 Task: In the  document archive.html Download file as 'HTML ' Share this file with 'softage.7@softage.net' Insert the command  Viewing
Action: Mouse moved to (356, 439)
Screenshot: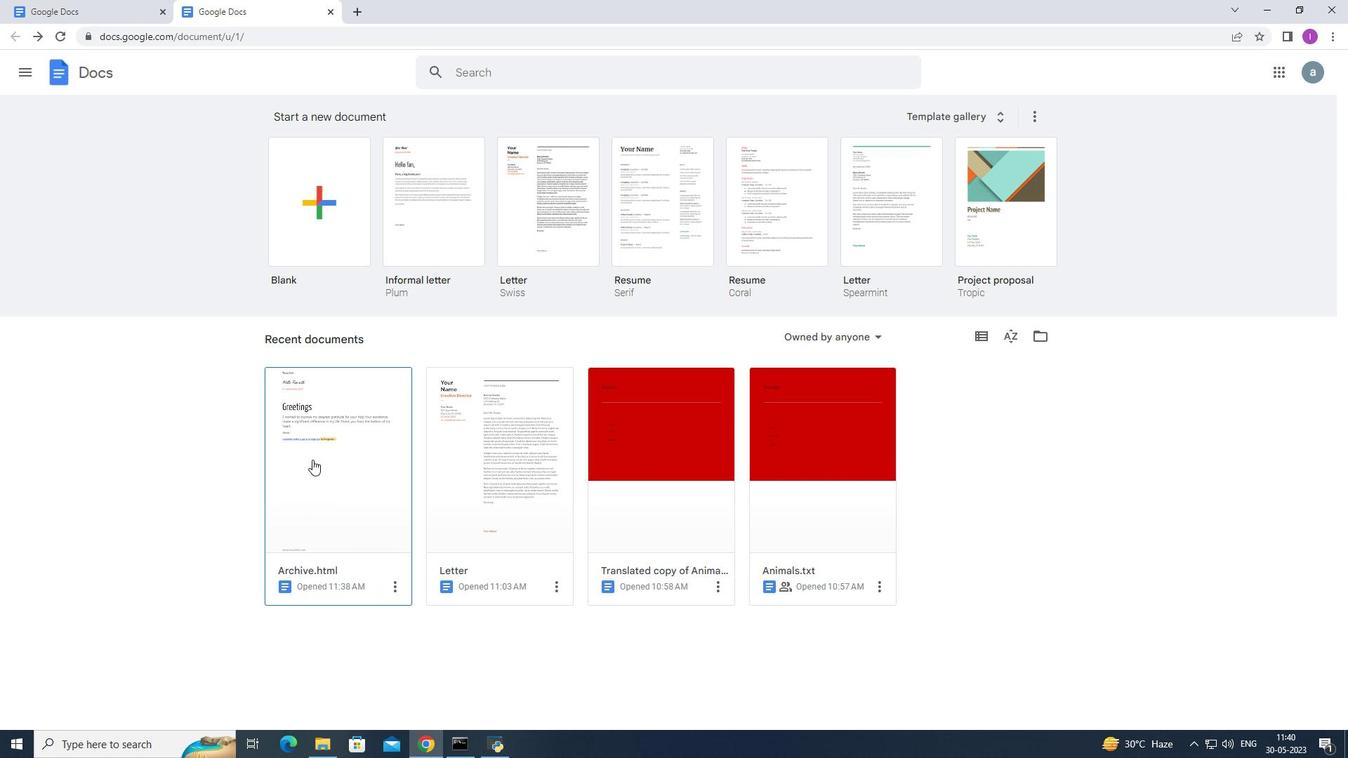 
Action: Mouse pressed left at (356, 439)
Screenshot: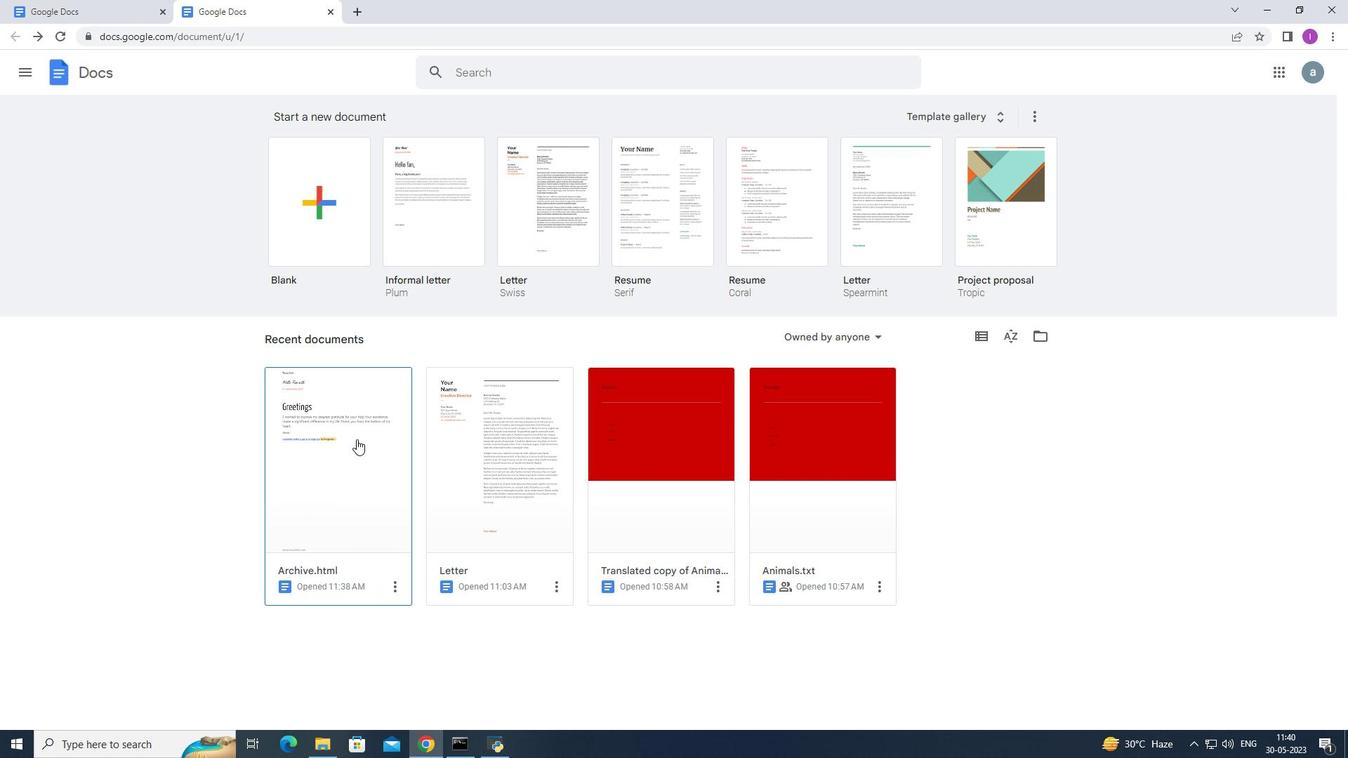 
Action: Mouse moved to (61, 84)
Screenshot: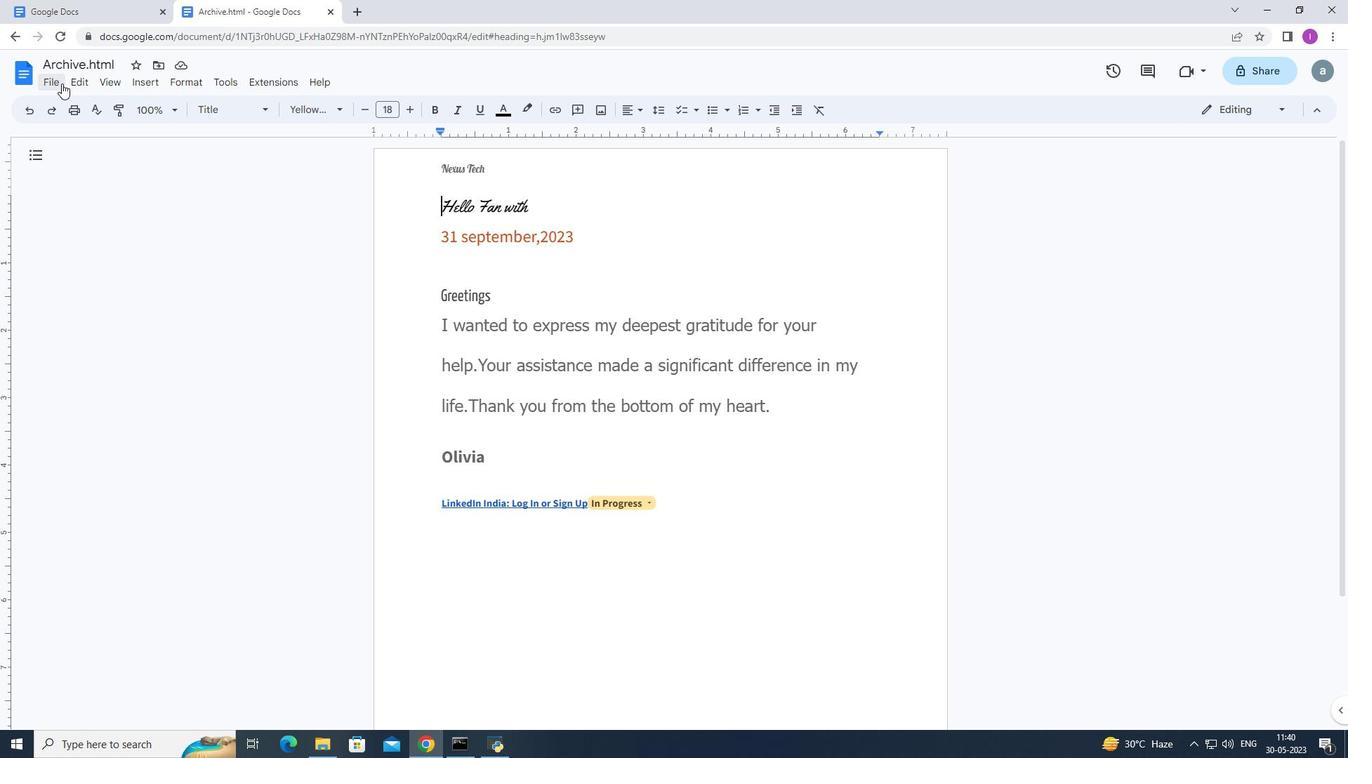 
Action: Mouse pressed left at (61, 84)
Screenshot: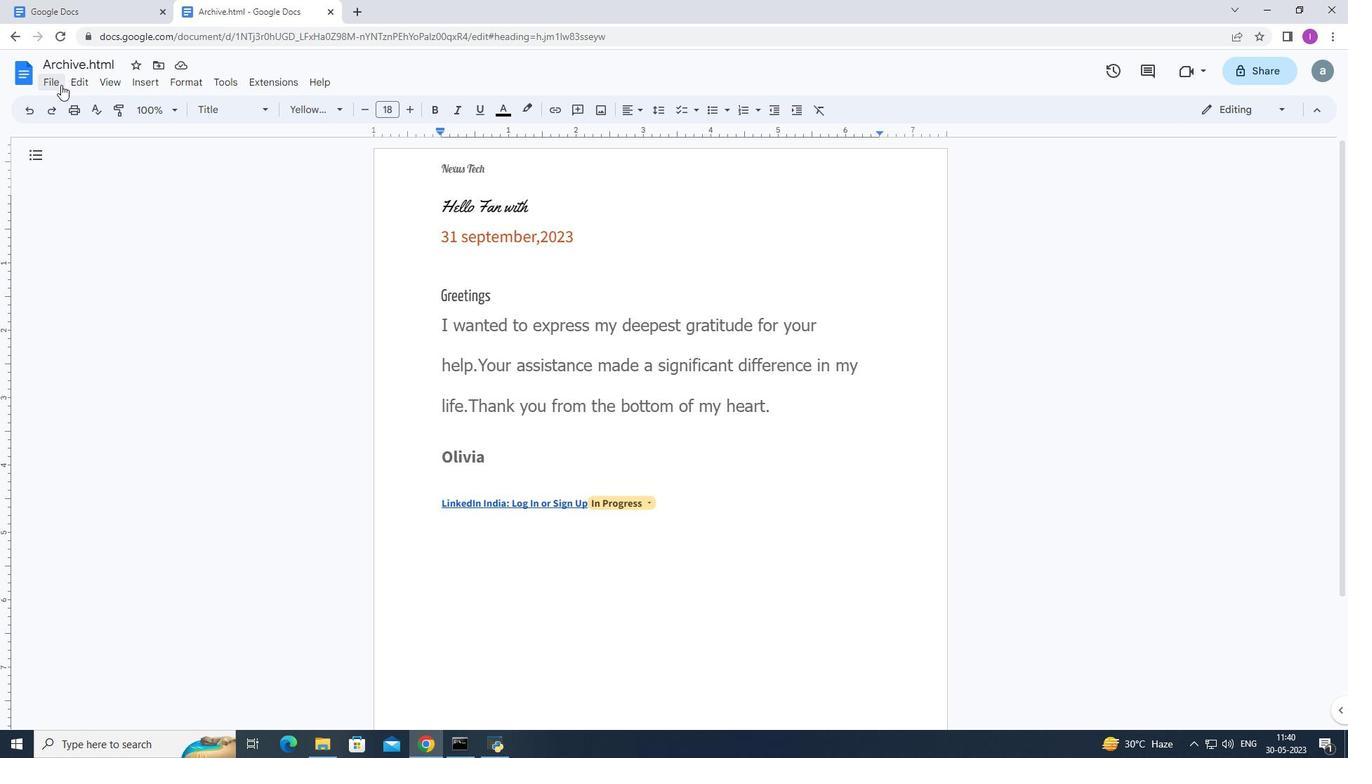
Action: Mouse moved to (353, 349)
Screenshot: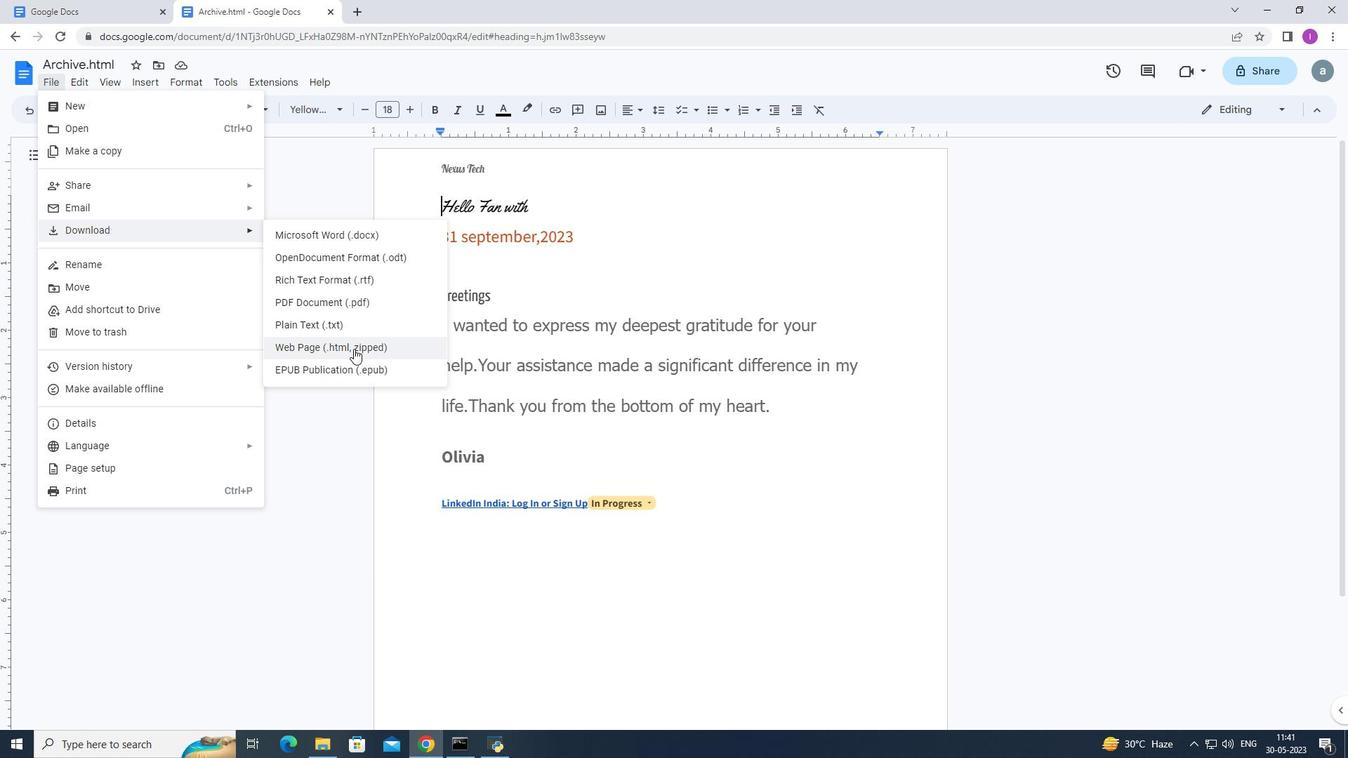 
Action: Mouse pressed left at (353, 349)
Screenshot: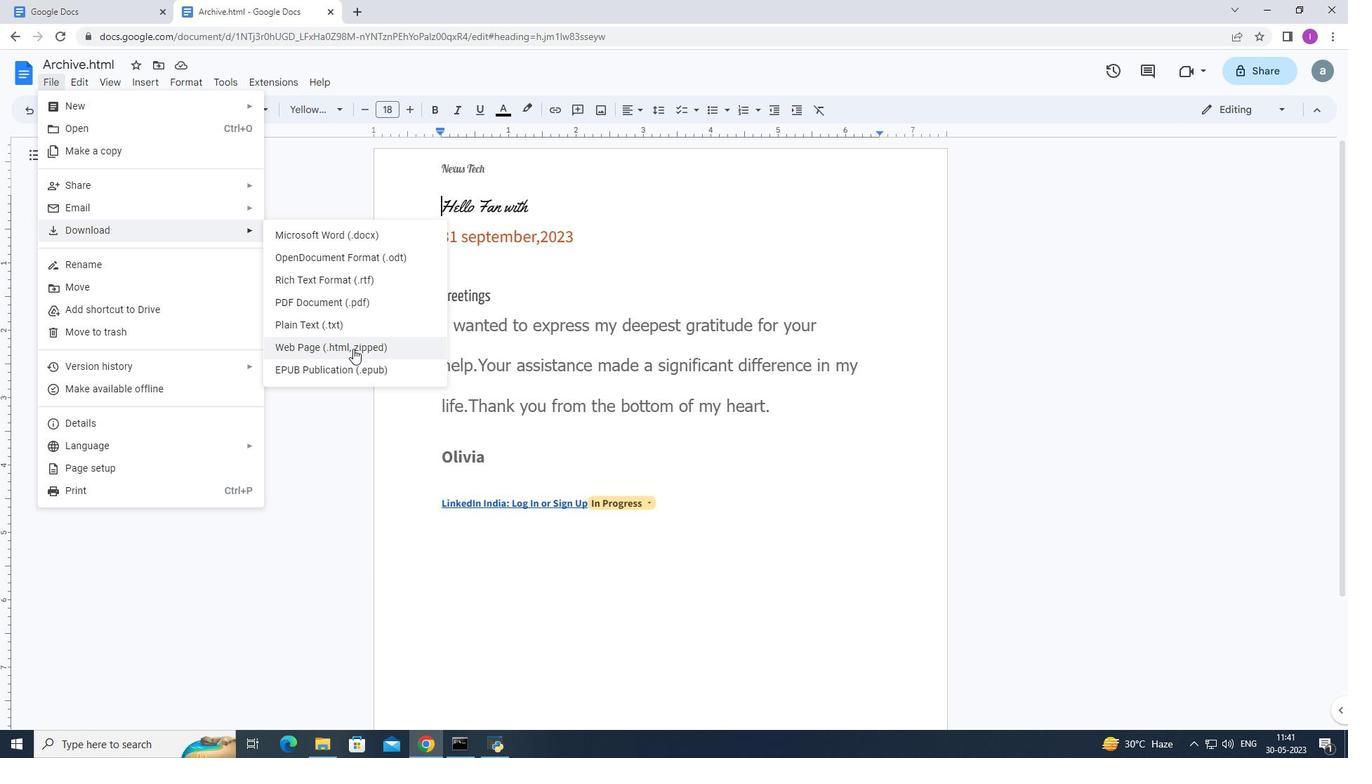 
Action: Mouse moved to (49, 713)
Screenshot: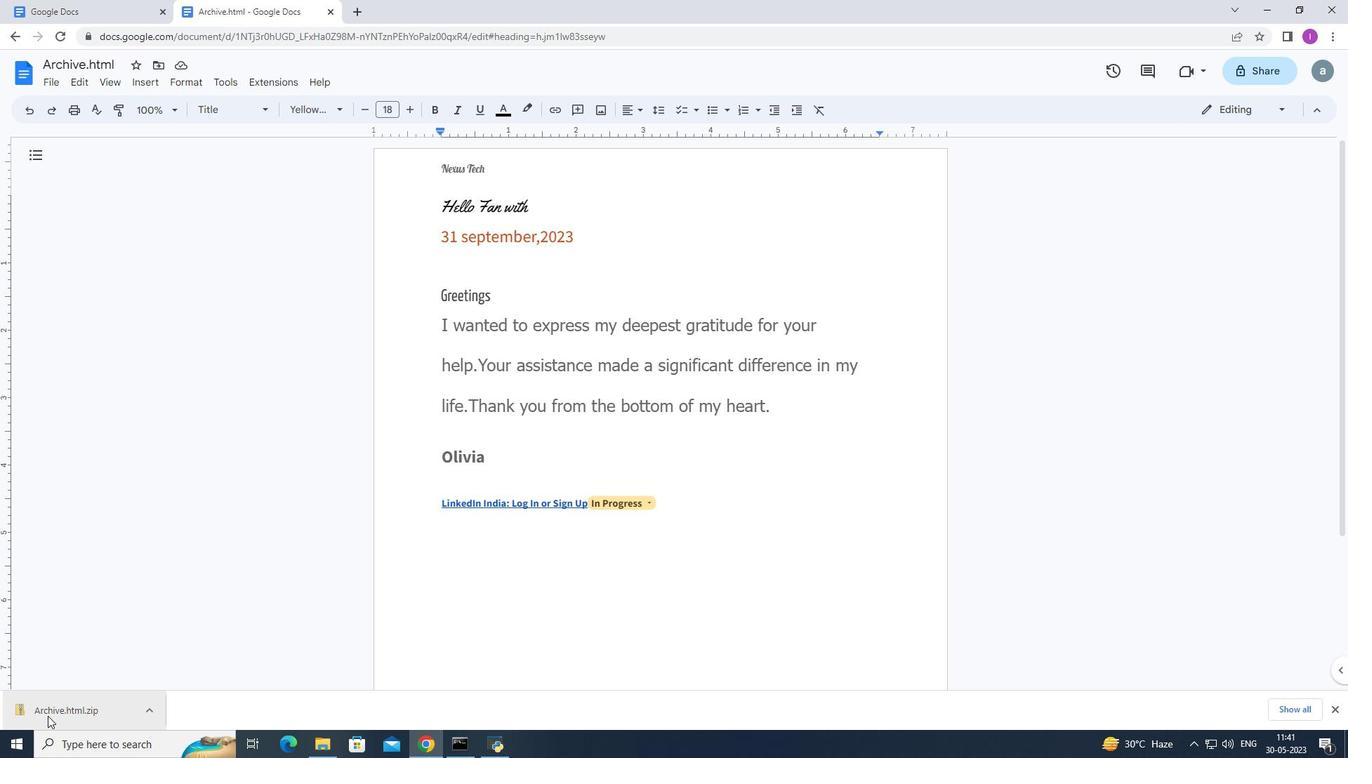 
Action: Mouse pressed left at (49, 713)
Screenshot: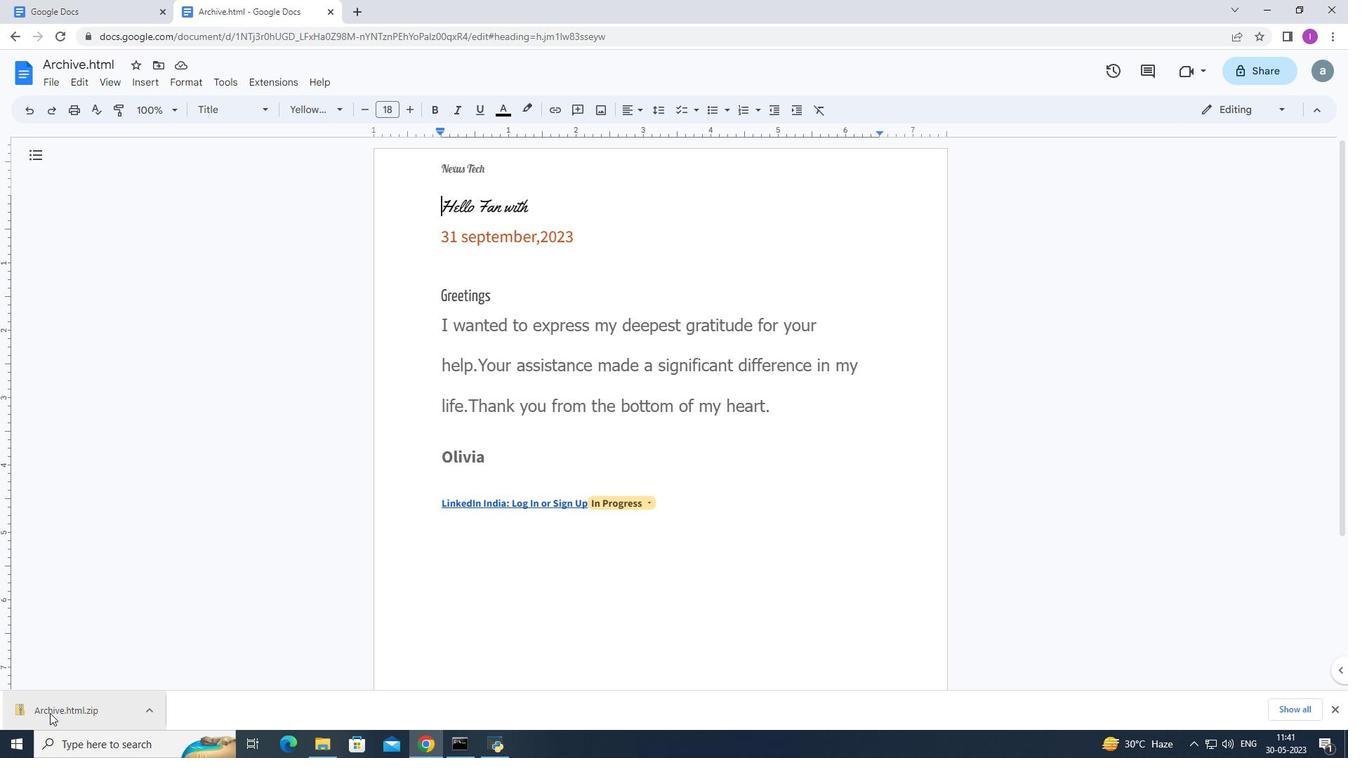 
Action: Mouse moved to (187, 90)
Screenshot: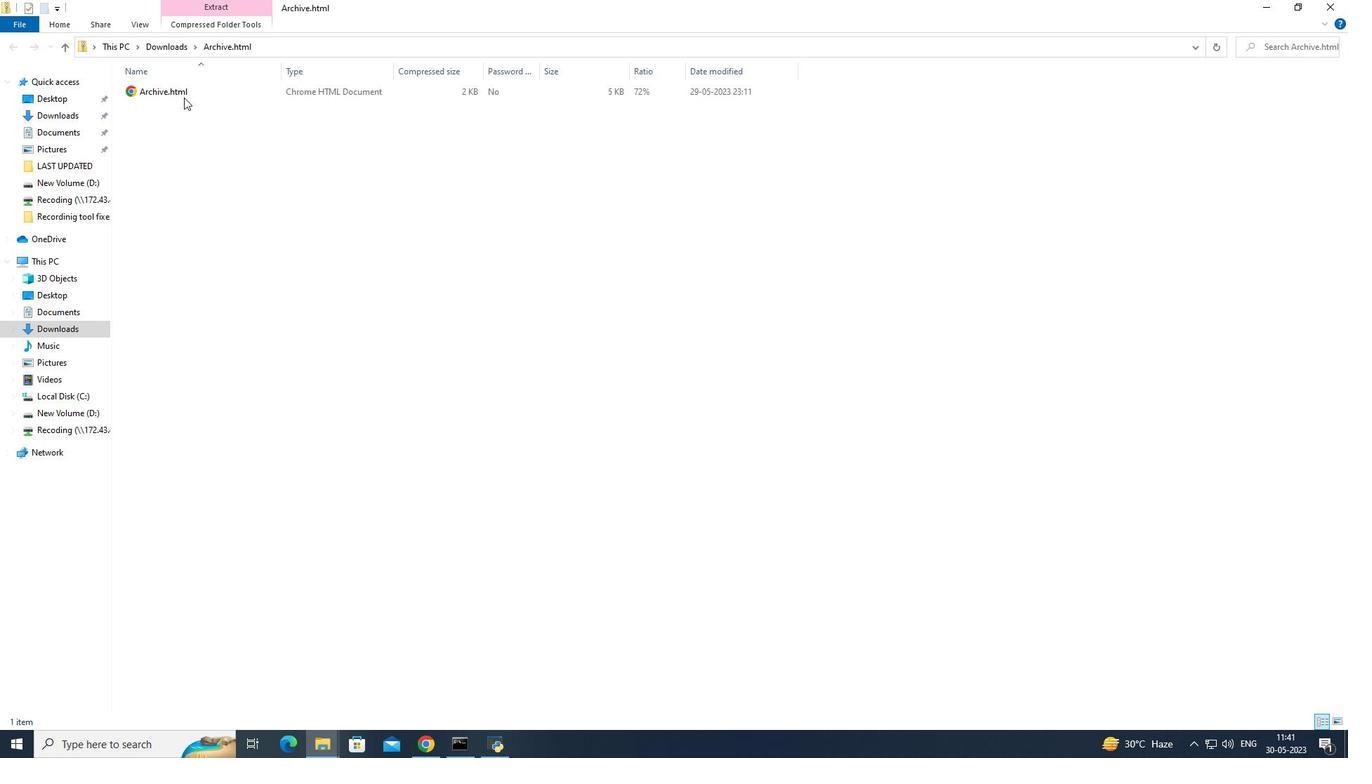 
Action: Mouse pressed right at (187, 90)
Screenshot: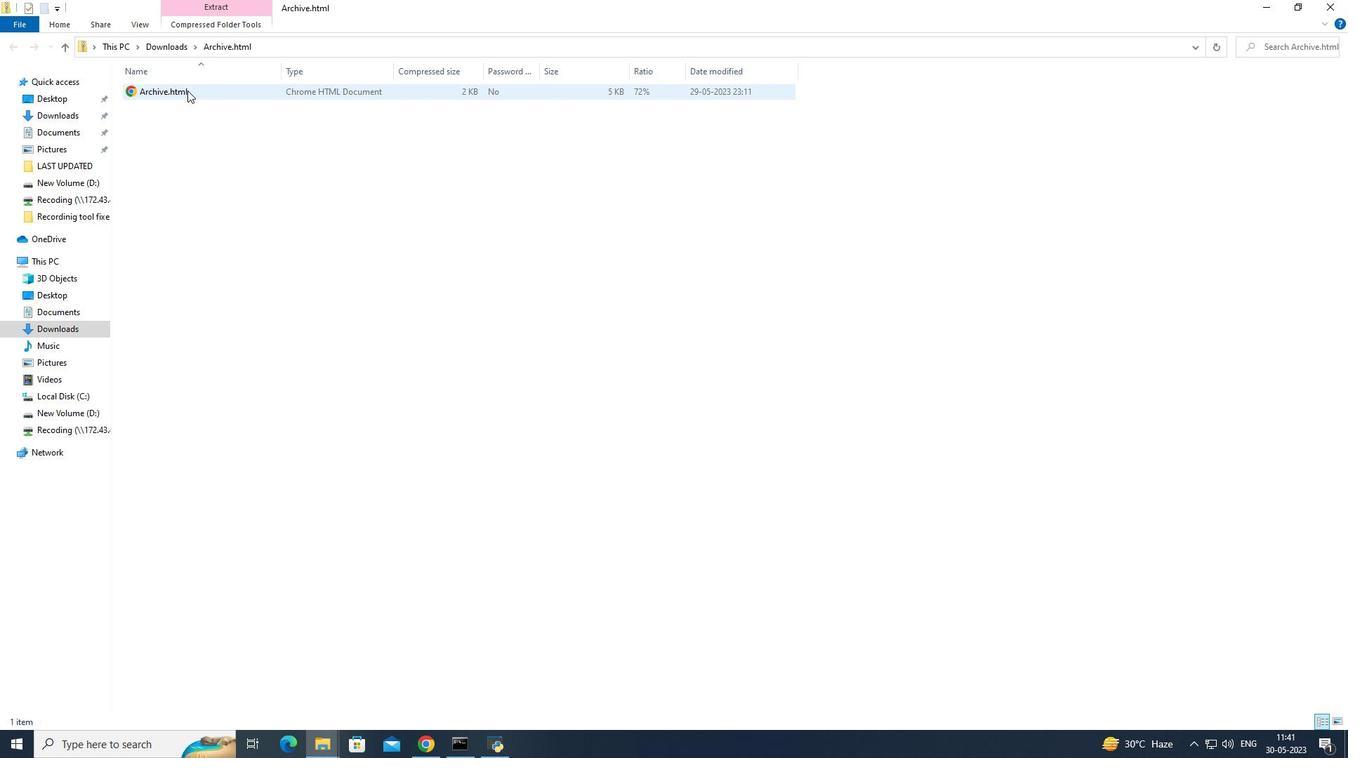 
Action: Mouse moved to (228, 242)
Screenshot: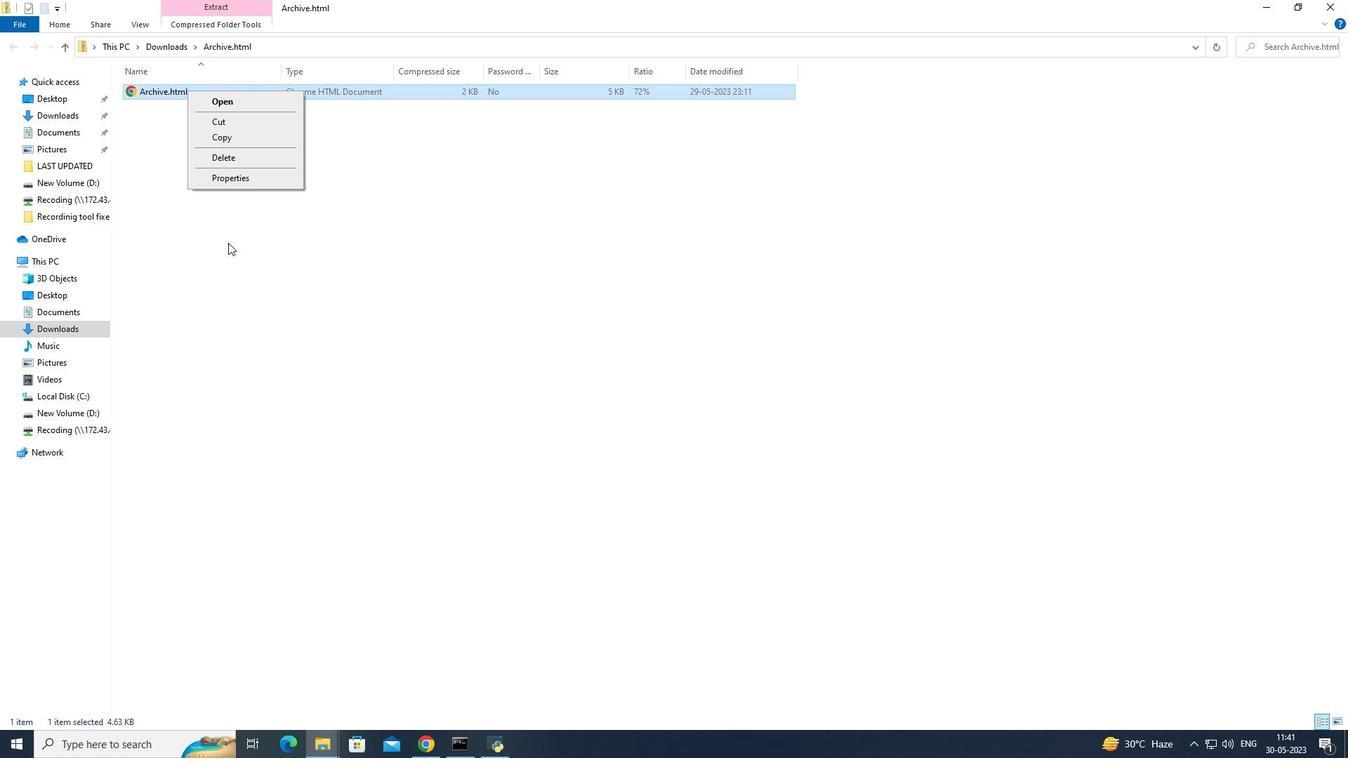 
Action: Mouse pressed right at (228, 242)
Screenshot: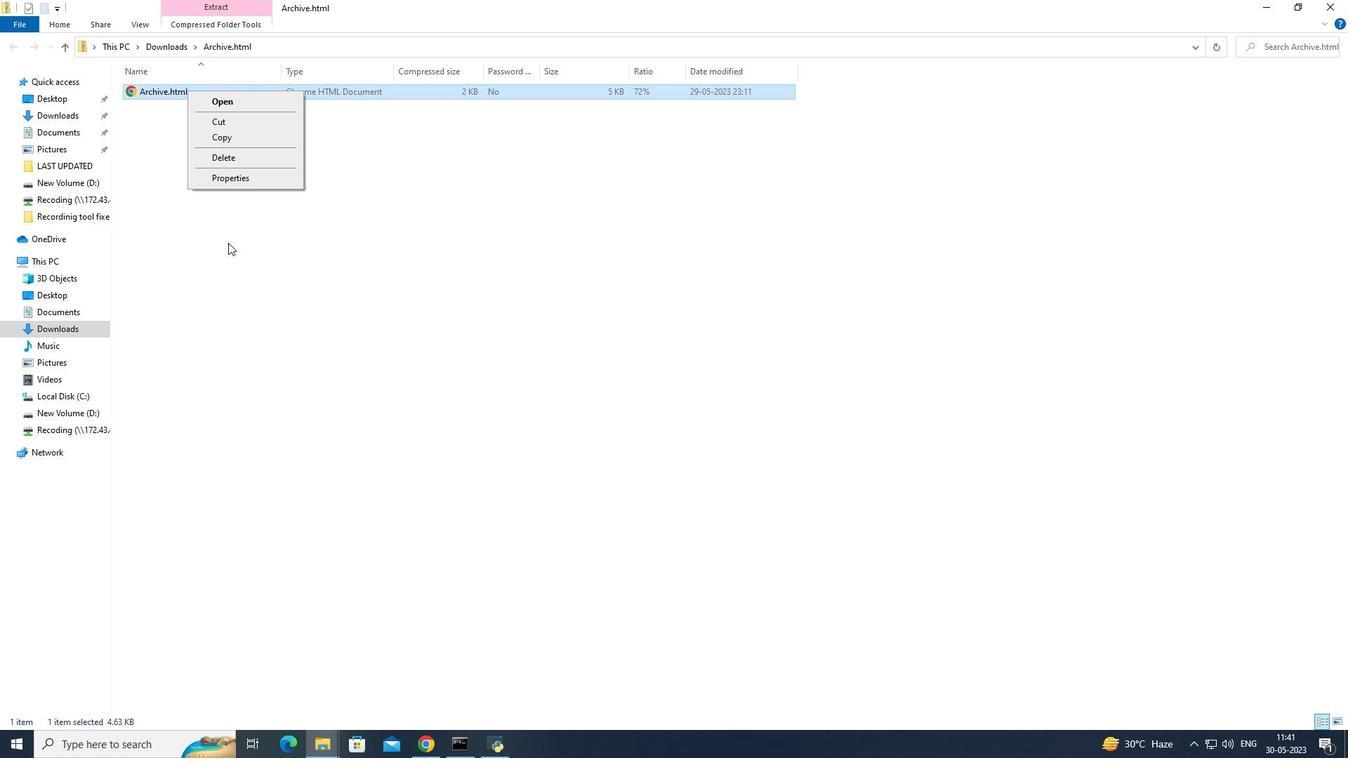 
Action: Mouse moved to (181, 165)
Screenshot: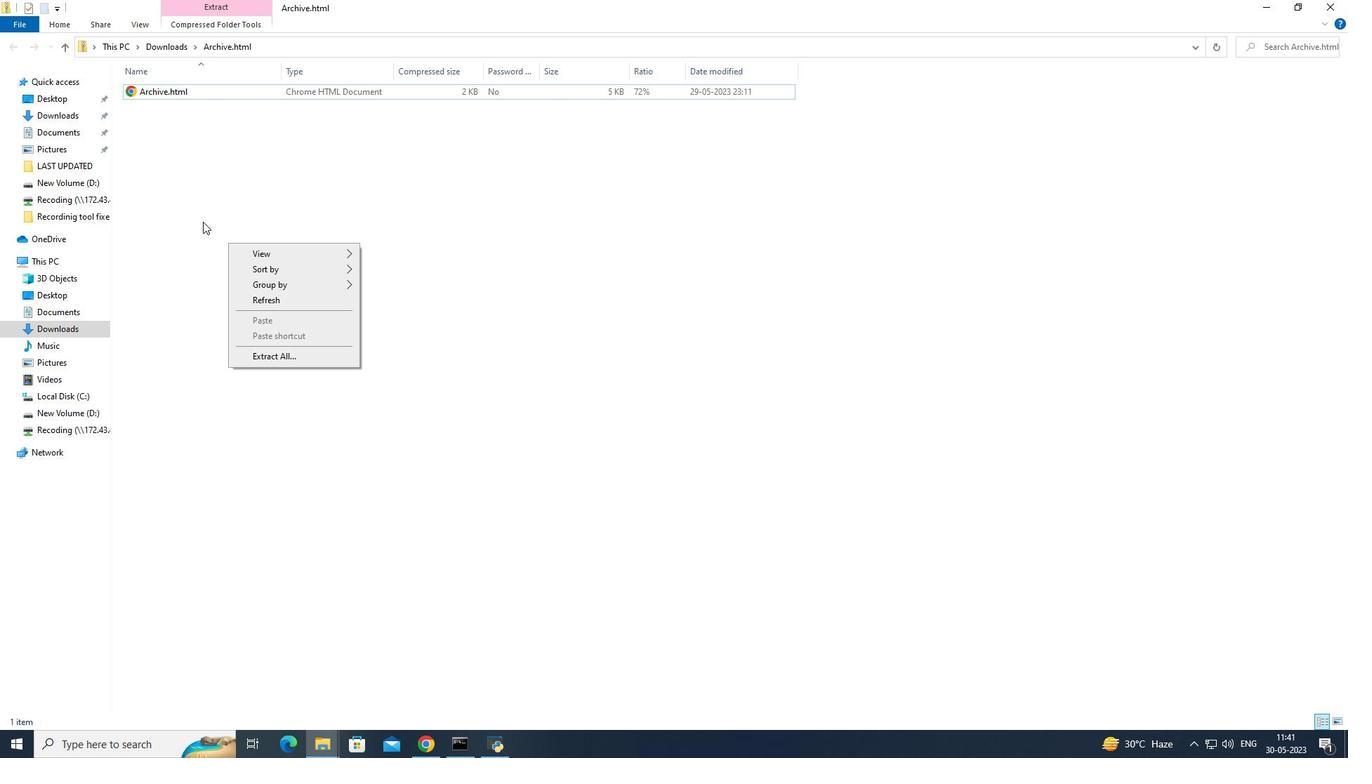 
Action: Mouse pressed left at (181, 165)
Screenshot: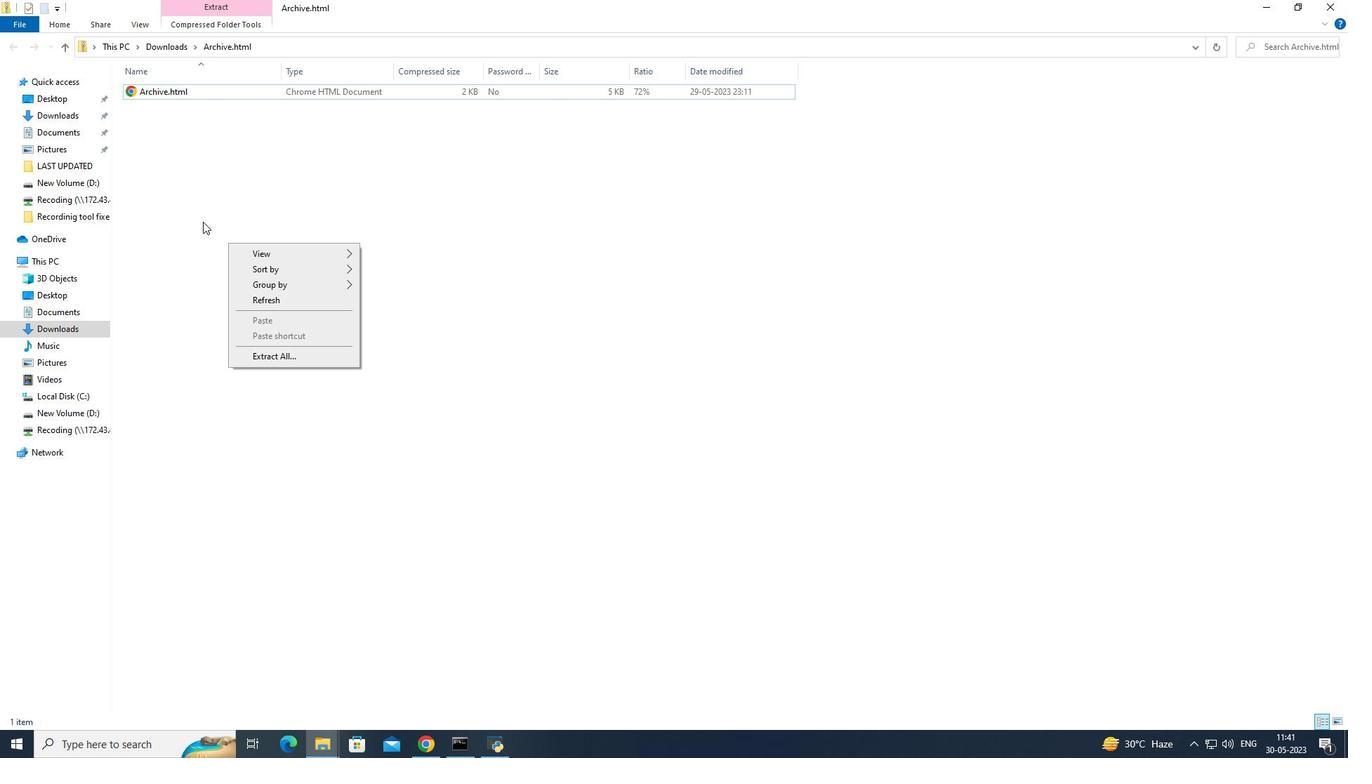 
Action: Mouse moved to (247, 94)
Screenshot: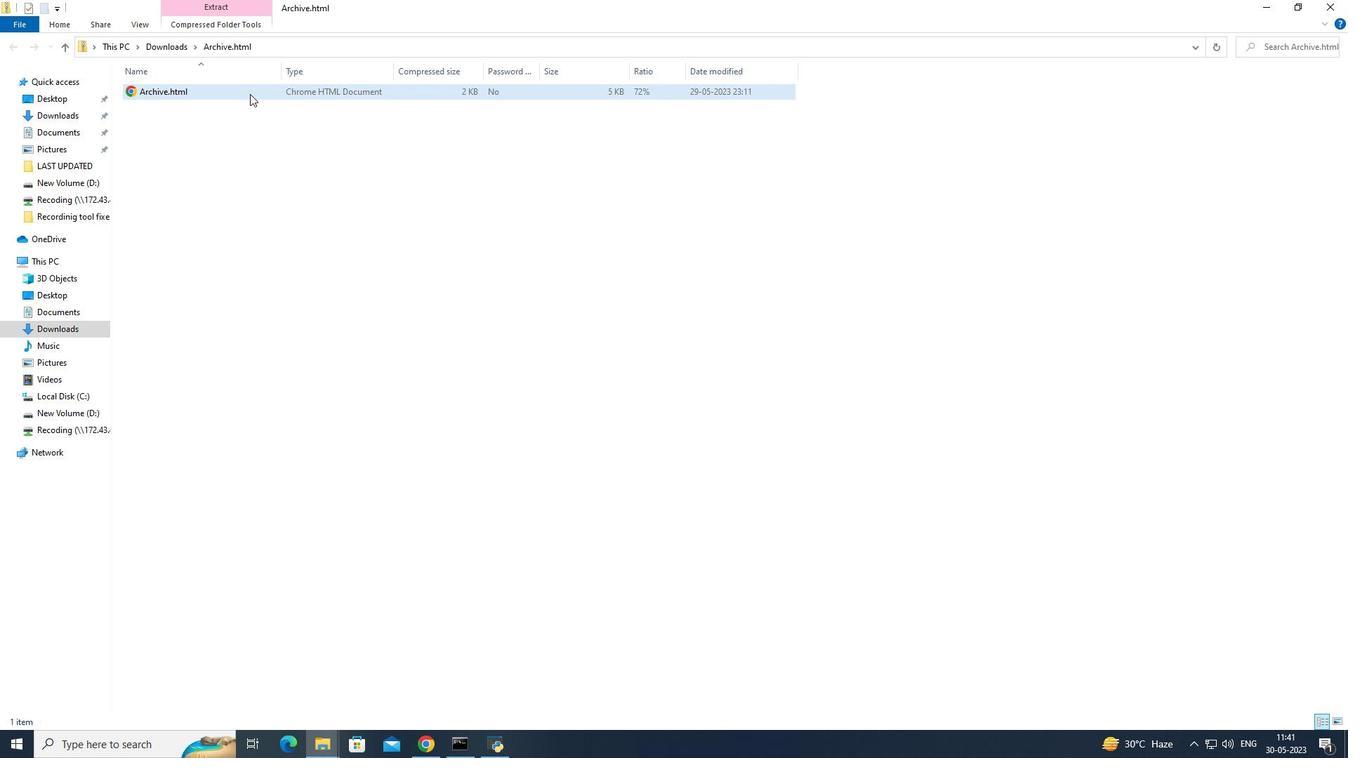 
Action: Mouse pressed left at (247, 94)
Screenshot: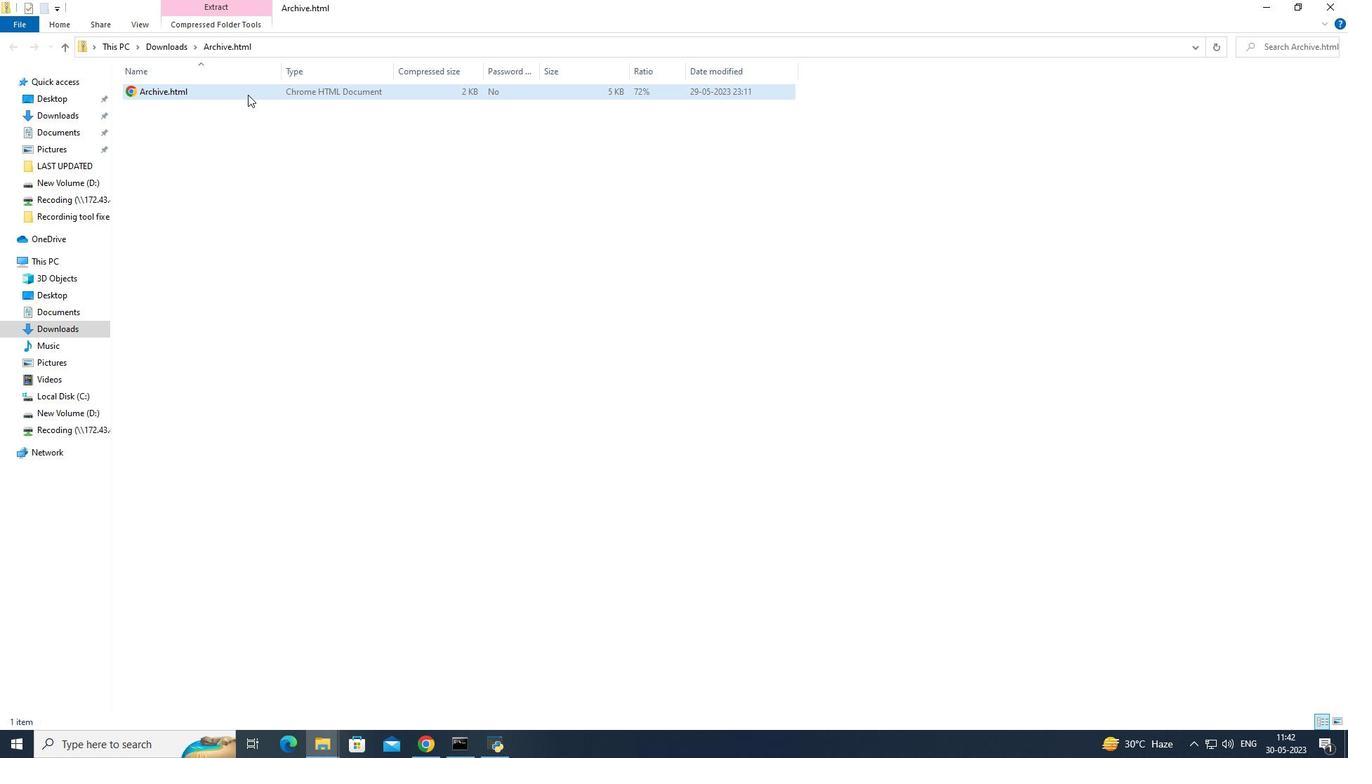 
Action: Mouse moved to (99, 720)
Screenshot: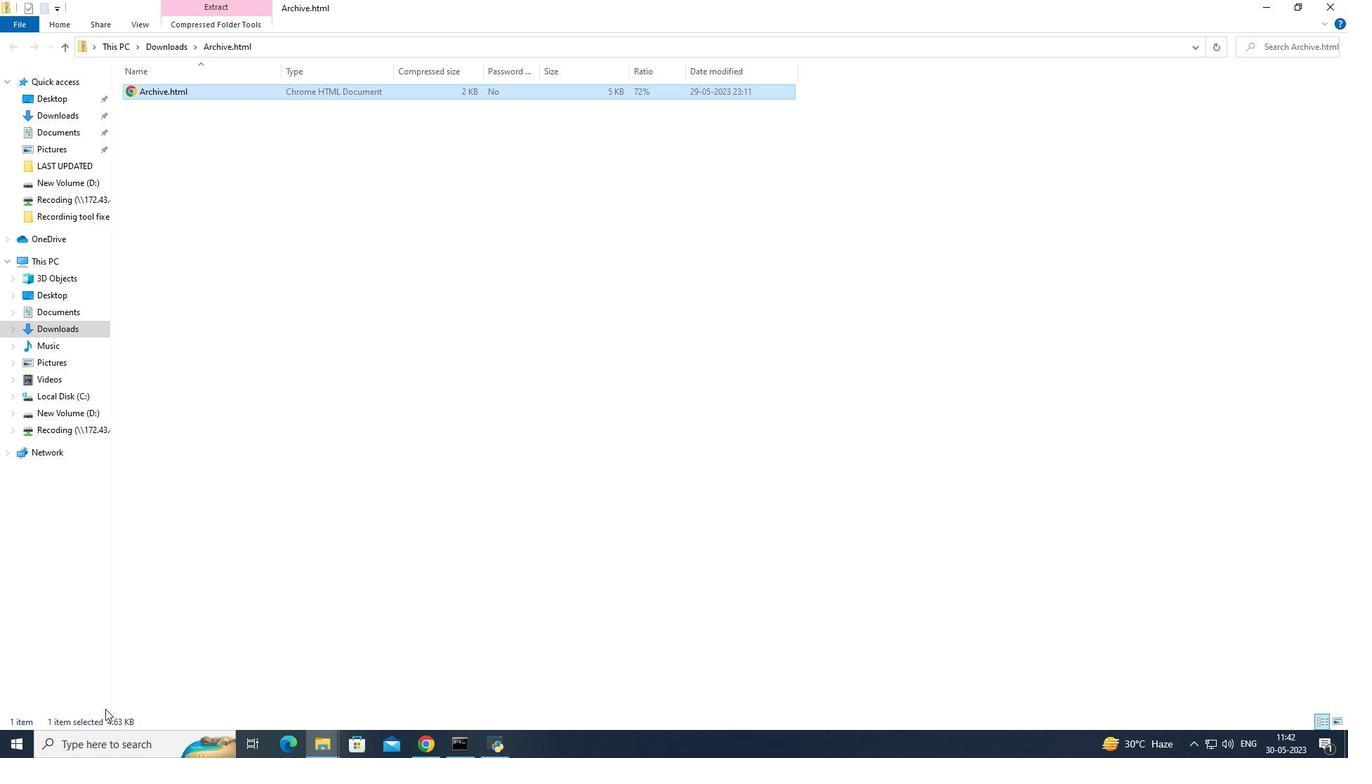 
Action: Mouse pressed right at (99, 720)
Screenshot: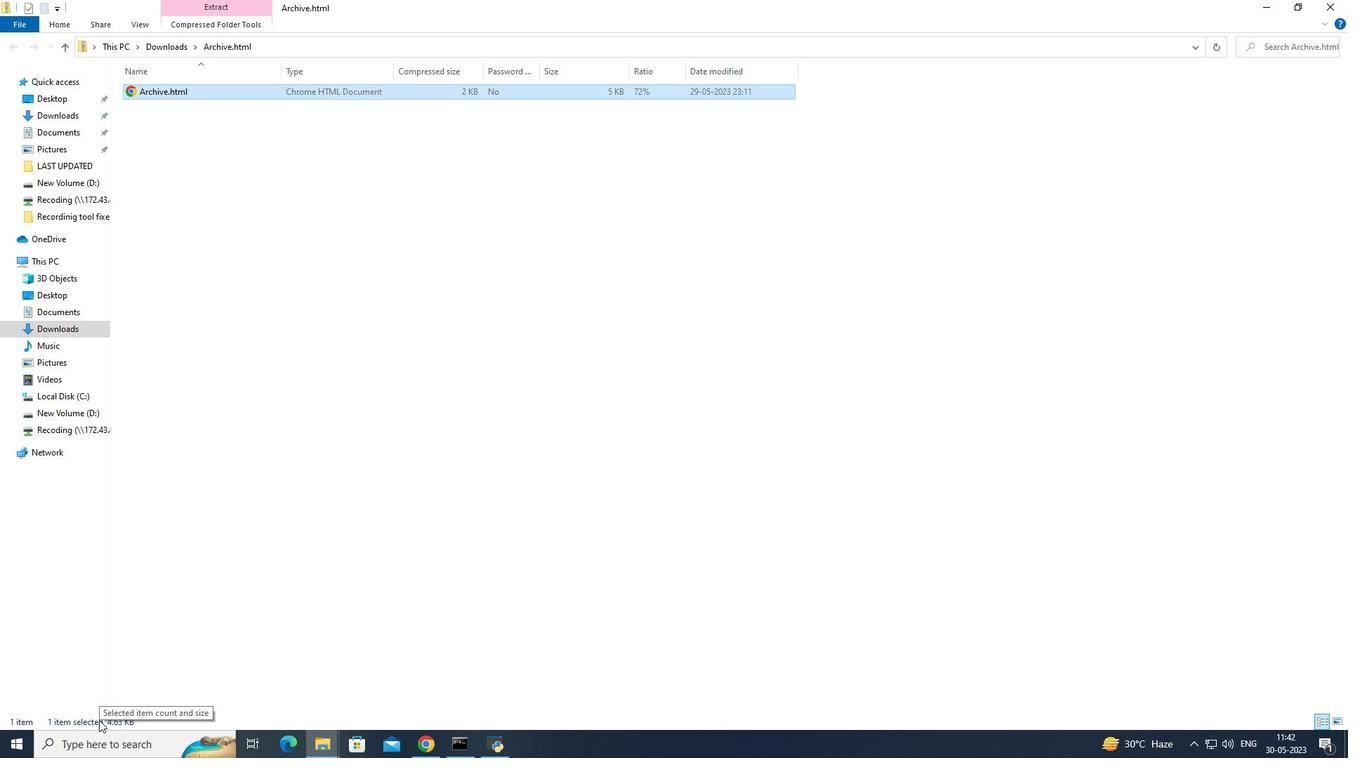 
Action: Mouse pressed left at (99, 720)
Screenshot: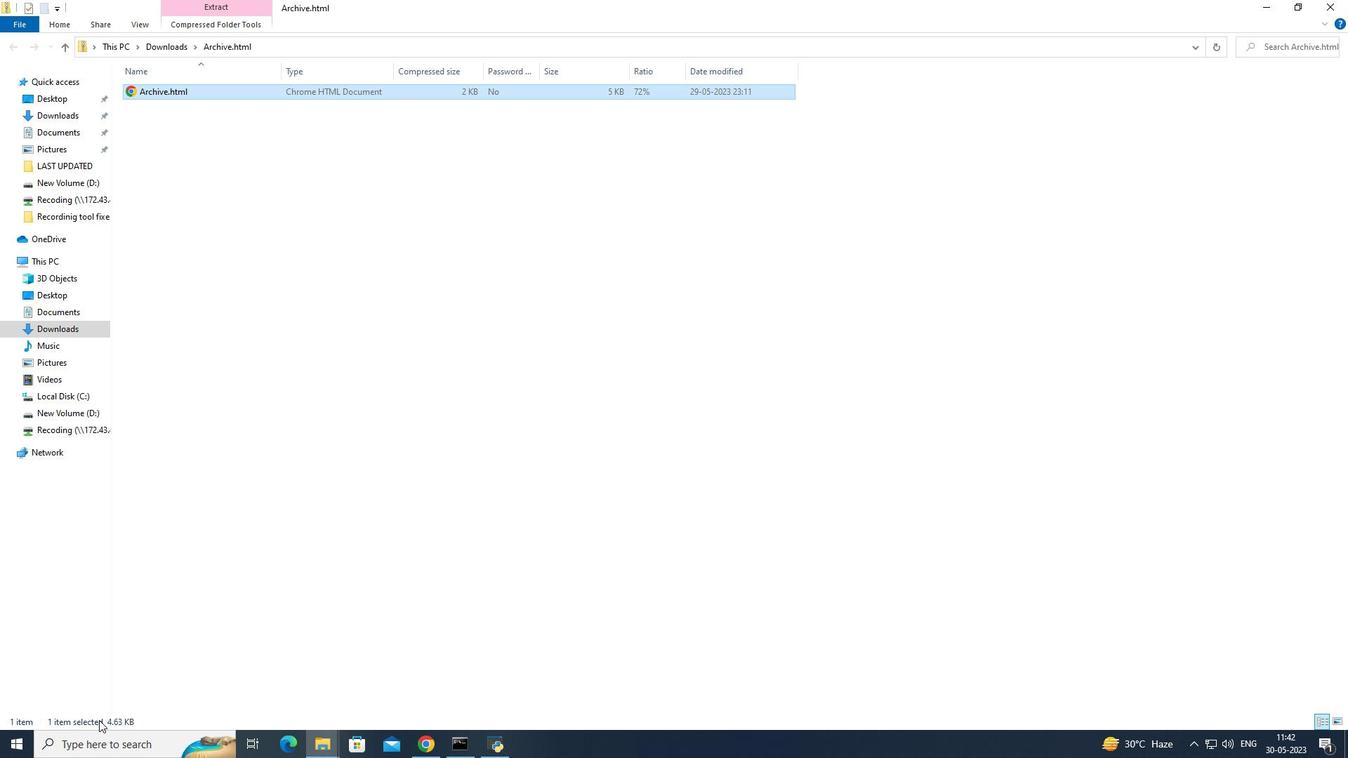 
Action: Mouse moved to (14, 720)
Screenshot: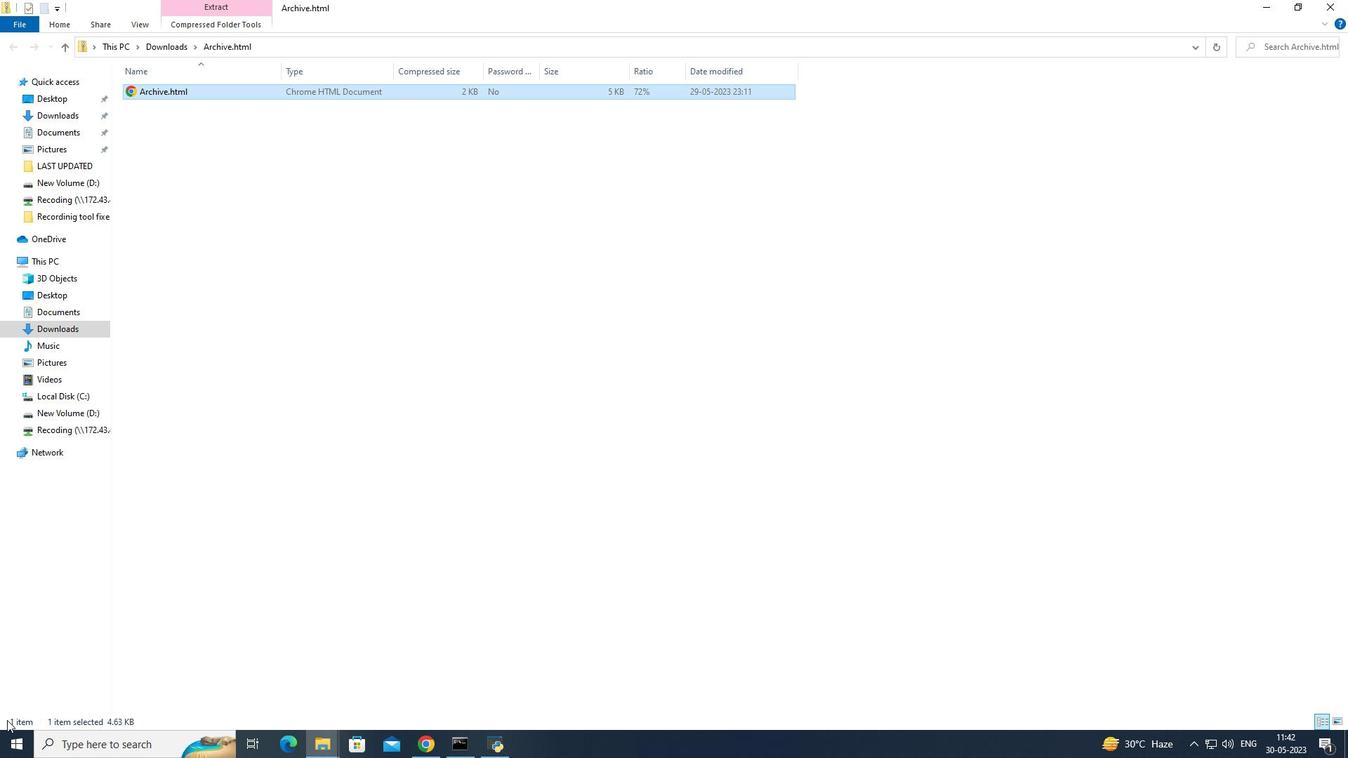 
Action: Mouse pressed left at (14, 720)
Screenshot: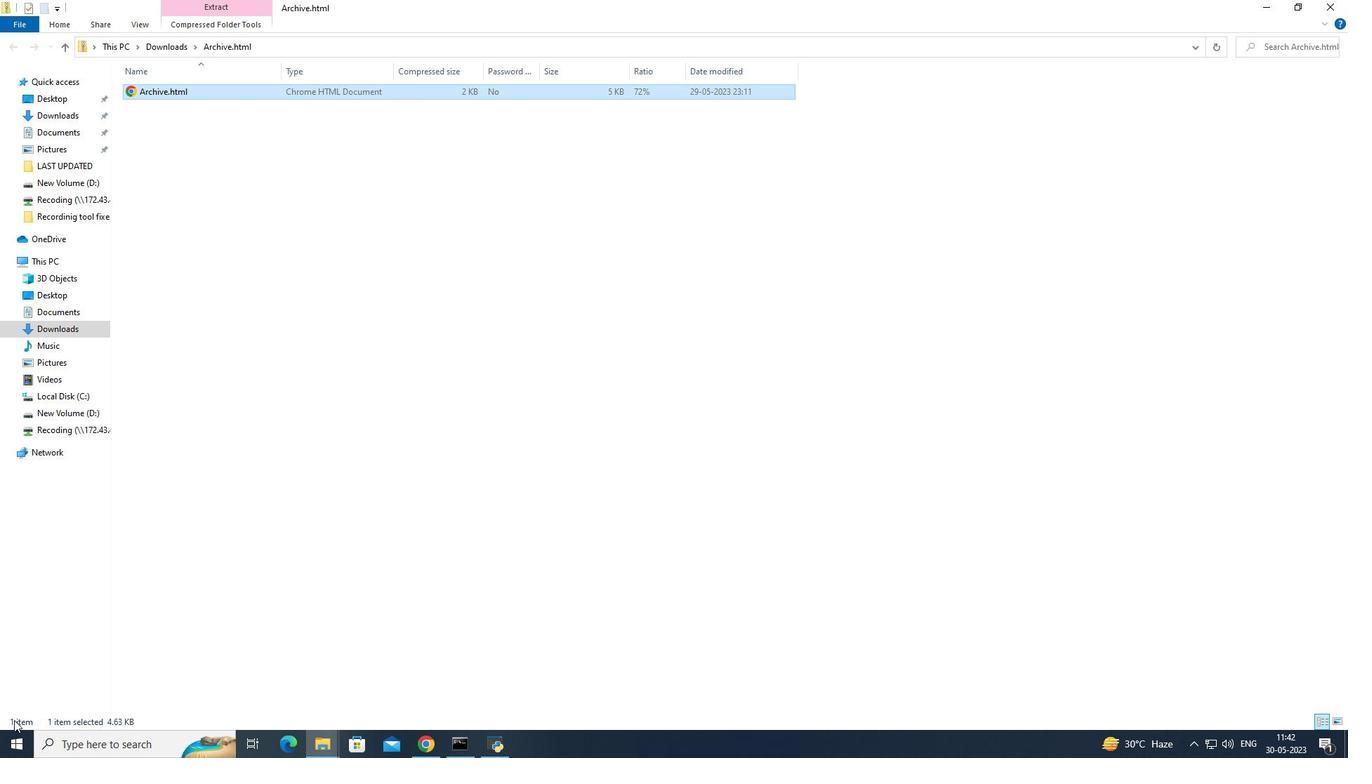 
Action: Mouse moved to (131, 726)
Screenshot: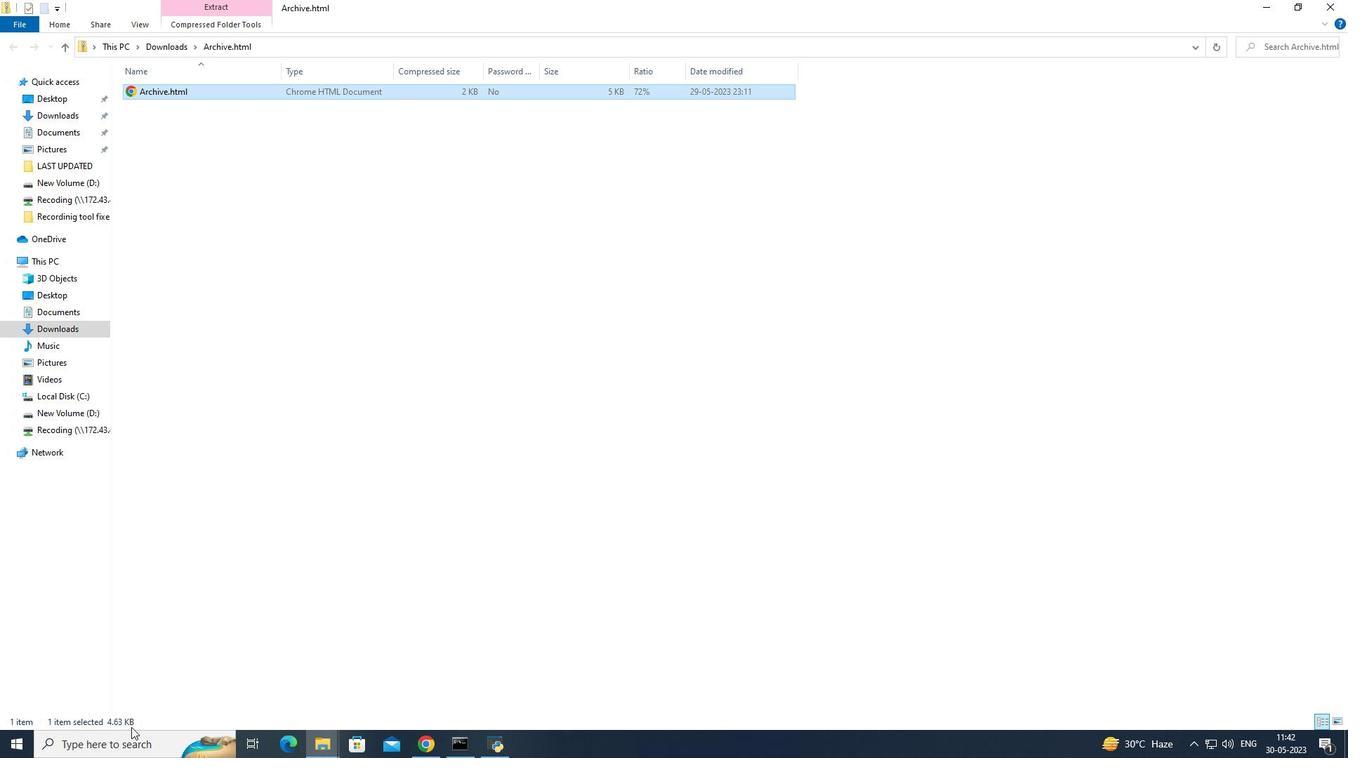 
Action: Mouse pressed left at (131, 726)
Screenshot: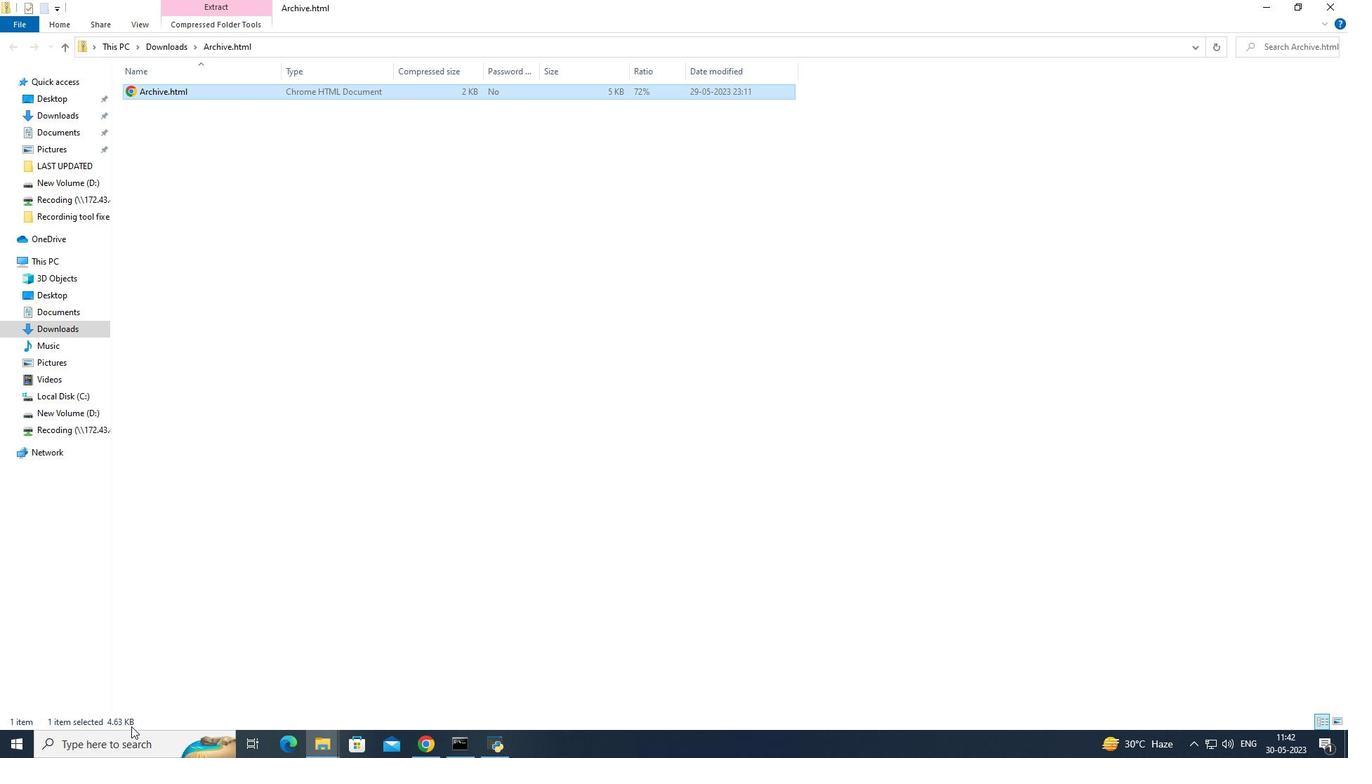 
Action: Mouse moved to (28, 720)
Screenshot: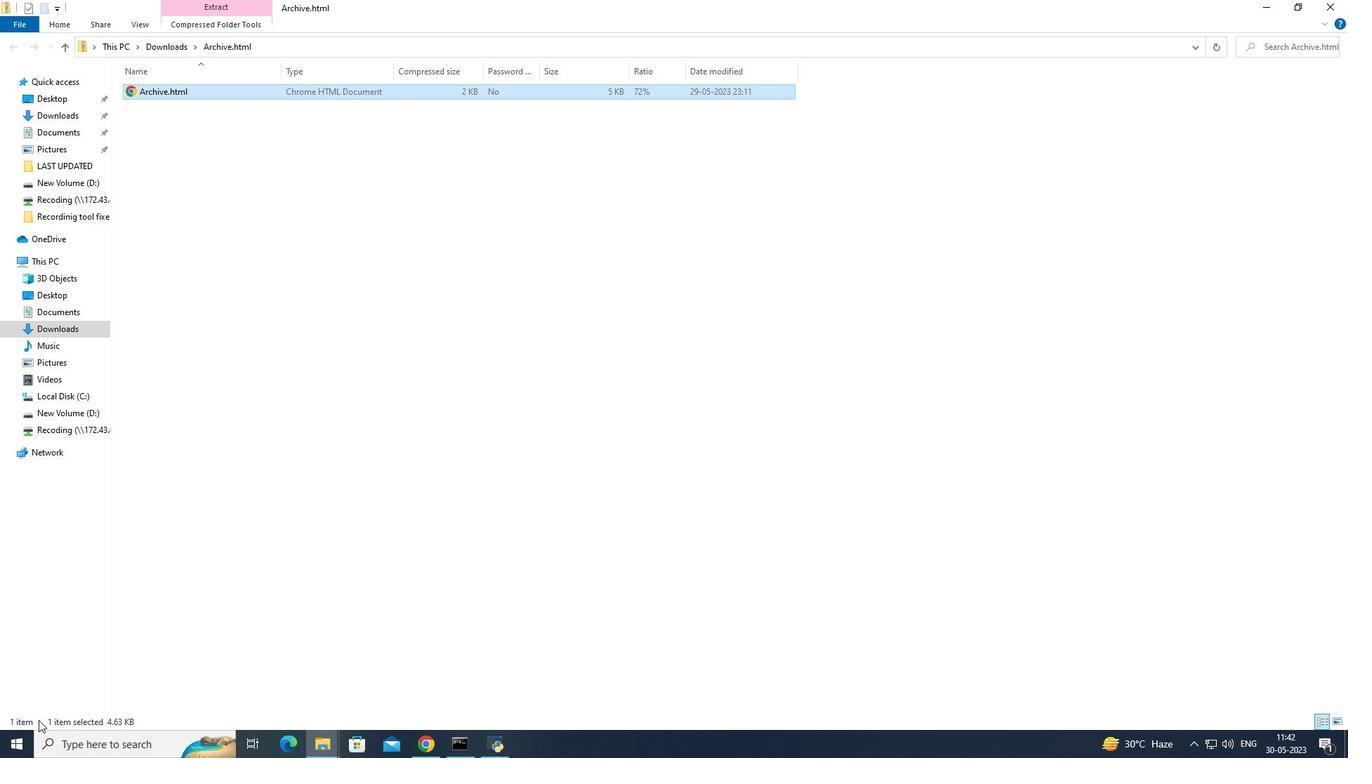 
Action: Mouse pressed left at (28, 720)
Screenshot: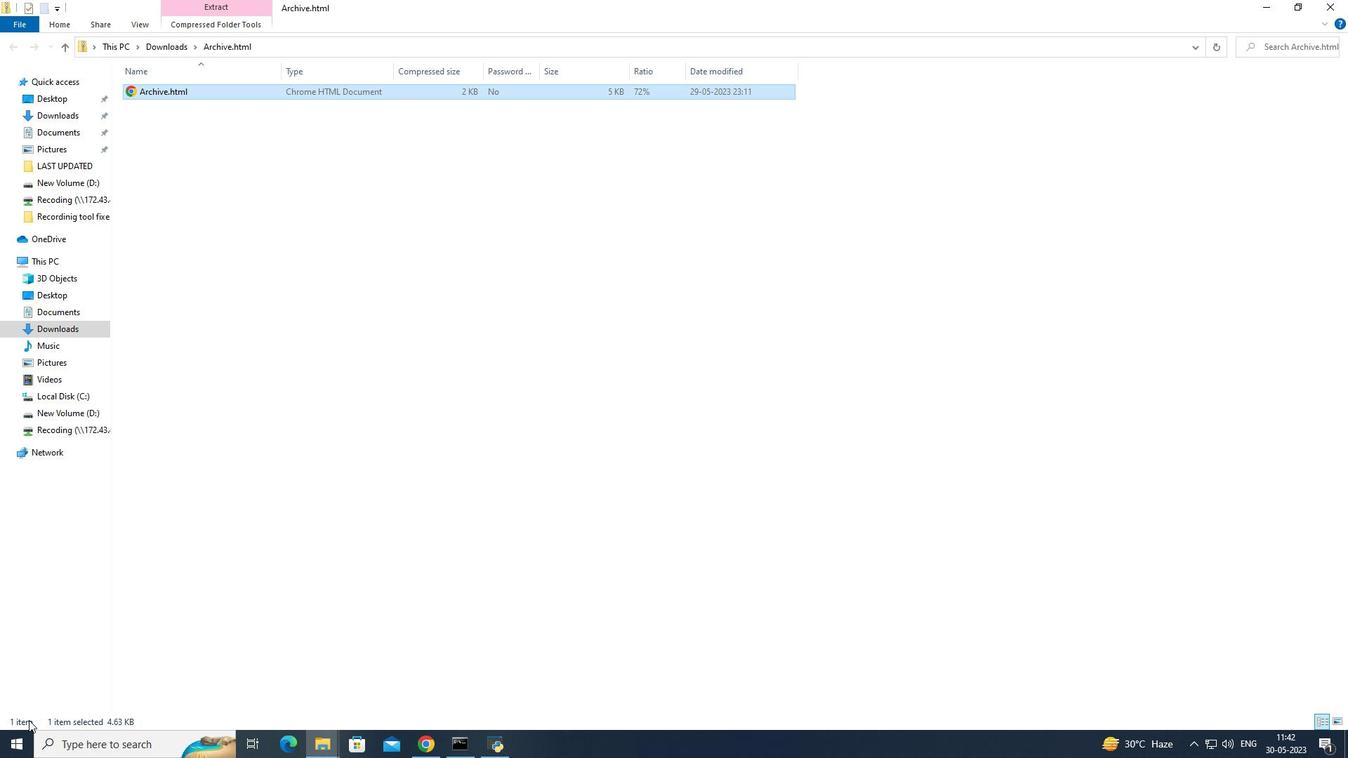 
Action: Mouse pressed left at (28, 720)
Screenshot: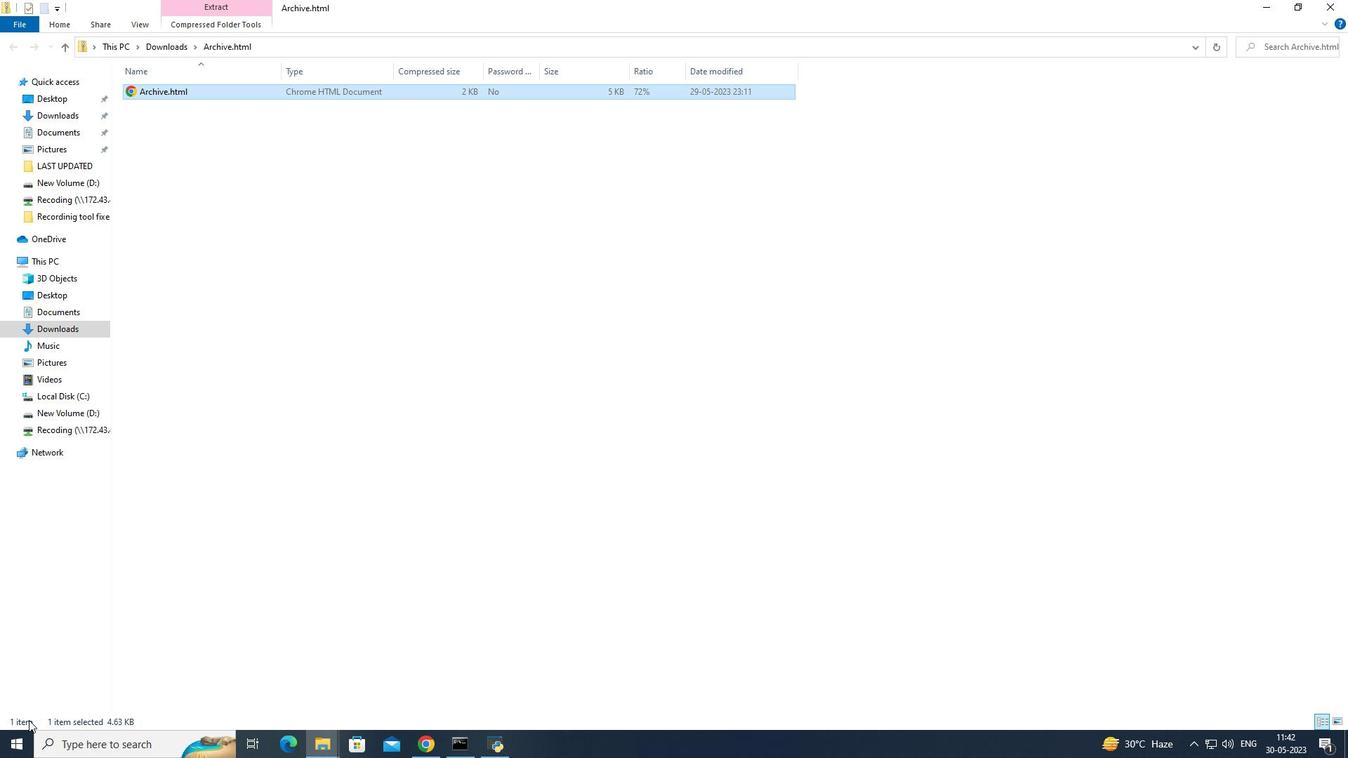 
Action: Mouse moved to (252, 88)
Screenshot: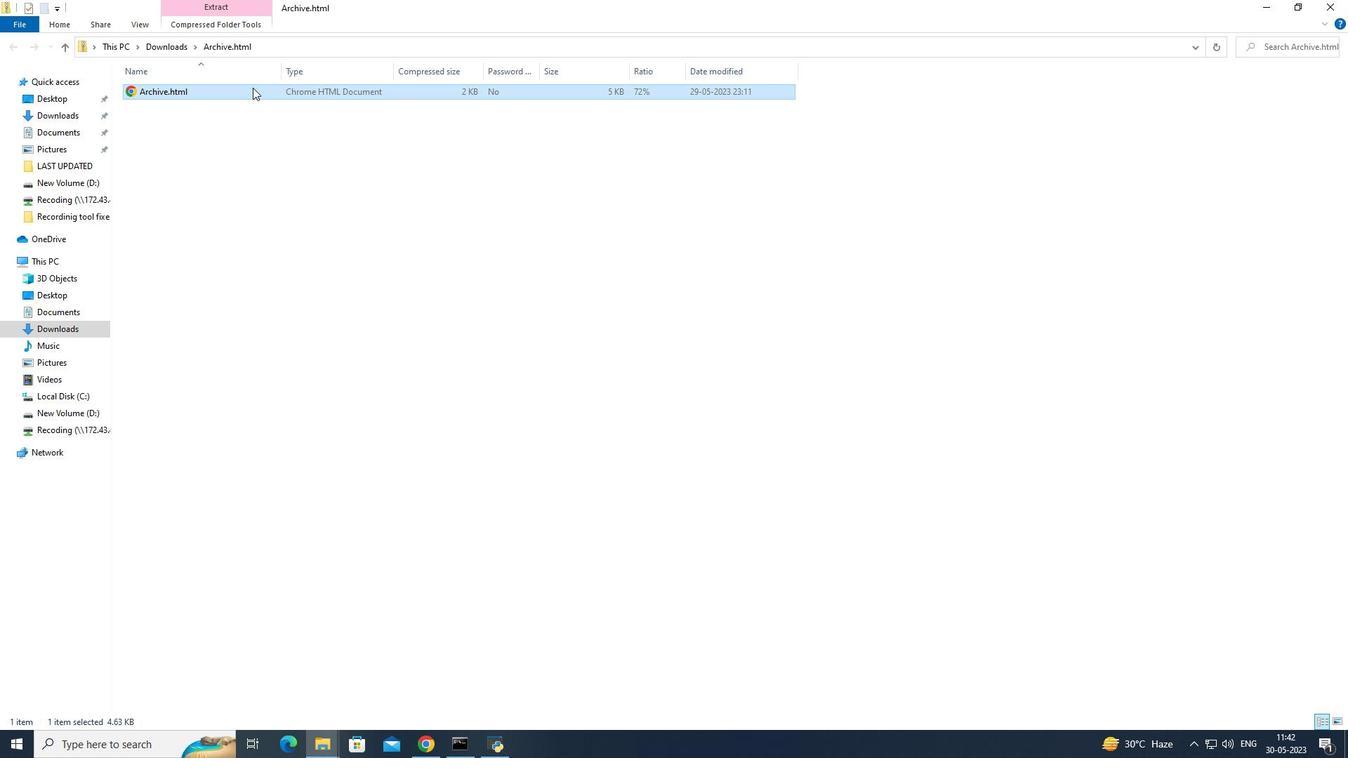 
Action: Mouse pressed right at (252, 88)
Screenshot: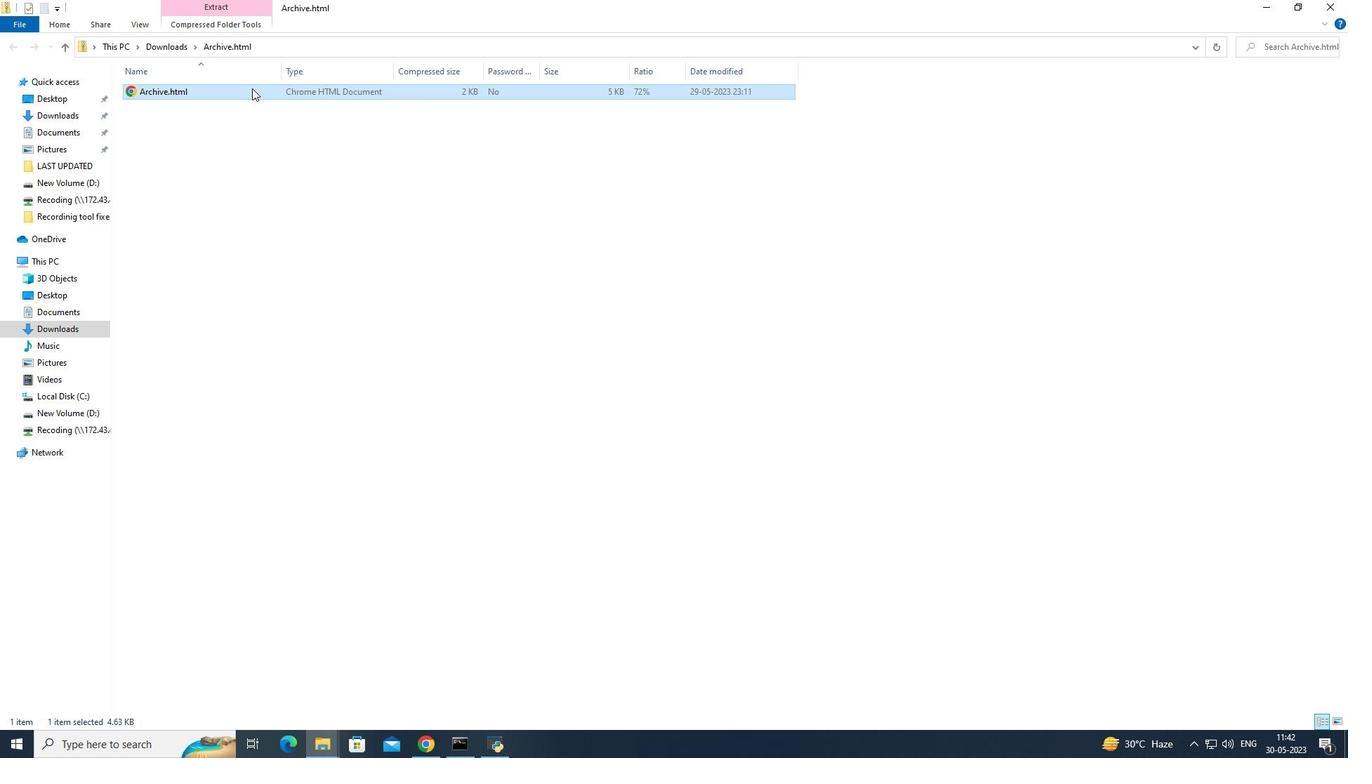 
Action: Mouse moved to (254, 241)
Screenshot: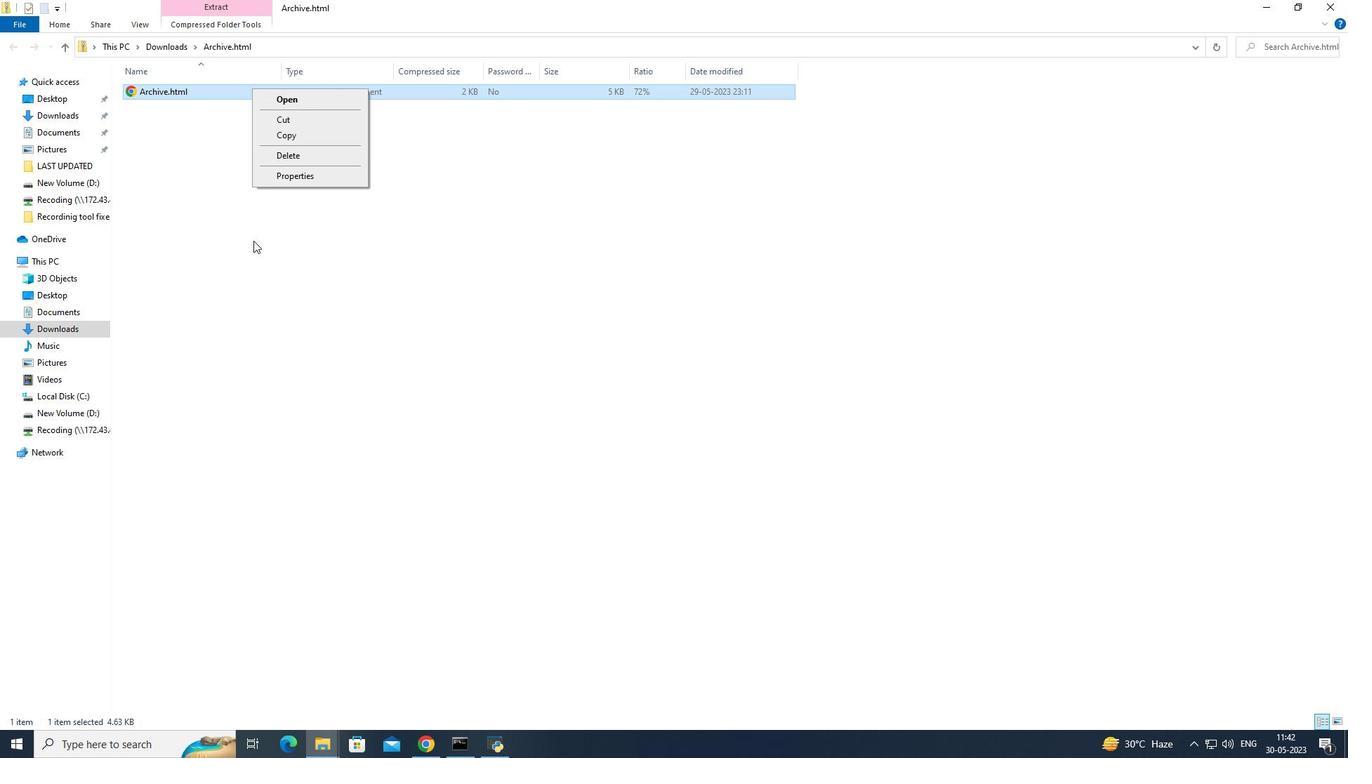 
Action: Mouse pressed left at (254, 241)
Screenshot: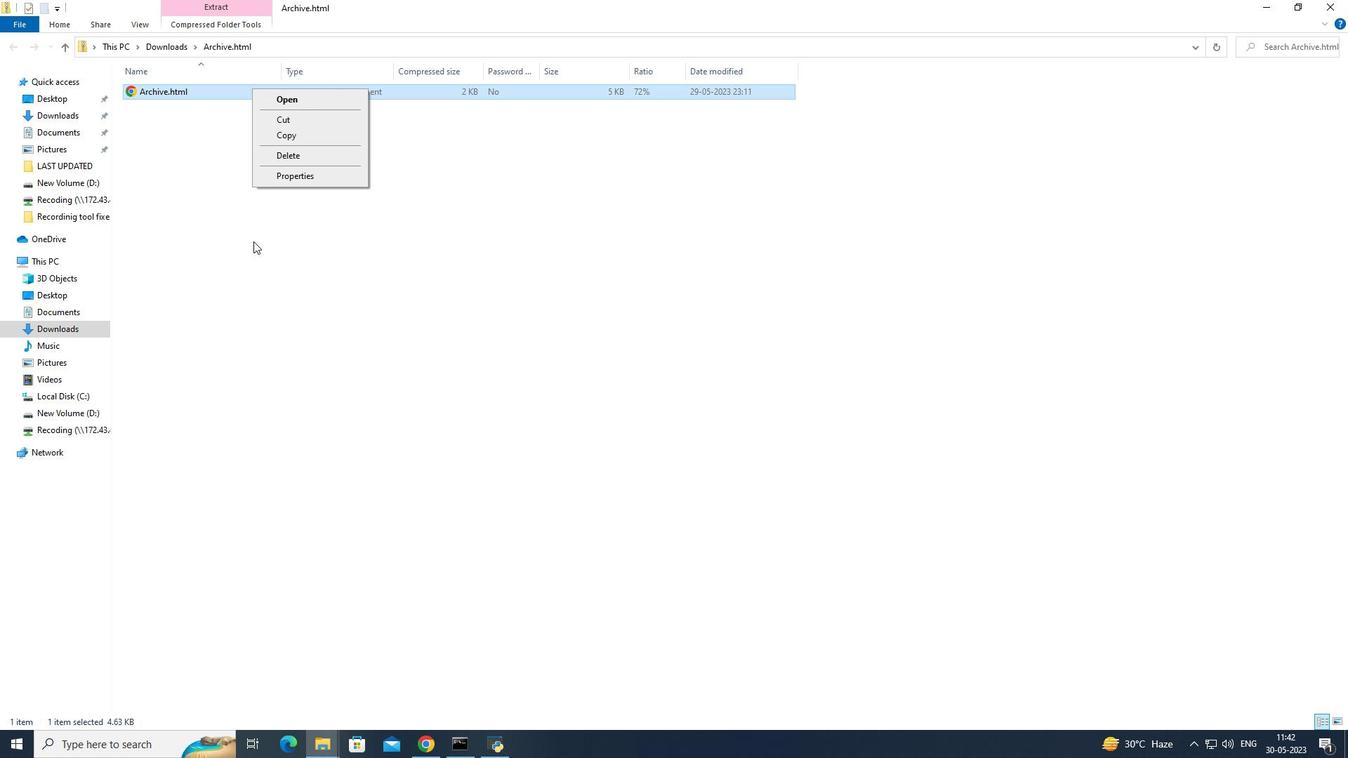
Action: Mouse moved to (294, 11)
Screenshot: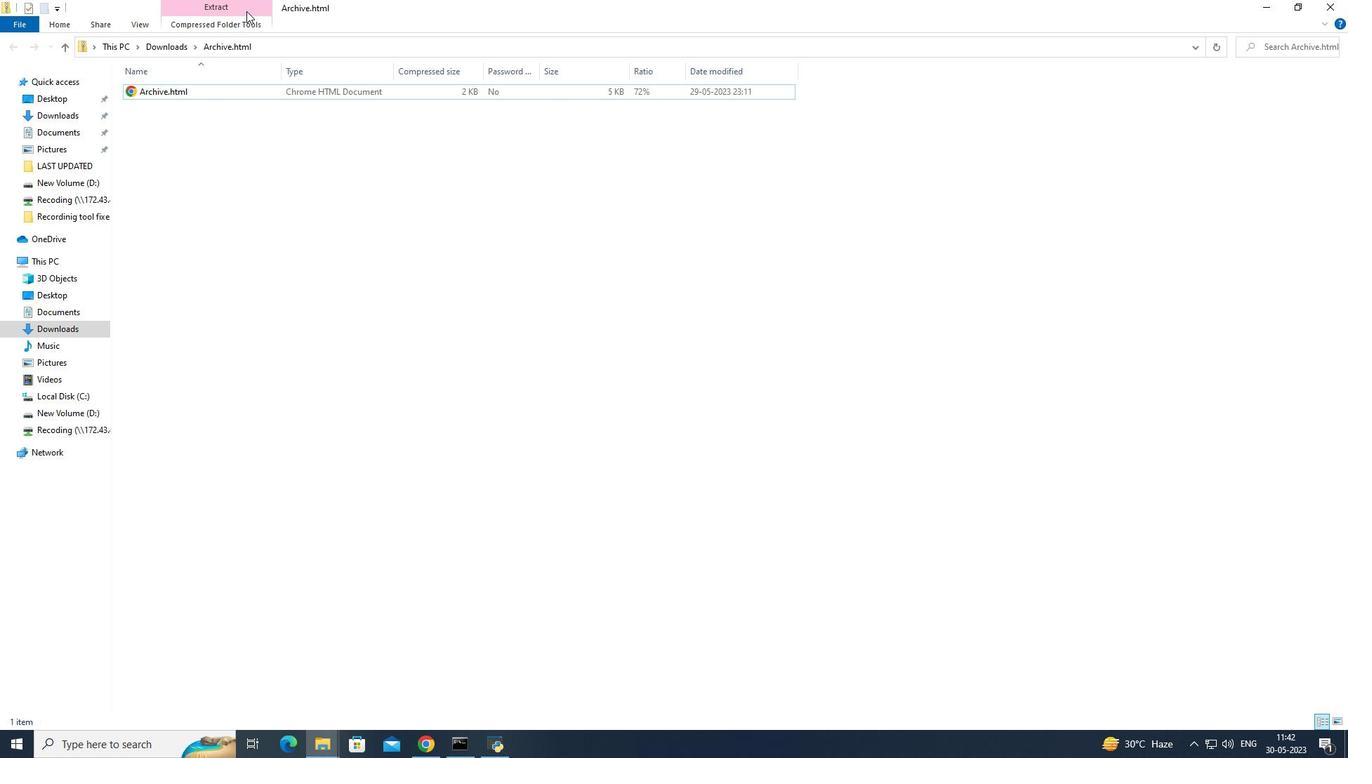 
Action: Mouse pressed left at (294, 11)
Screenshot: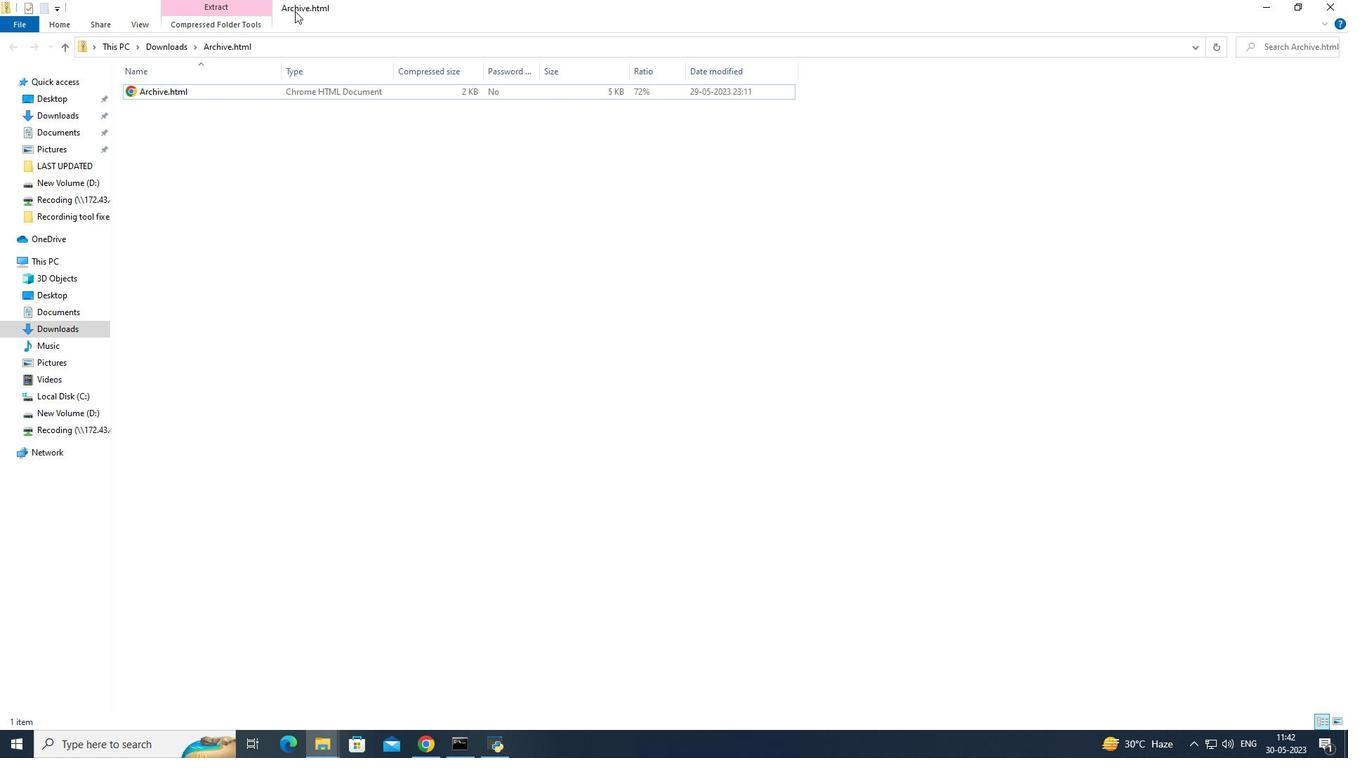 
Action: Mouse moved to (193, 14)
Screenshot: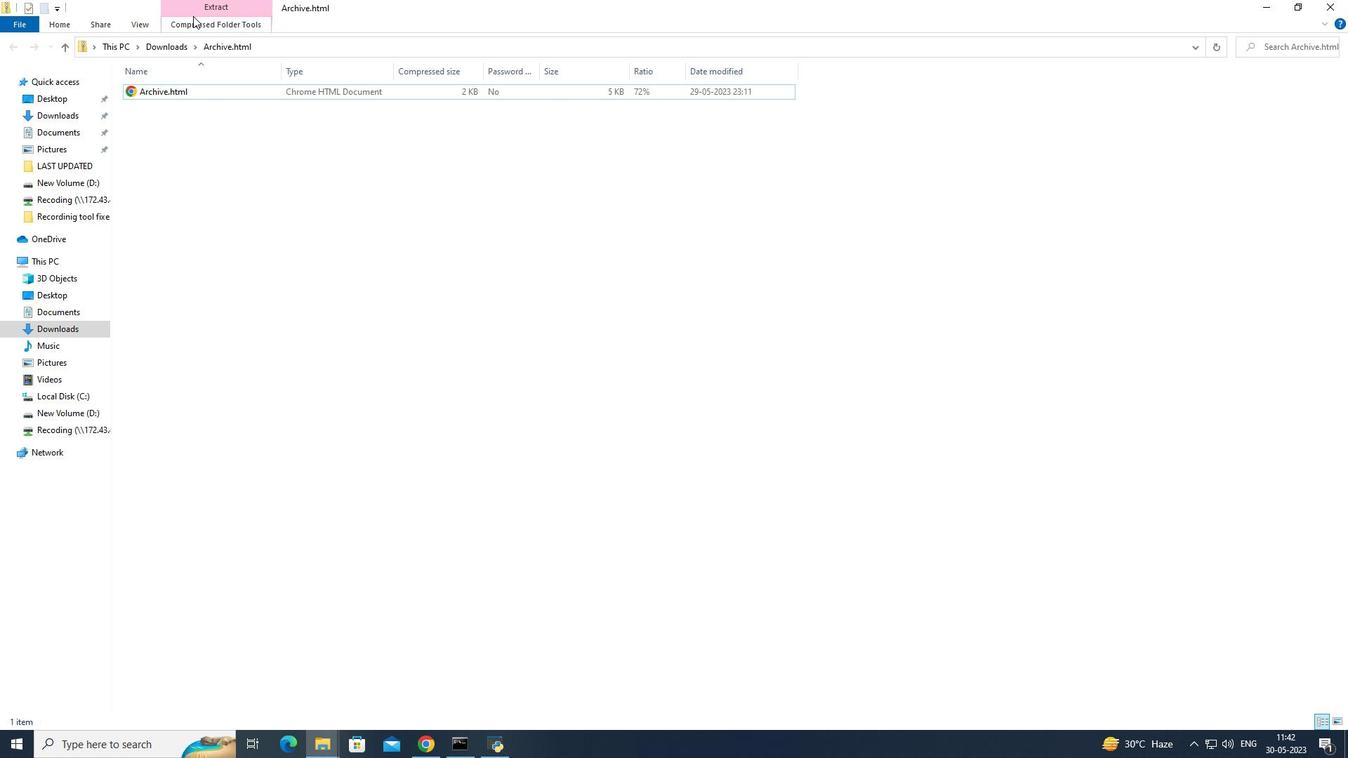 
Action: Mouse pressed left at (193, 14)
Screenshot: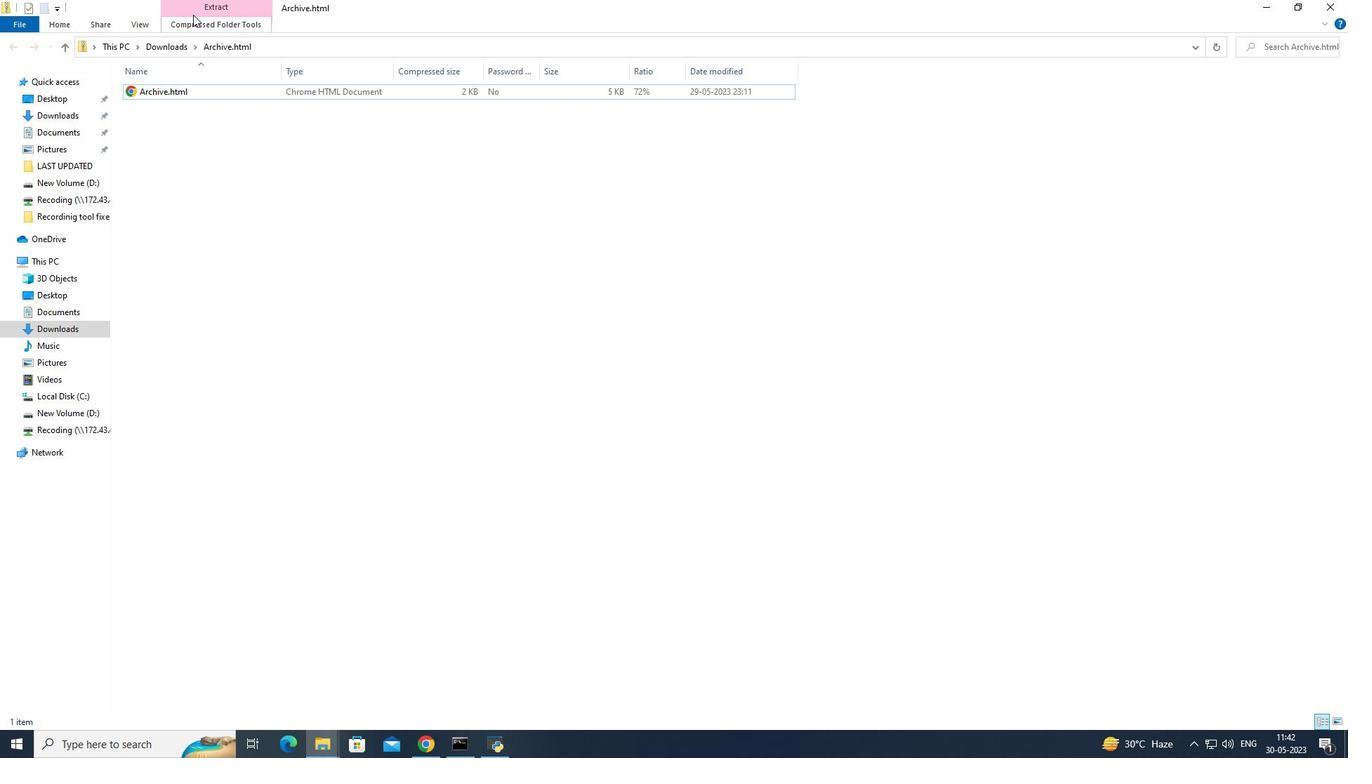 
Action: Mouse moved to (19, 719)
Screenshot: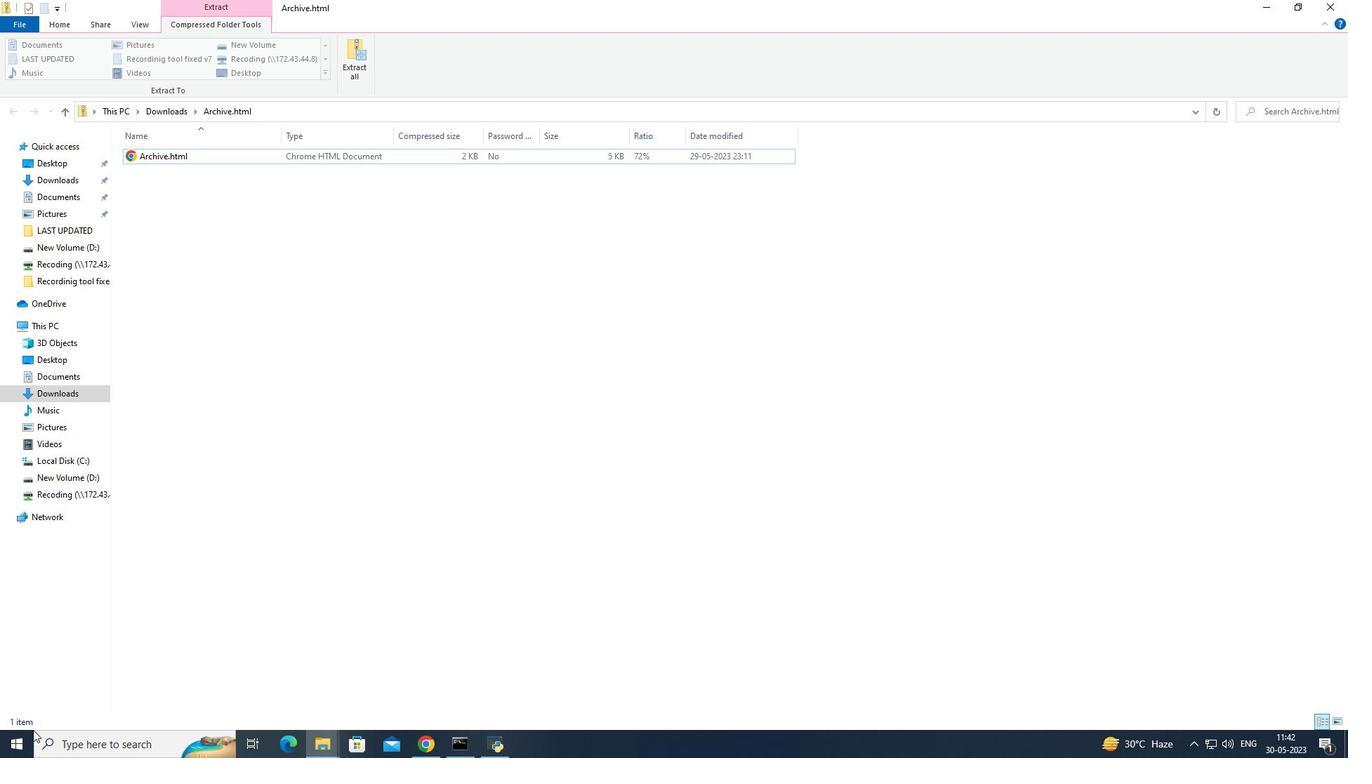 
Action: Mouse pressed left at (19, 719)
Screenshot: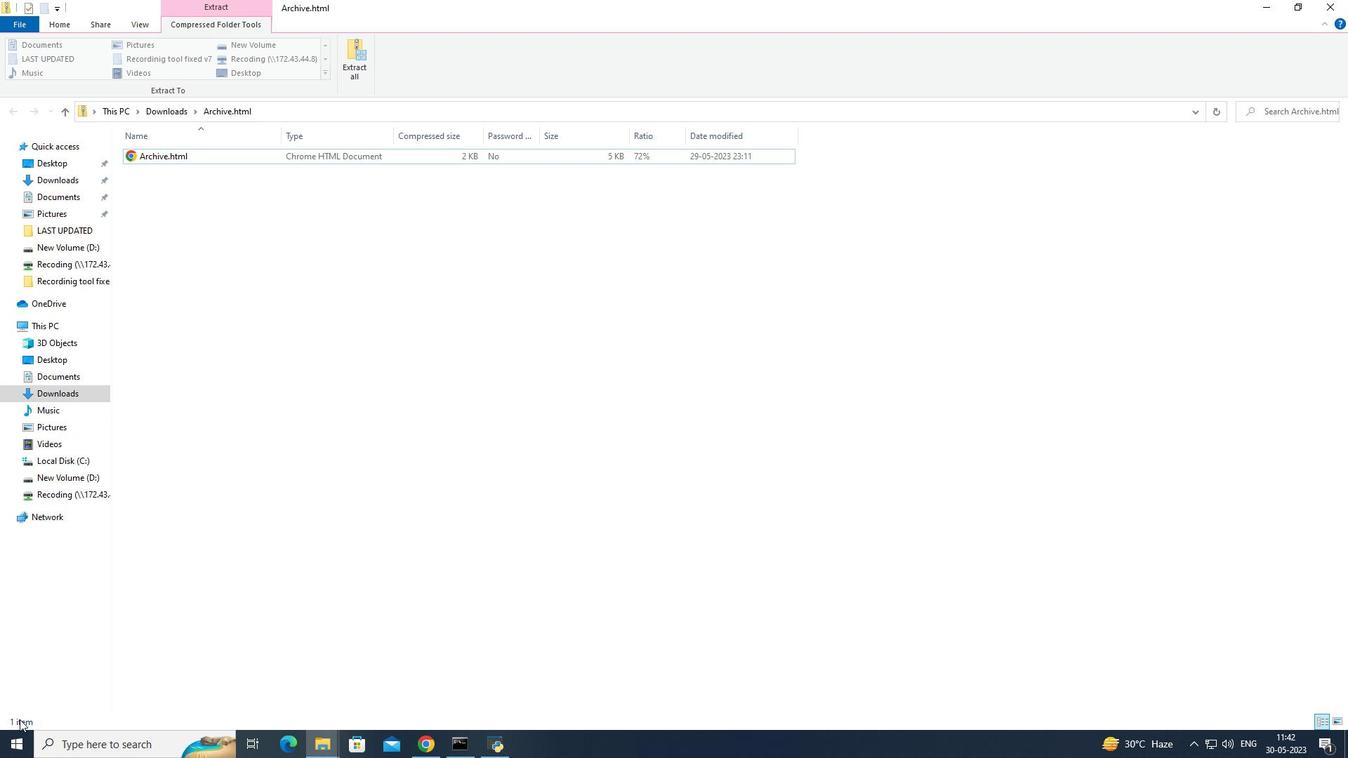 
Action: Mouse moved to (415, 745)
Screenshot: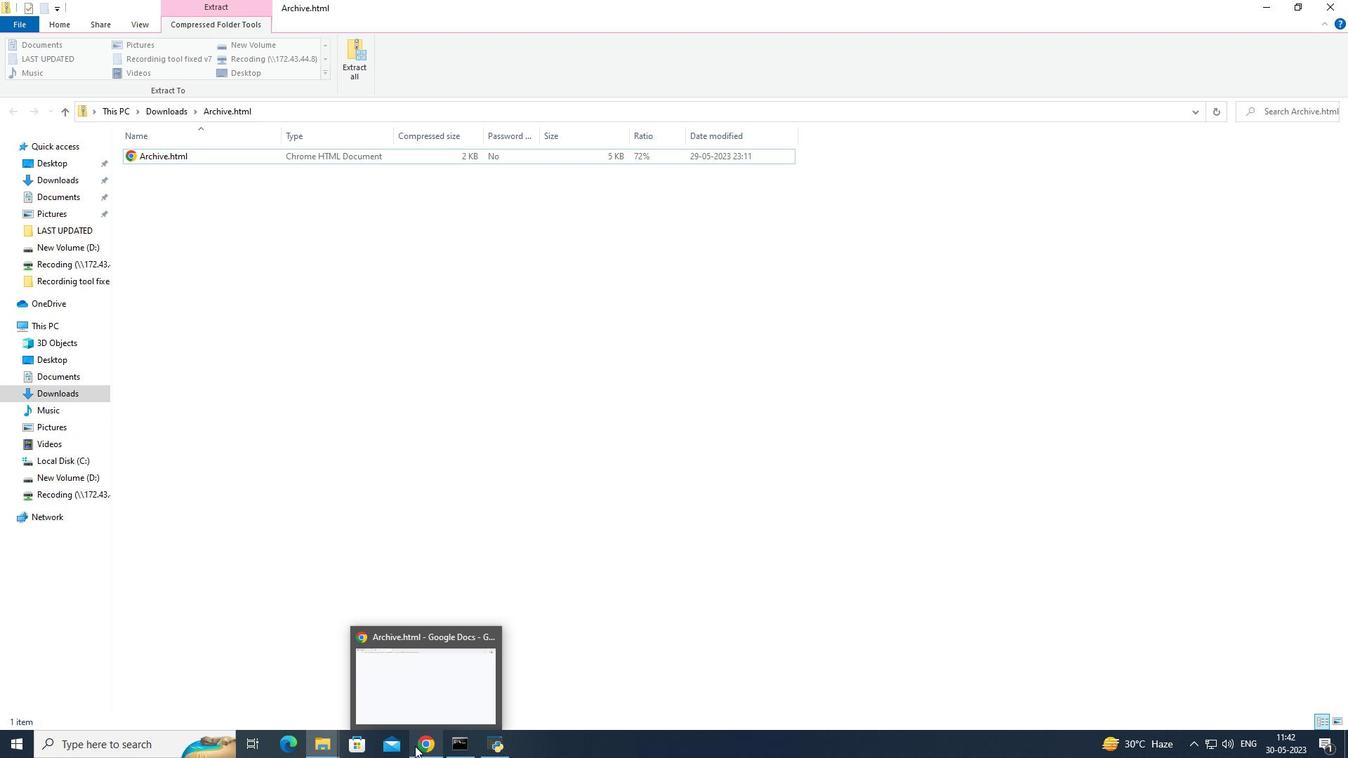 
Action: Mouse pressed left at (415, 745)
Screenshot: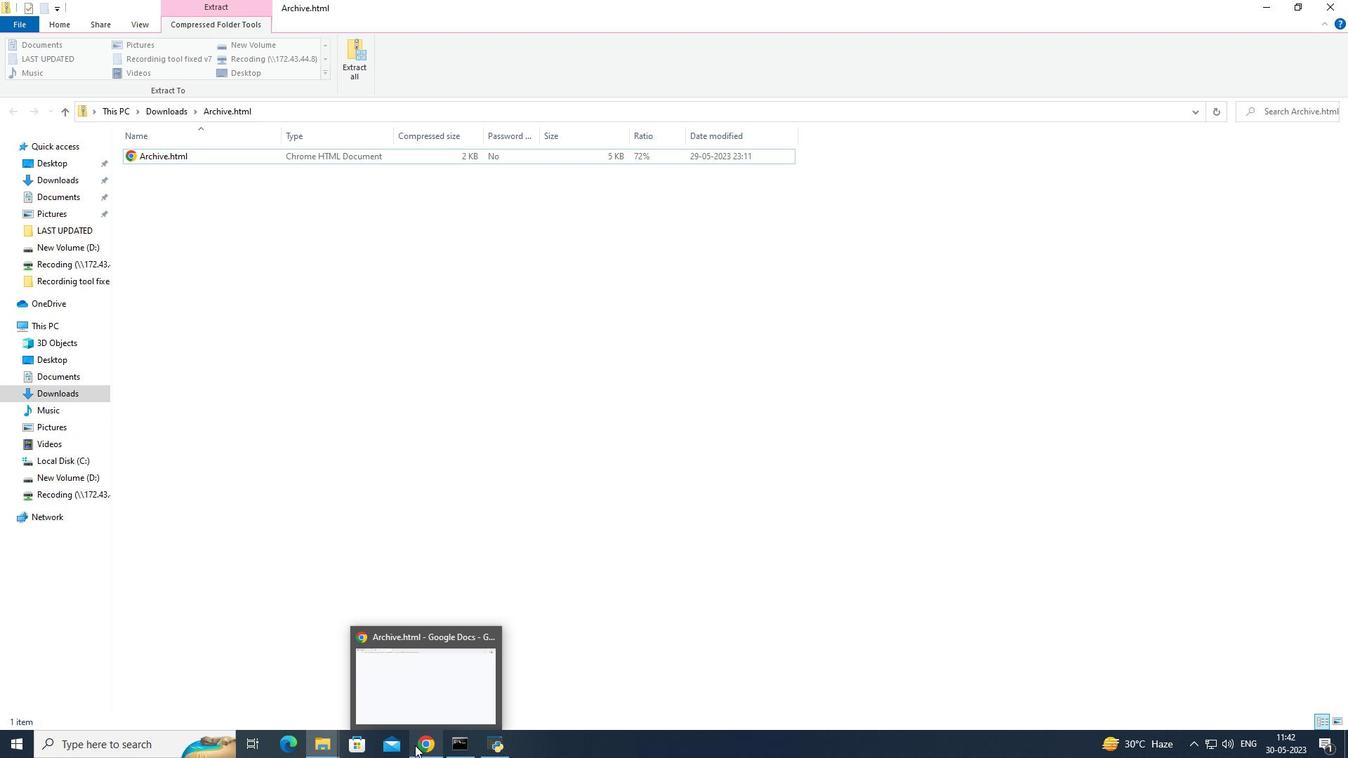 
Action: Mouse moved to (151, 82)
Screenshot: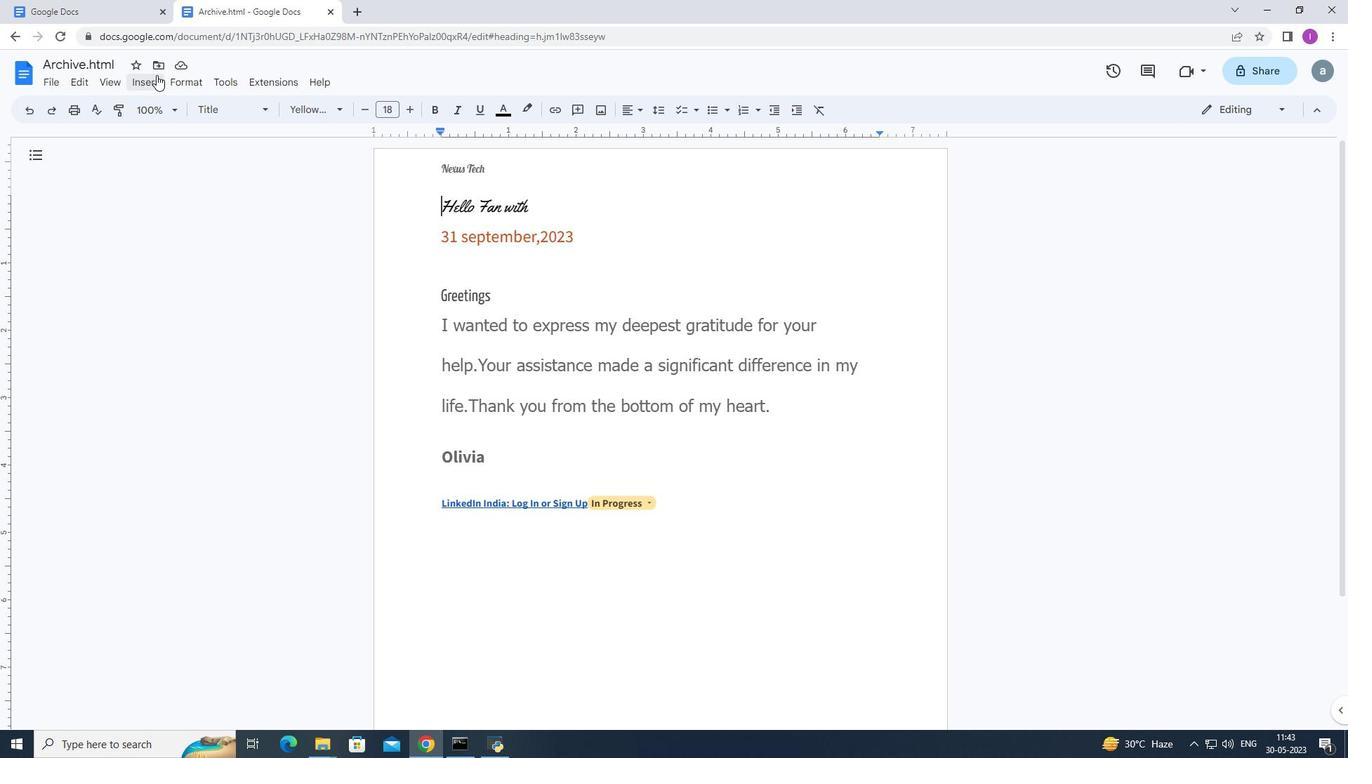
Action: Mouse pressed left at (151, 82)
Screenshot: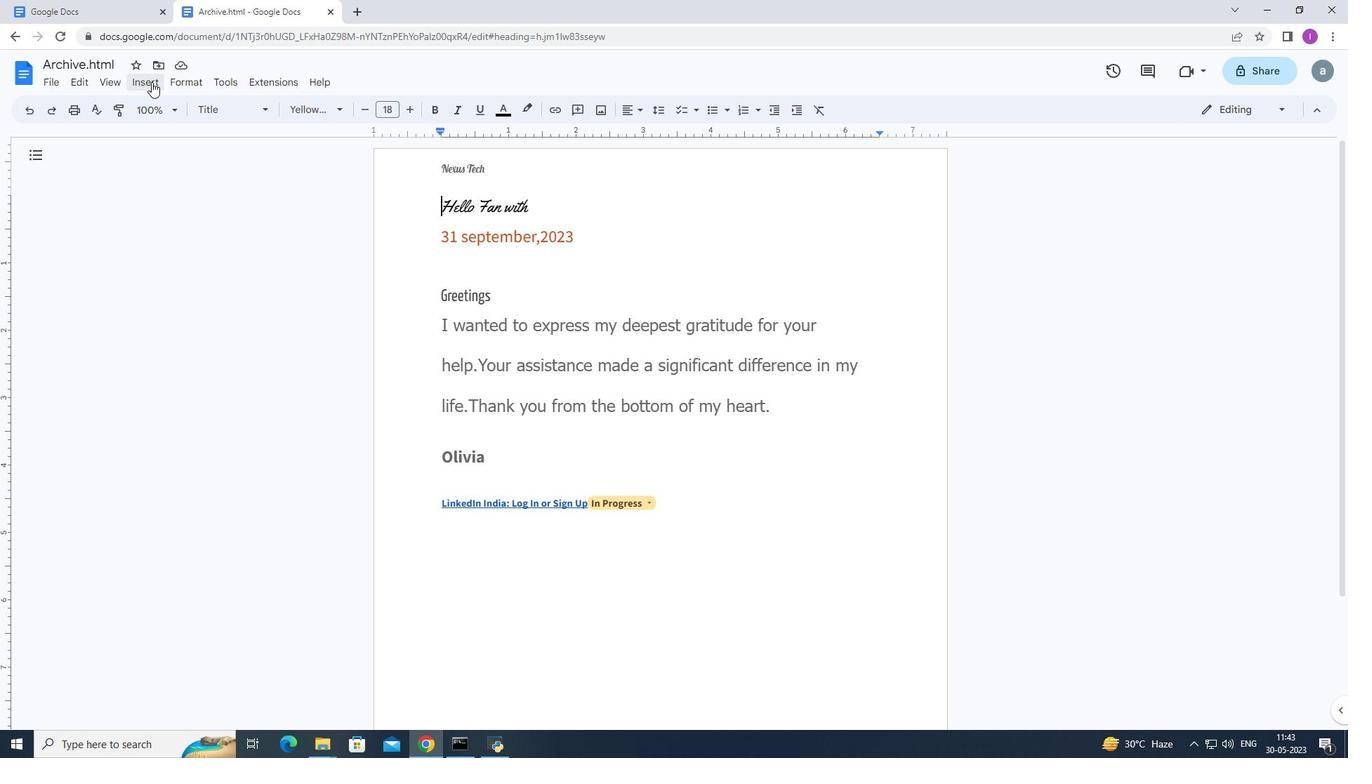 
Action: Mouse moved to (89, 242)
Screenshot: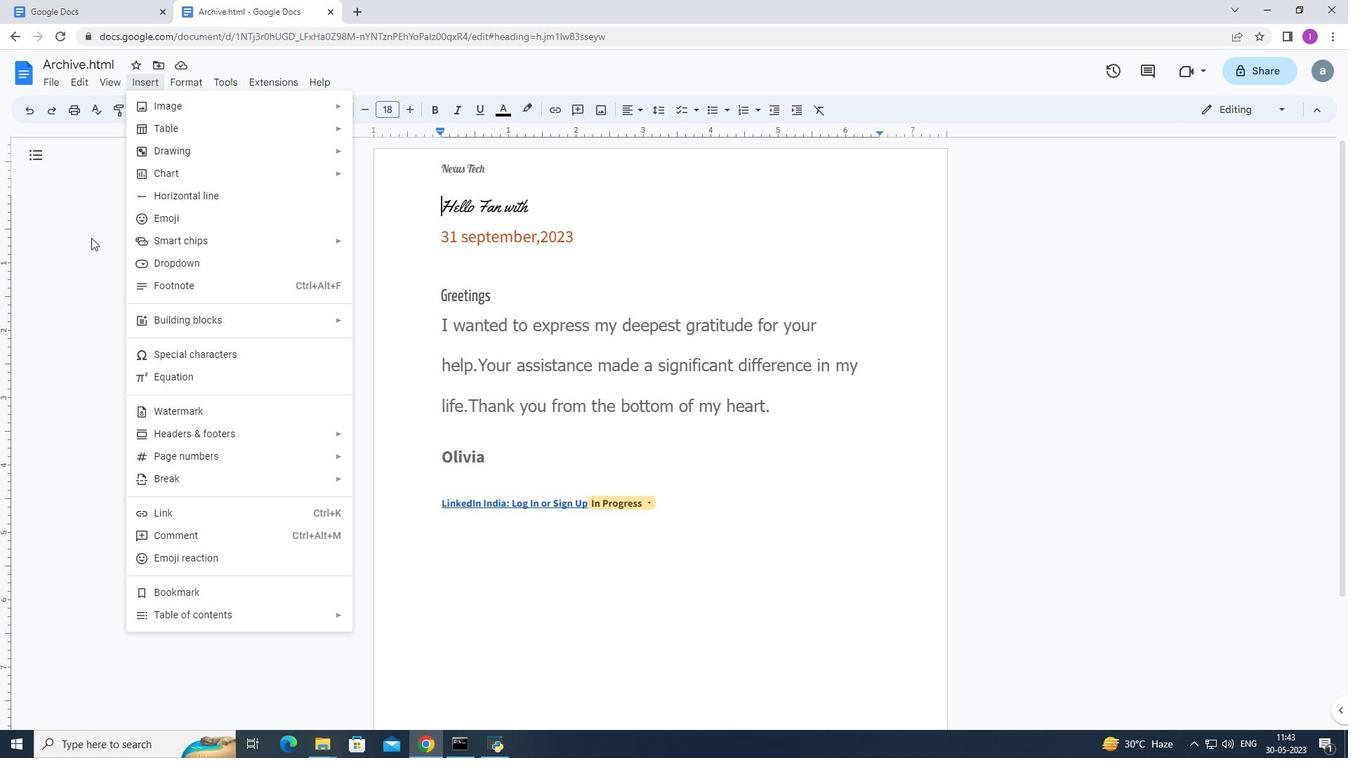 
Action: Mouse pressed right at (89, 242)
Screenshot: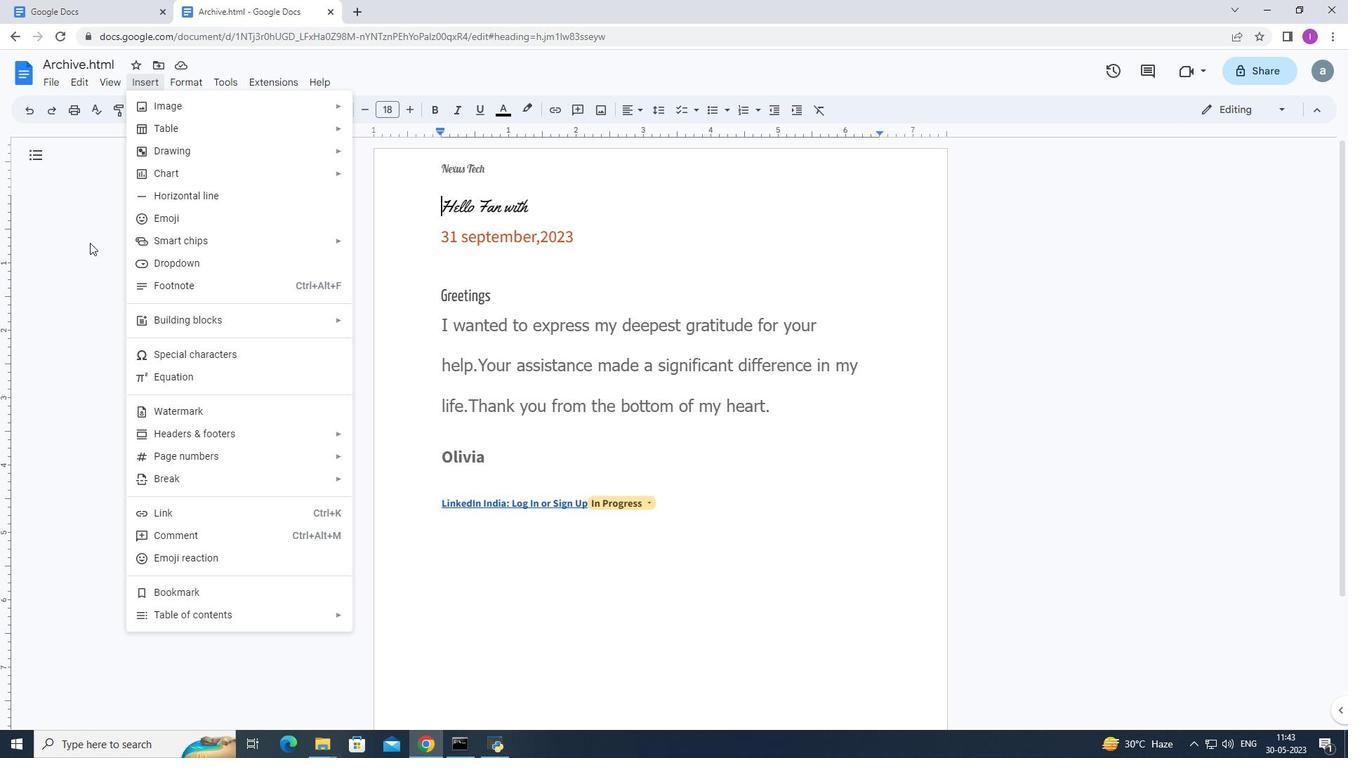
Action: Mouse moved to (332, 612)
Screenshot: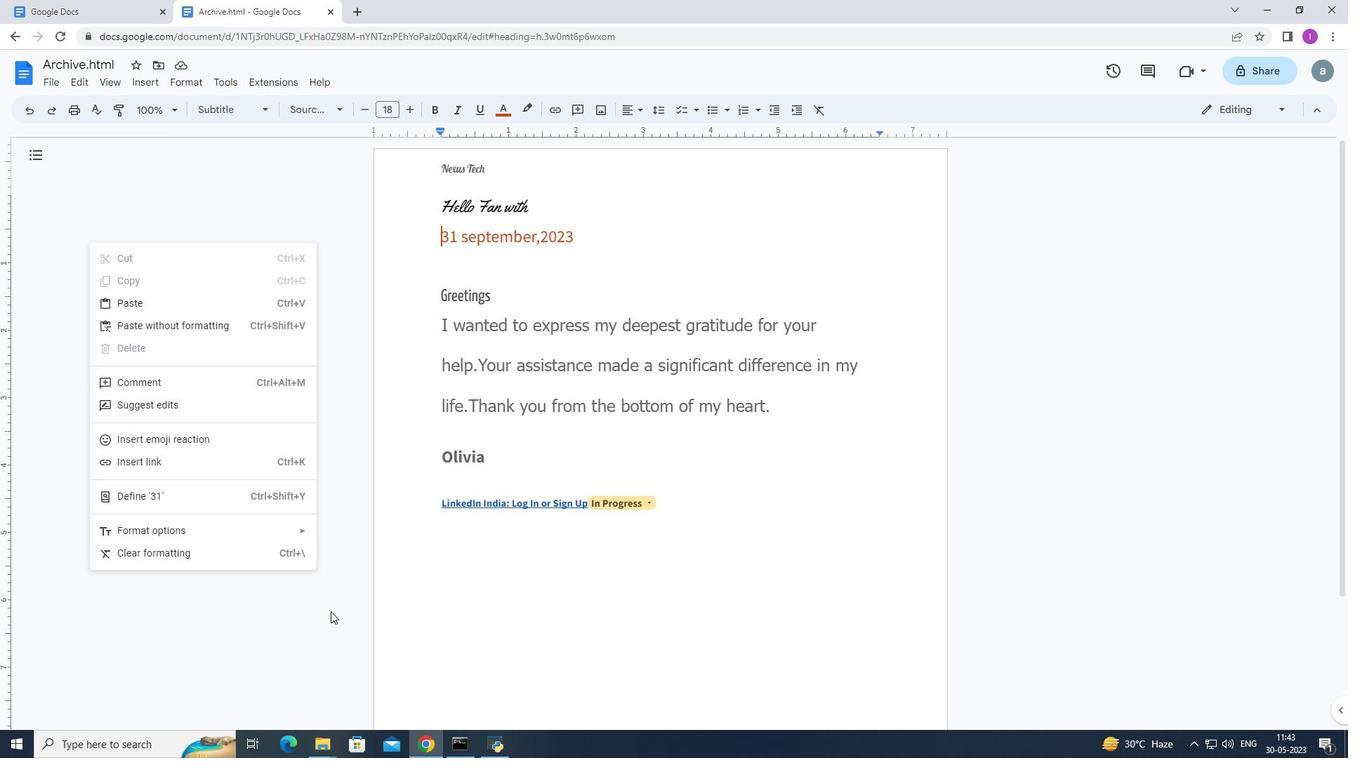 
Action: Mouse pressed left at (332, 612)
Screenshot: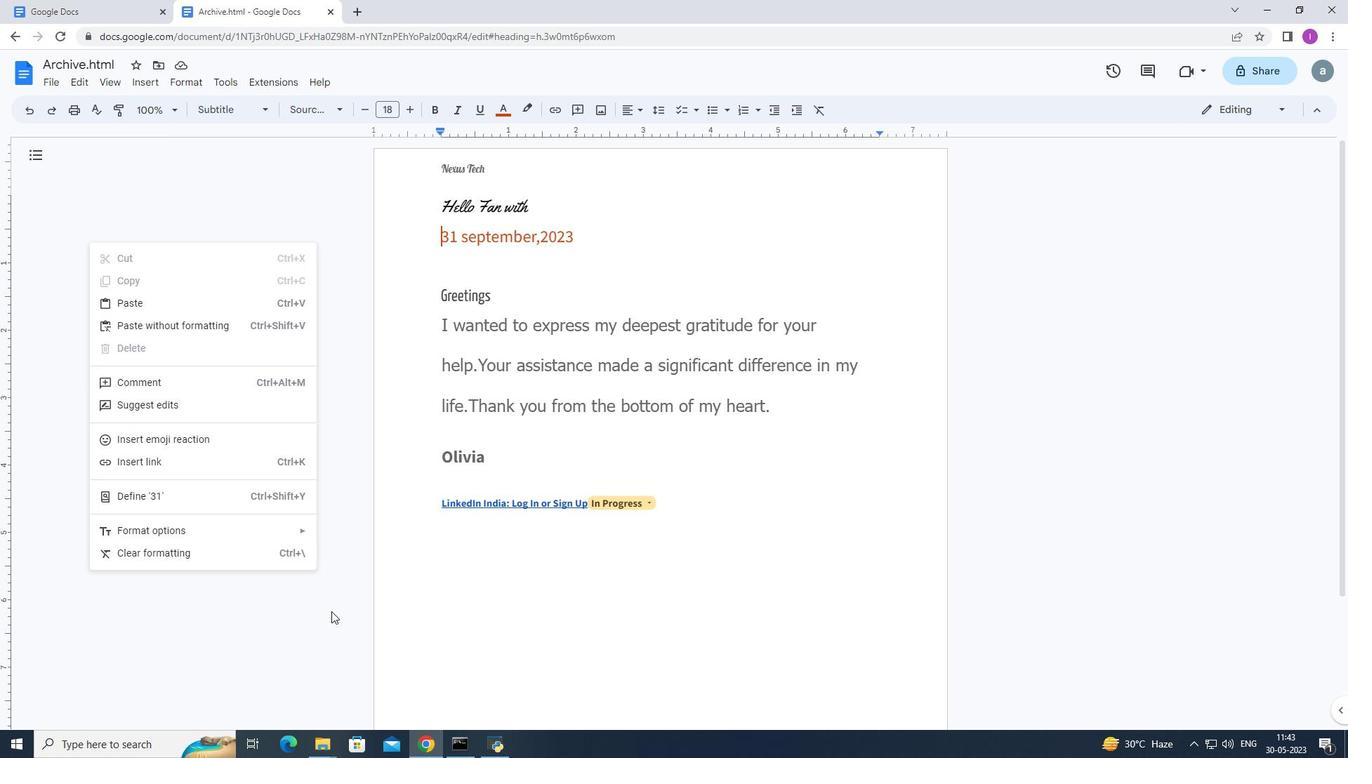 
Action: Mouse moved to (54, 80)
Screenshot: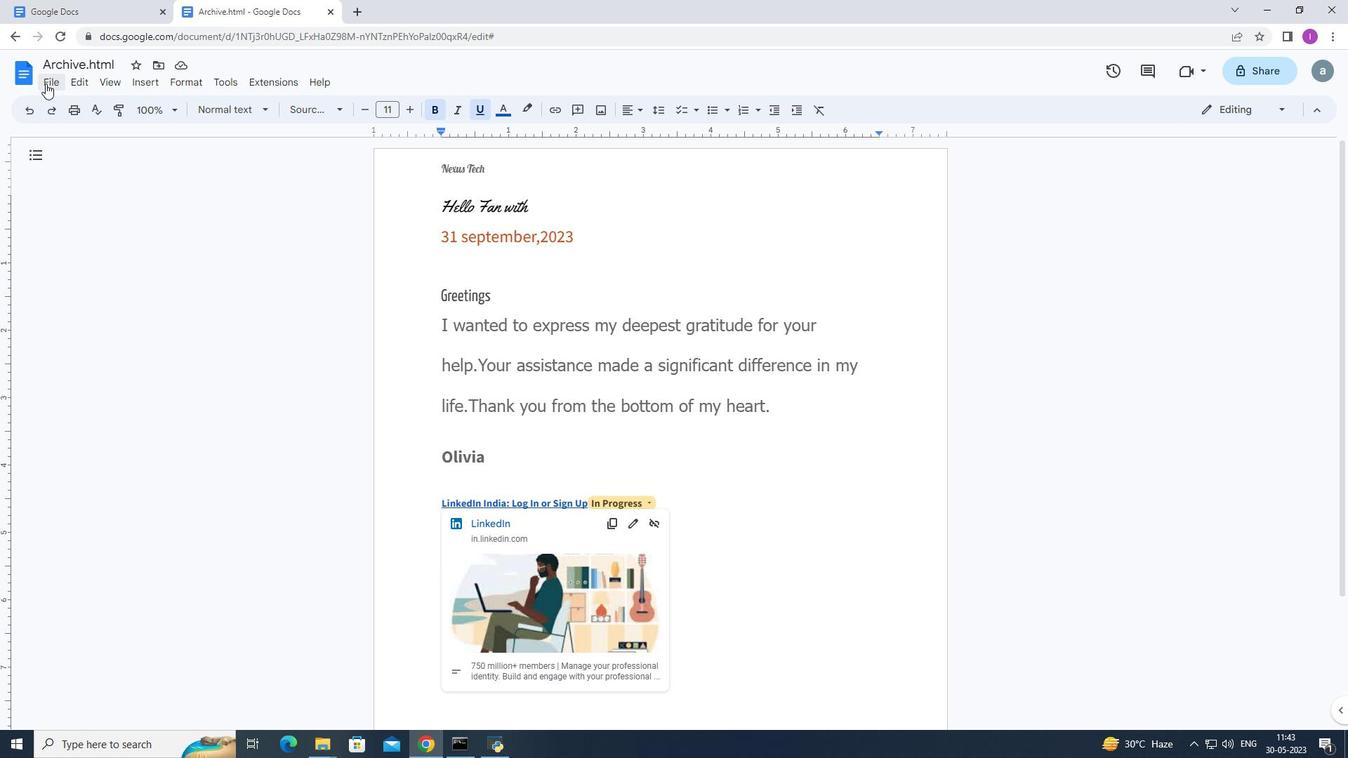 
Action: Mouse pressed left at (54, 80)
Screenshot: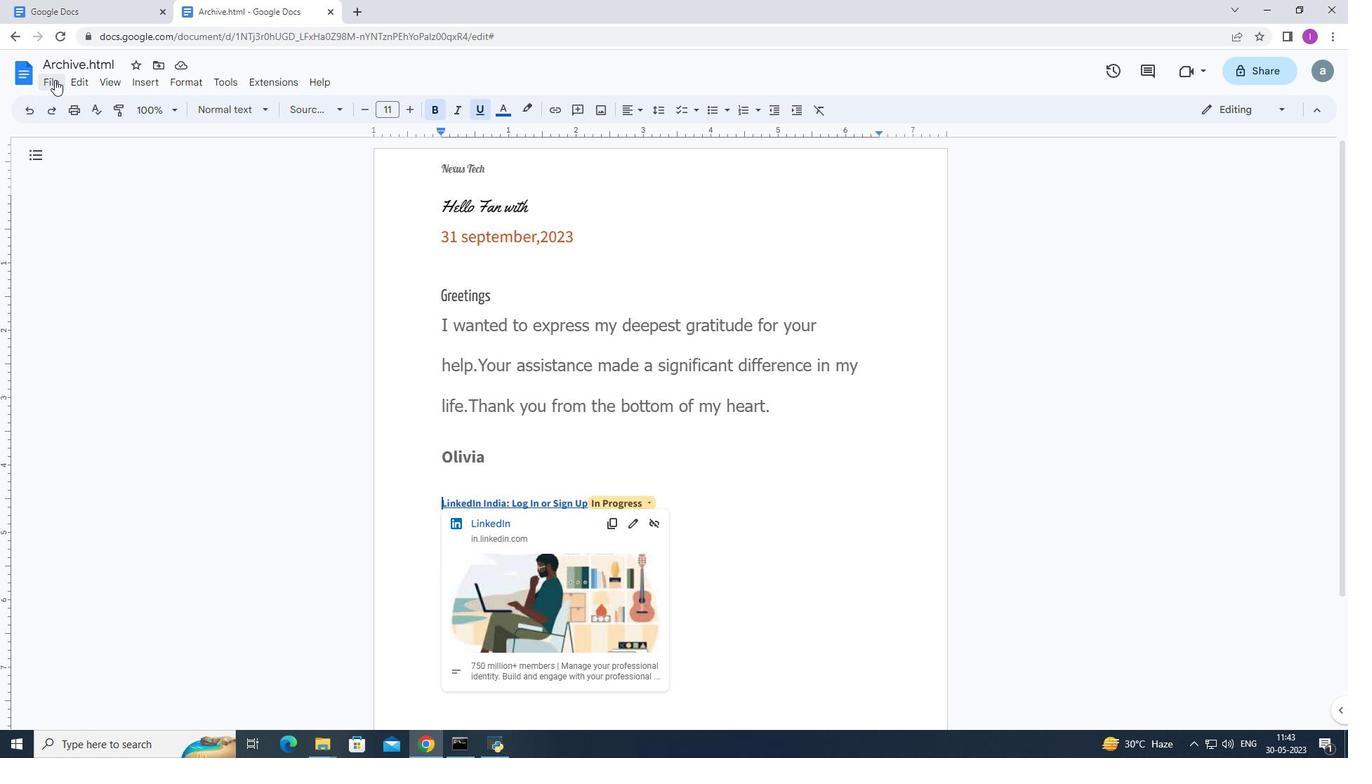 
Action: Mouse moved to (310, 345)
Screenshot: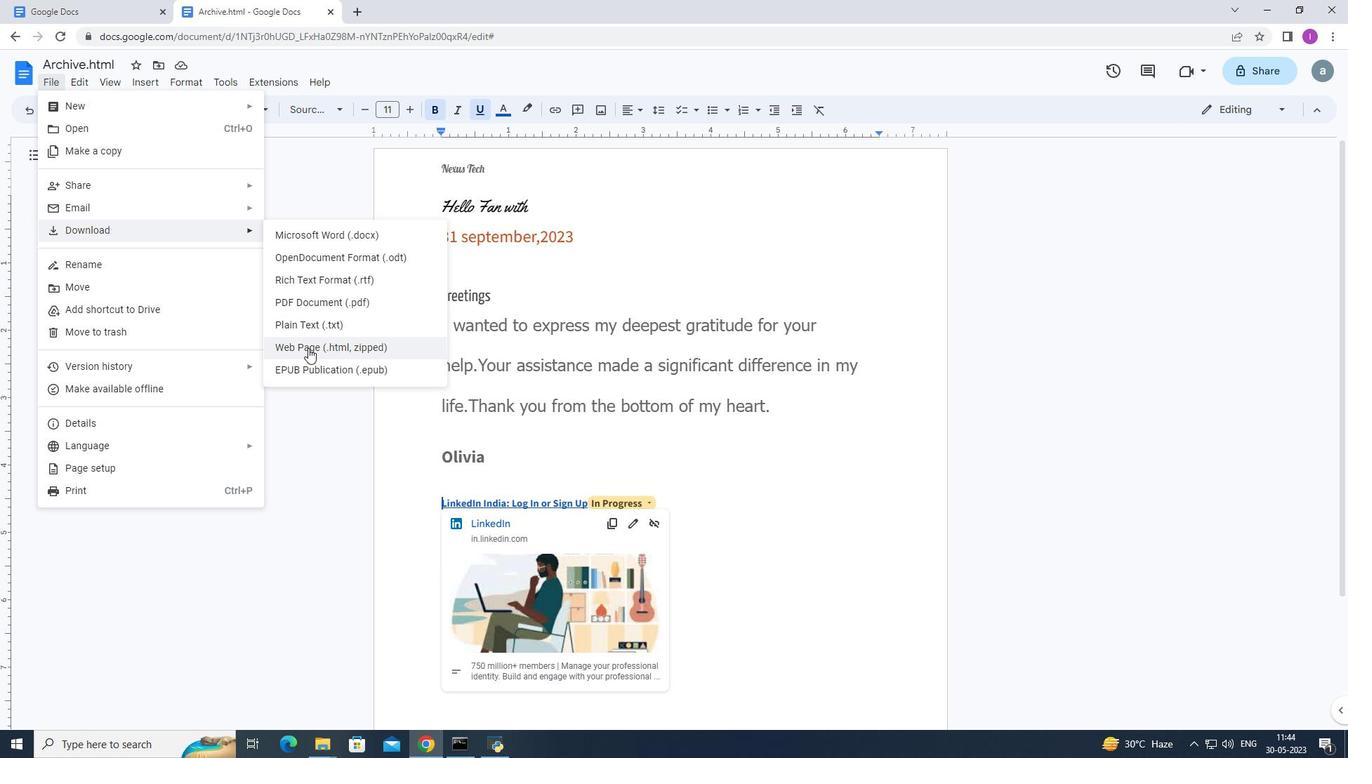 
Action: Mouse pressed left at (310, 345)
Screenshot: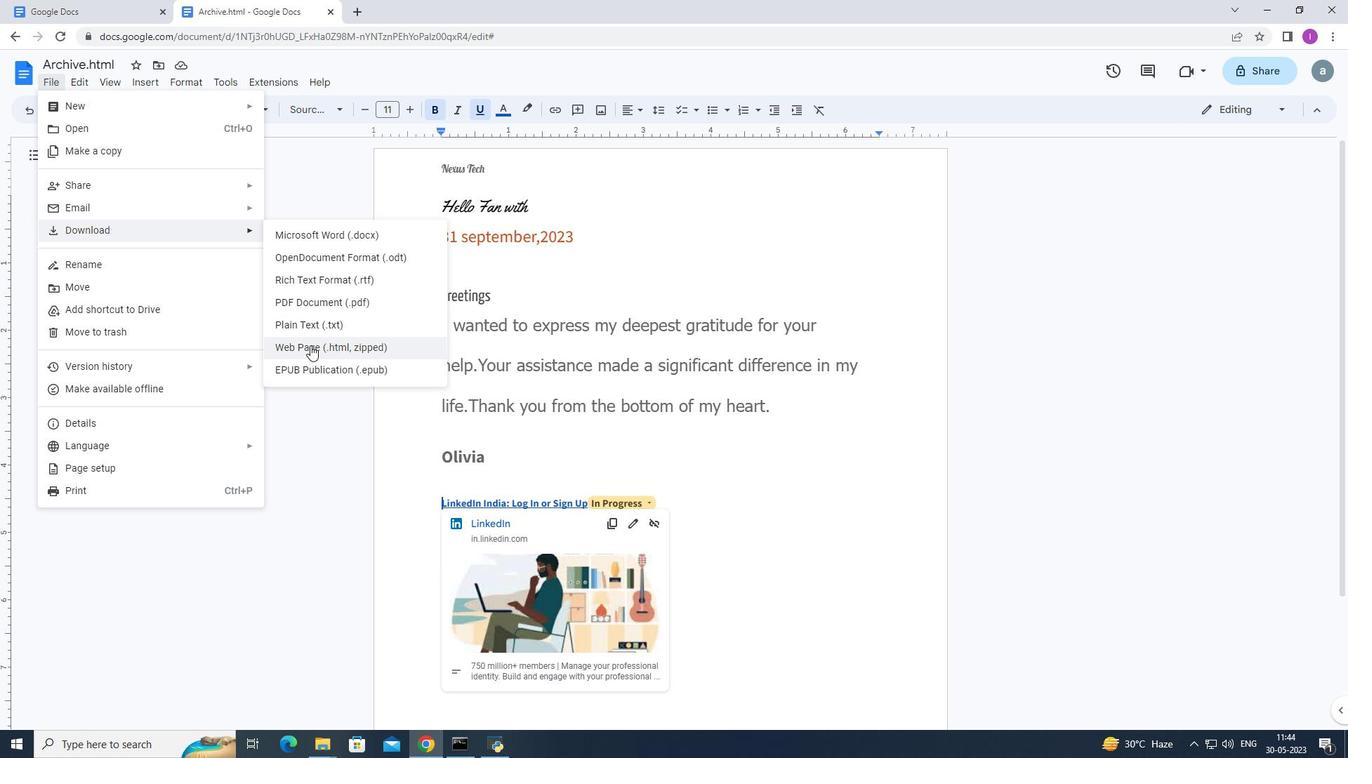 
Action: Mouse moved to (146, 710)
Screenshot: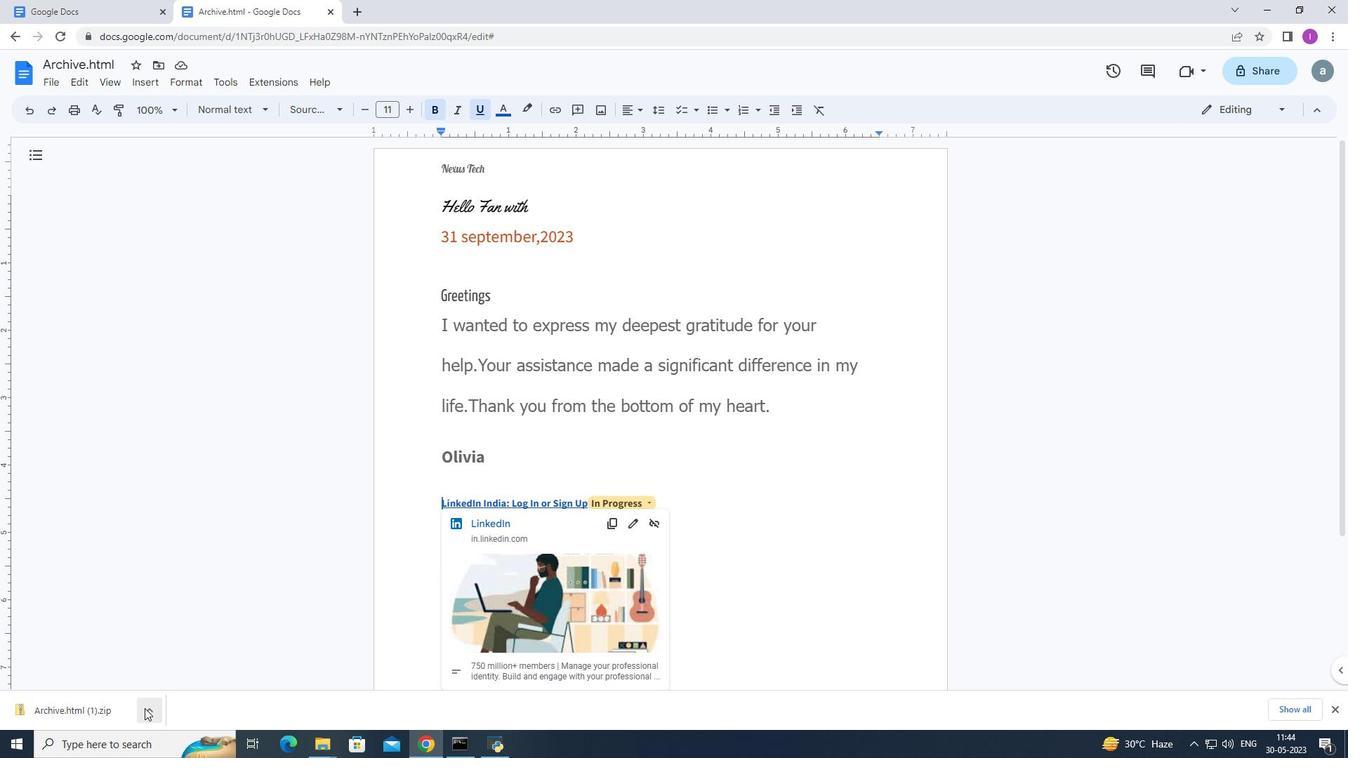 
Action: Mouse pressed left at (146, 710)
Screenshot: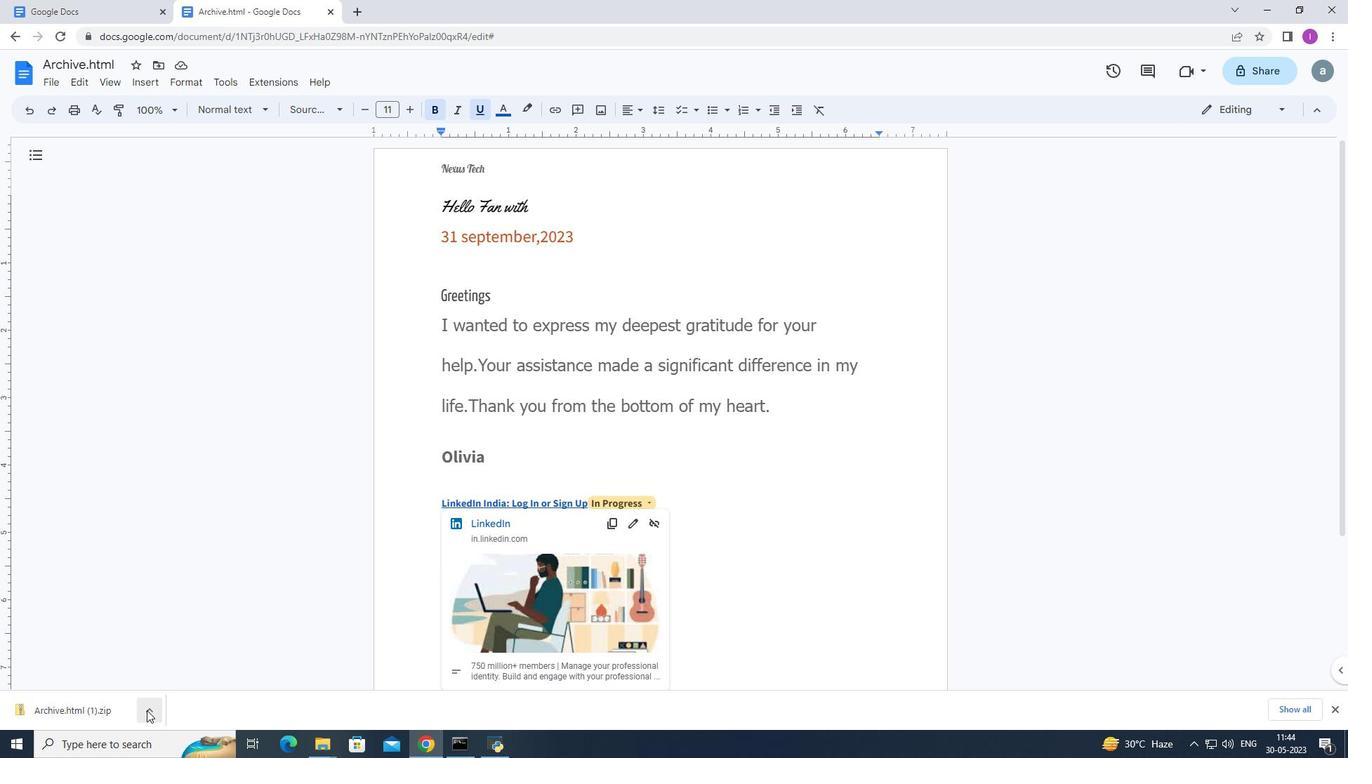 
Action: Mouse moved to (202, 665)
Screenshot: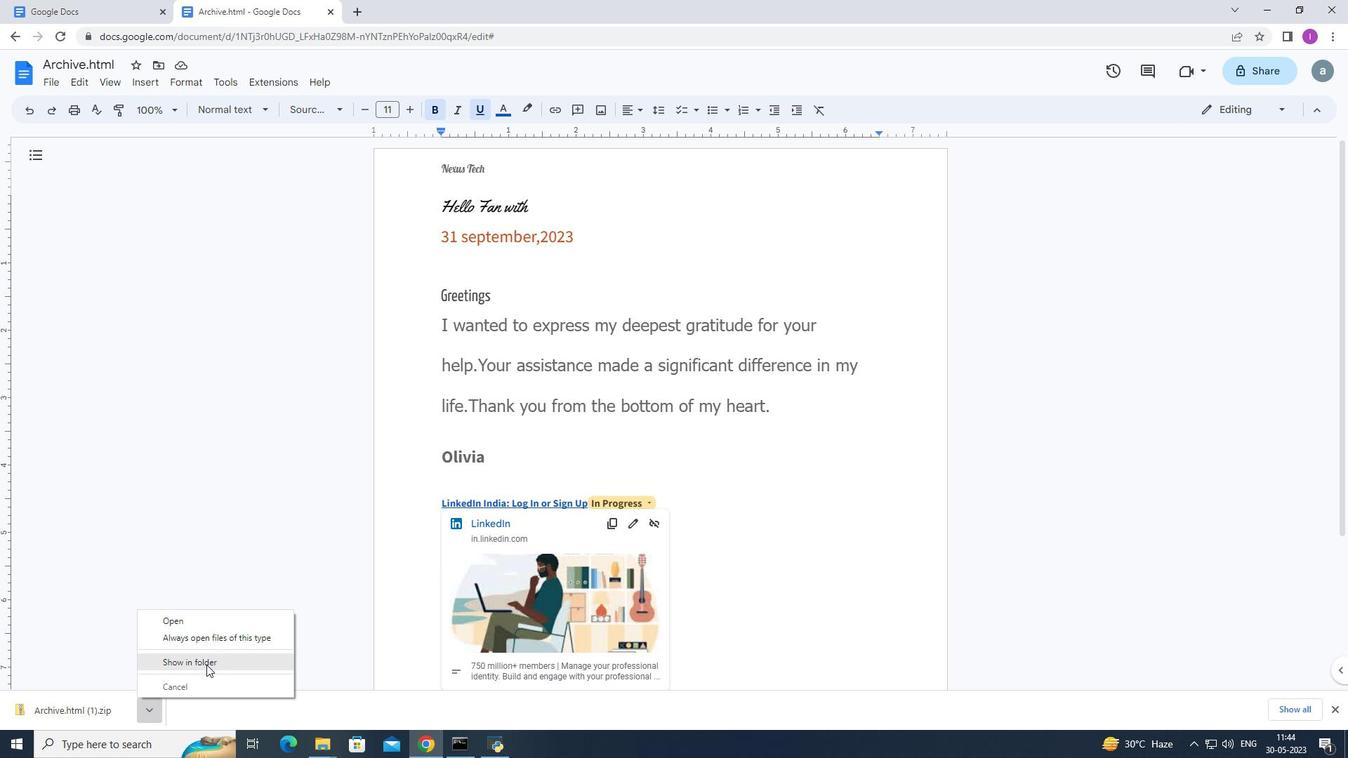 
Action: Mouse pressed left at (202, 665)
Screenshot: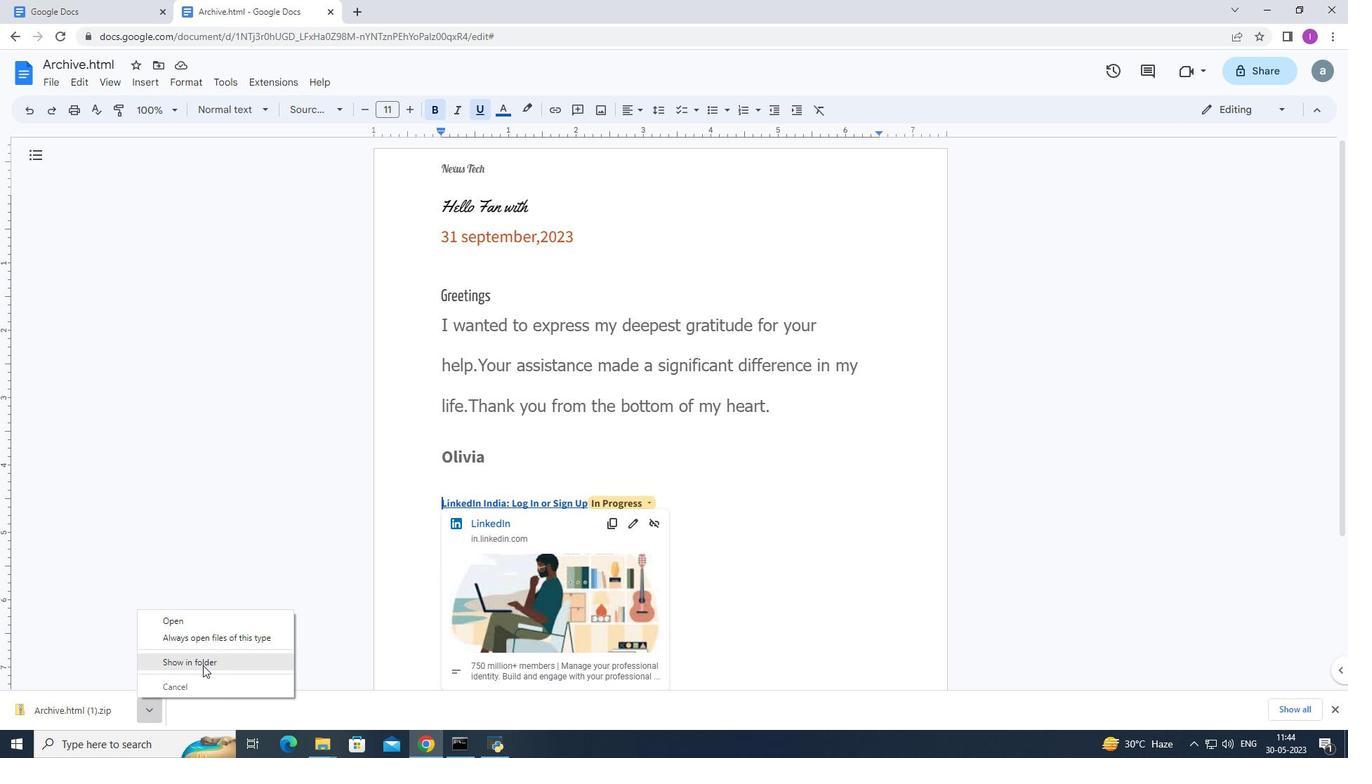 
Action: Mouse moved to (292, 174)
Screenshot: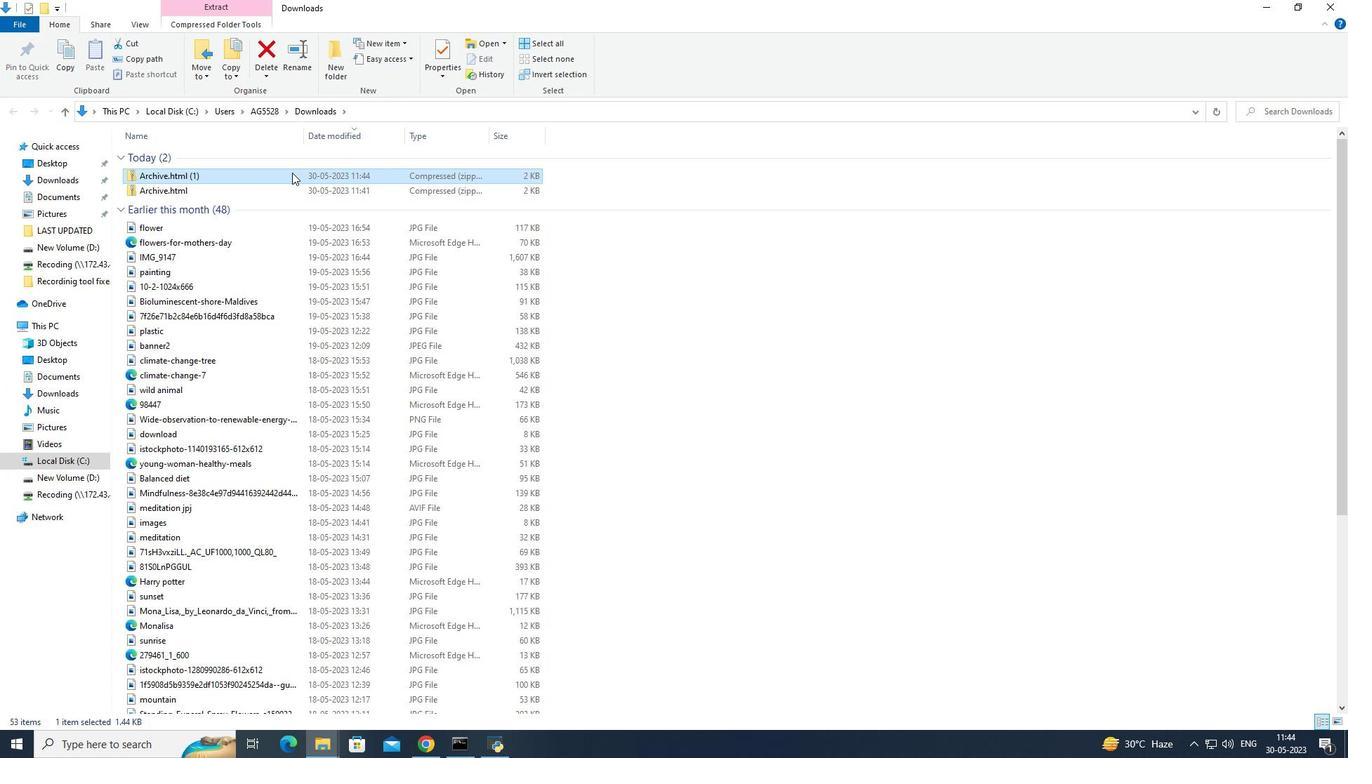 
Action: Mouse pressed right at (292, 174)
Screenshot: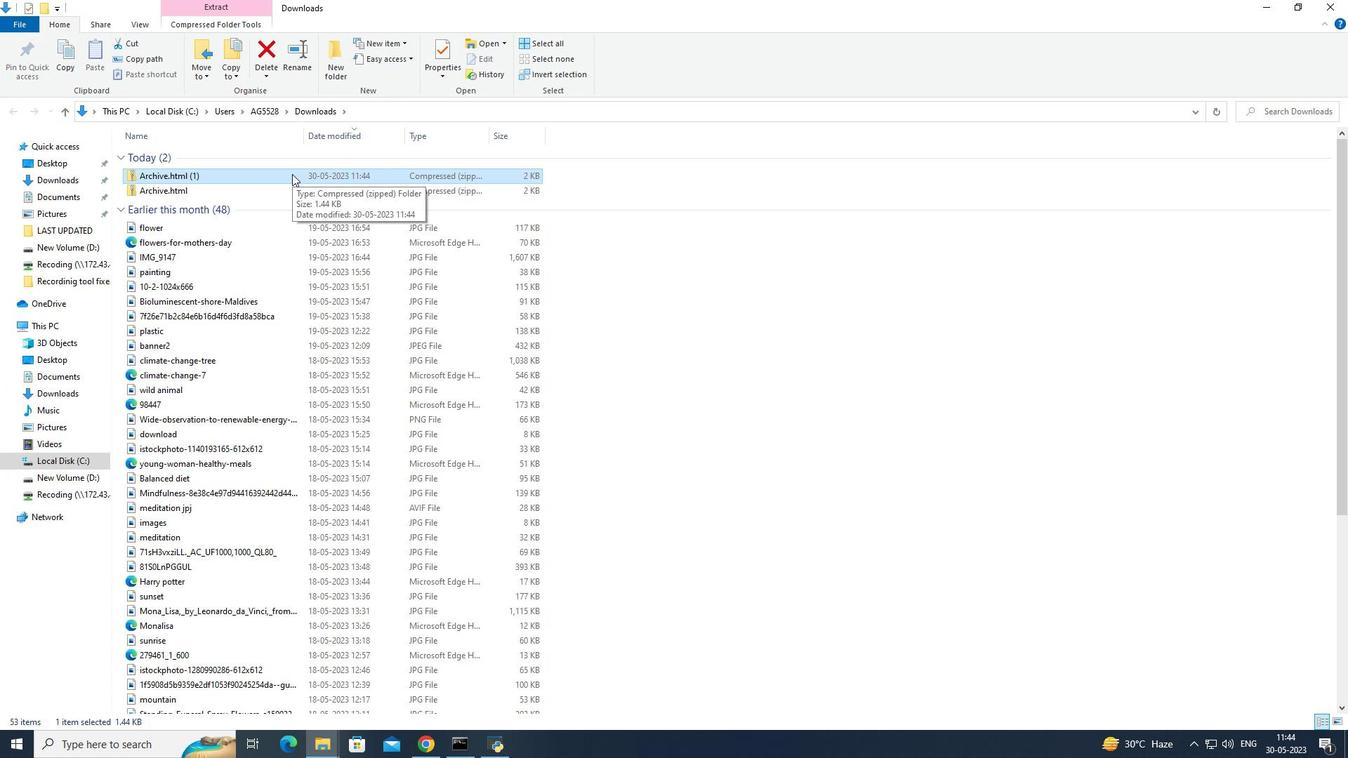 
Action: Mouse moved to (353, 266)
Screenshot: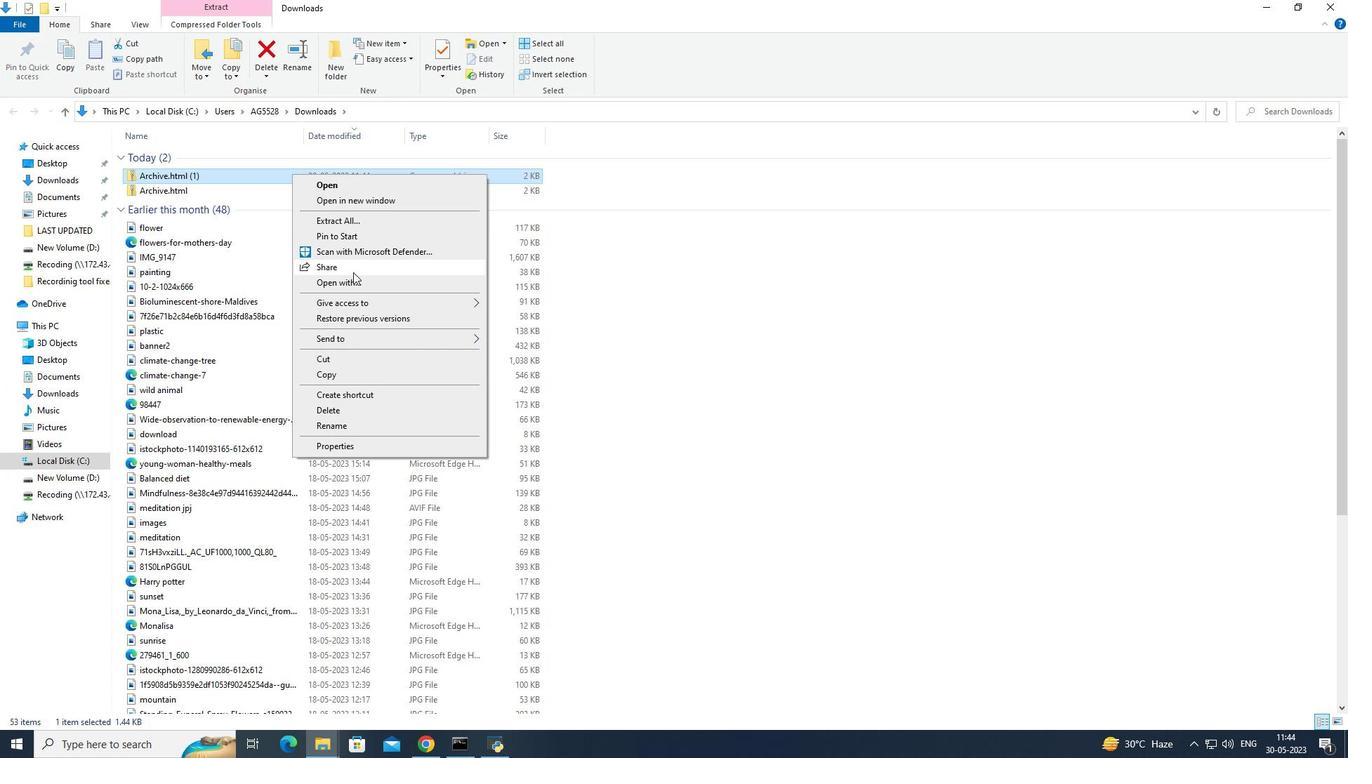 
Action: Mouse pressed left at (353, 266)
Screenshot: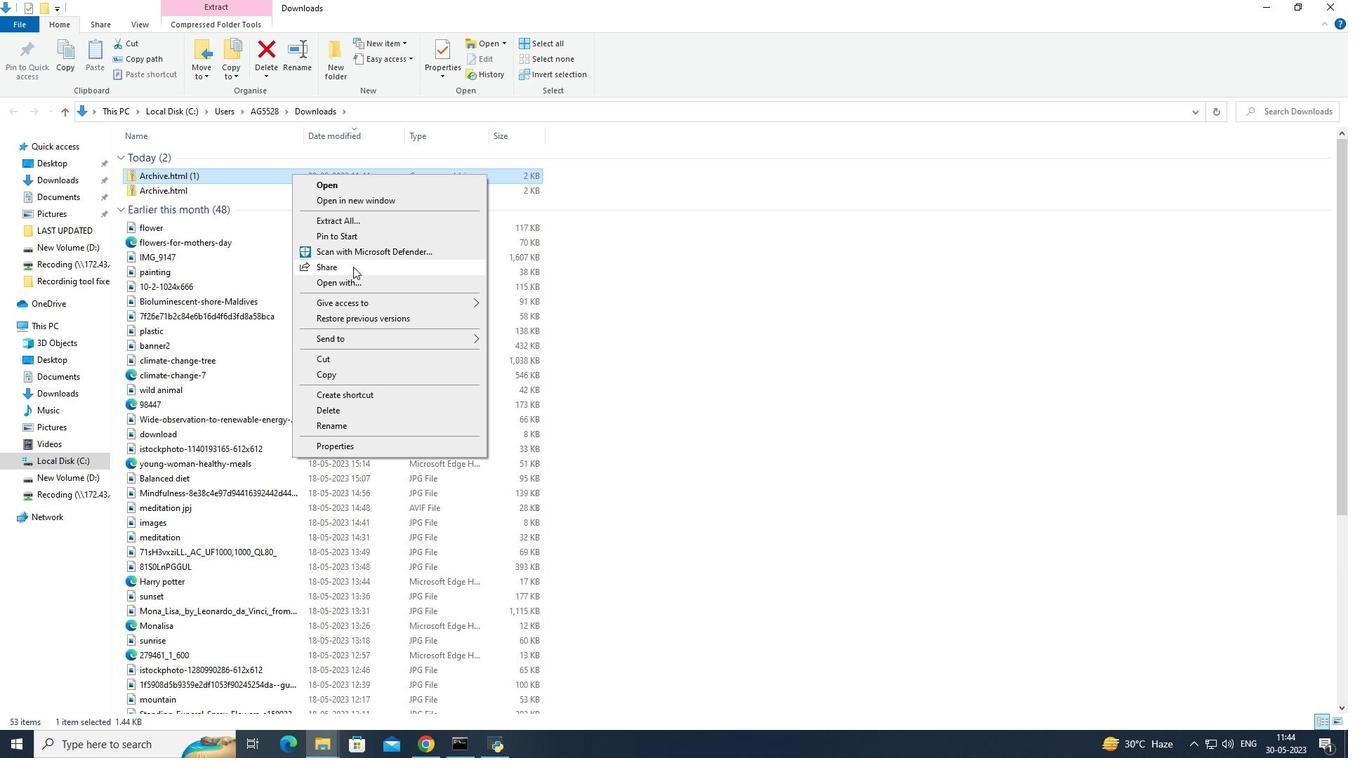 
Action: Mouse moved to (655, 384)
Screenshot: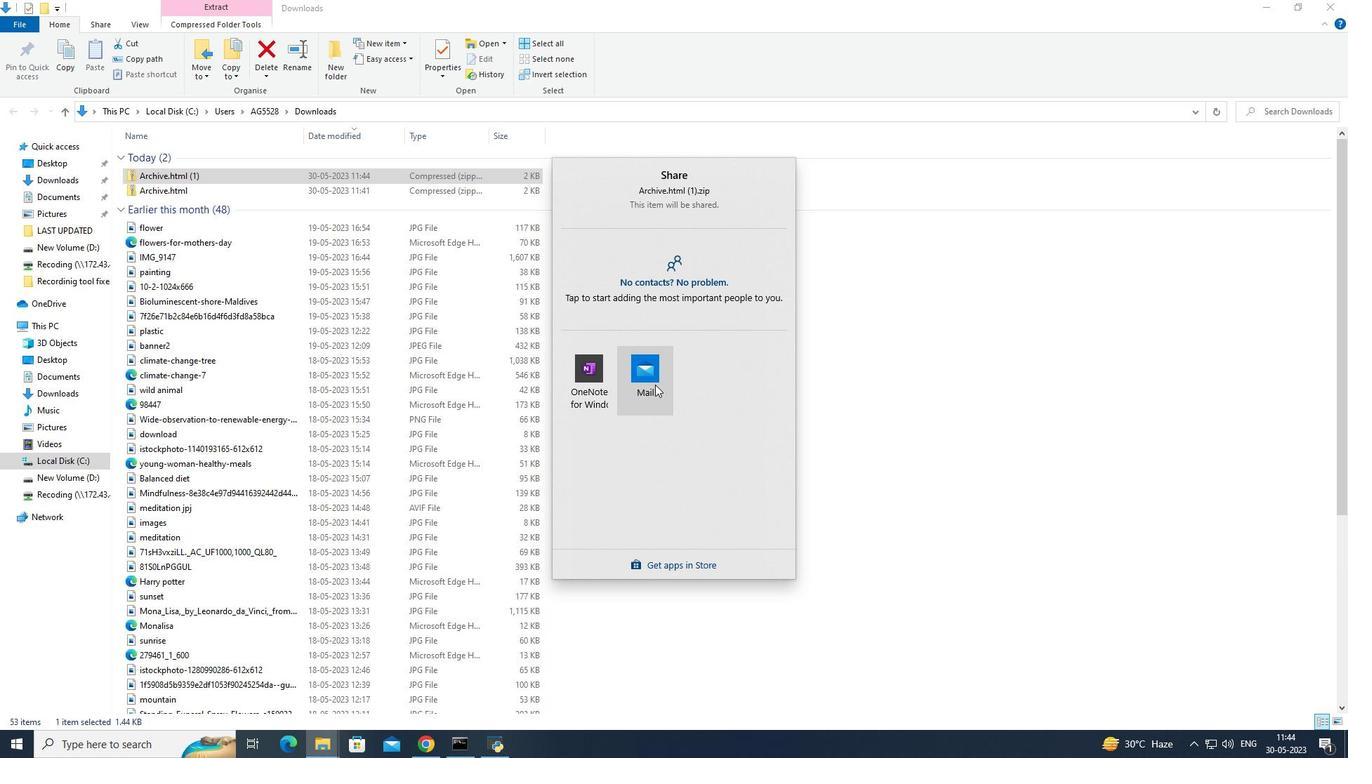 
Action: Mouse pressed left at (655, 384)
Screenshot: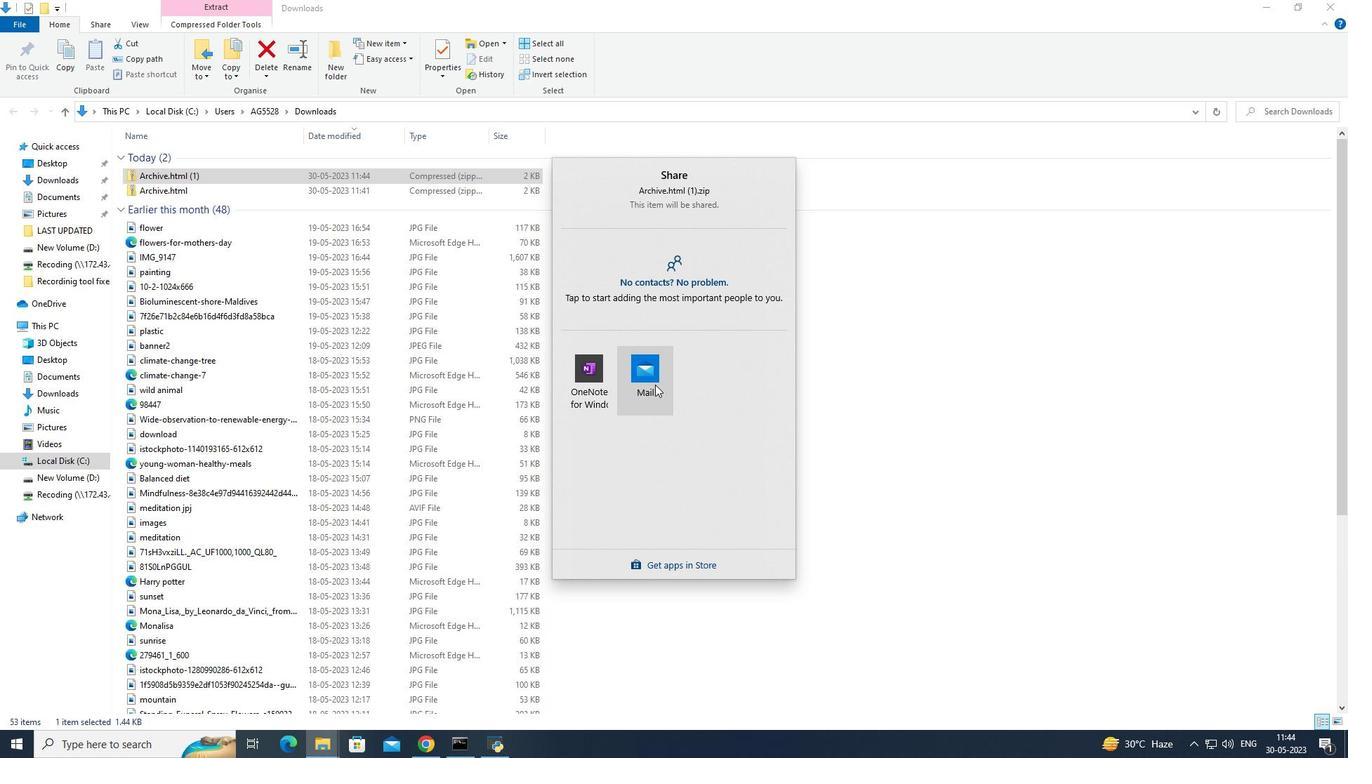 
Action: Mouse moved to (307, 172)
Screenshot: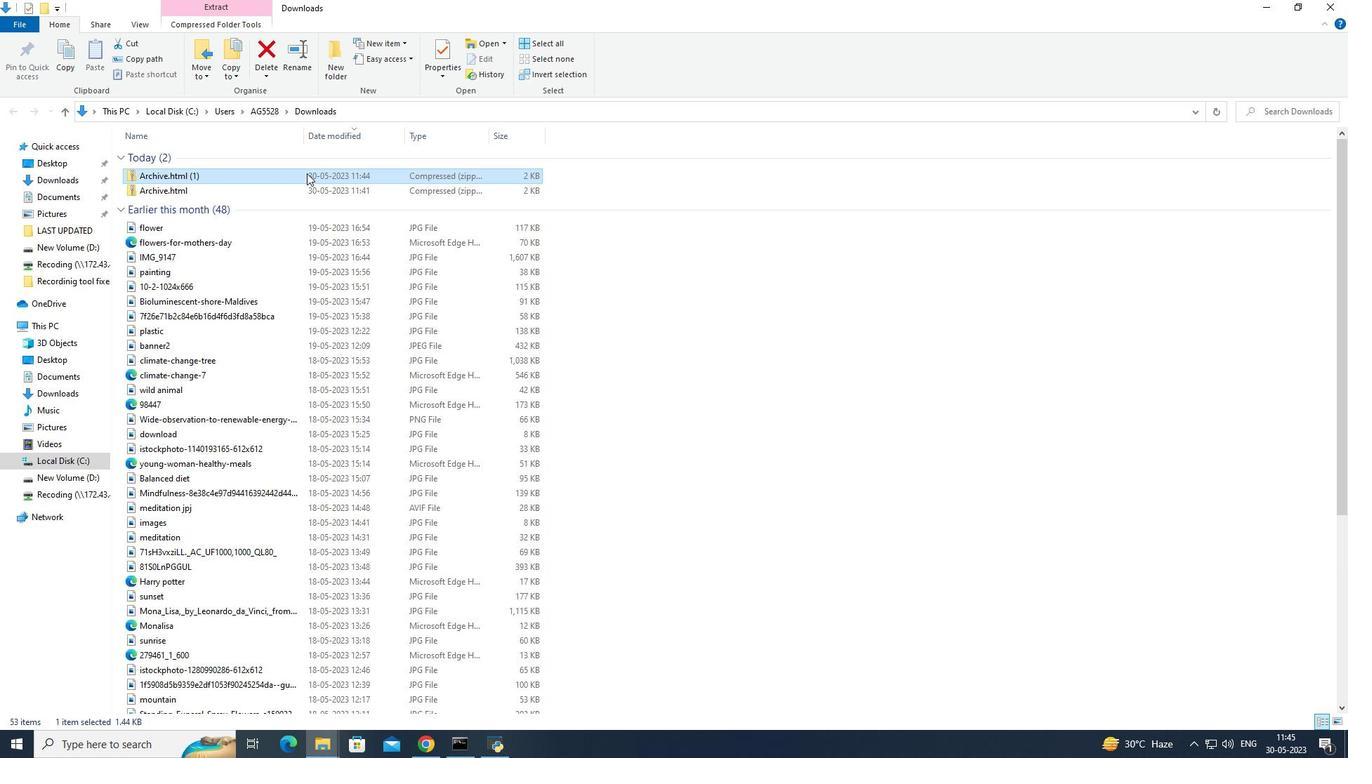 
Action: Mouse pressed left at (307, 172)
Screenshot: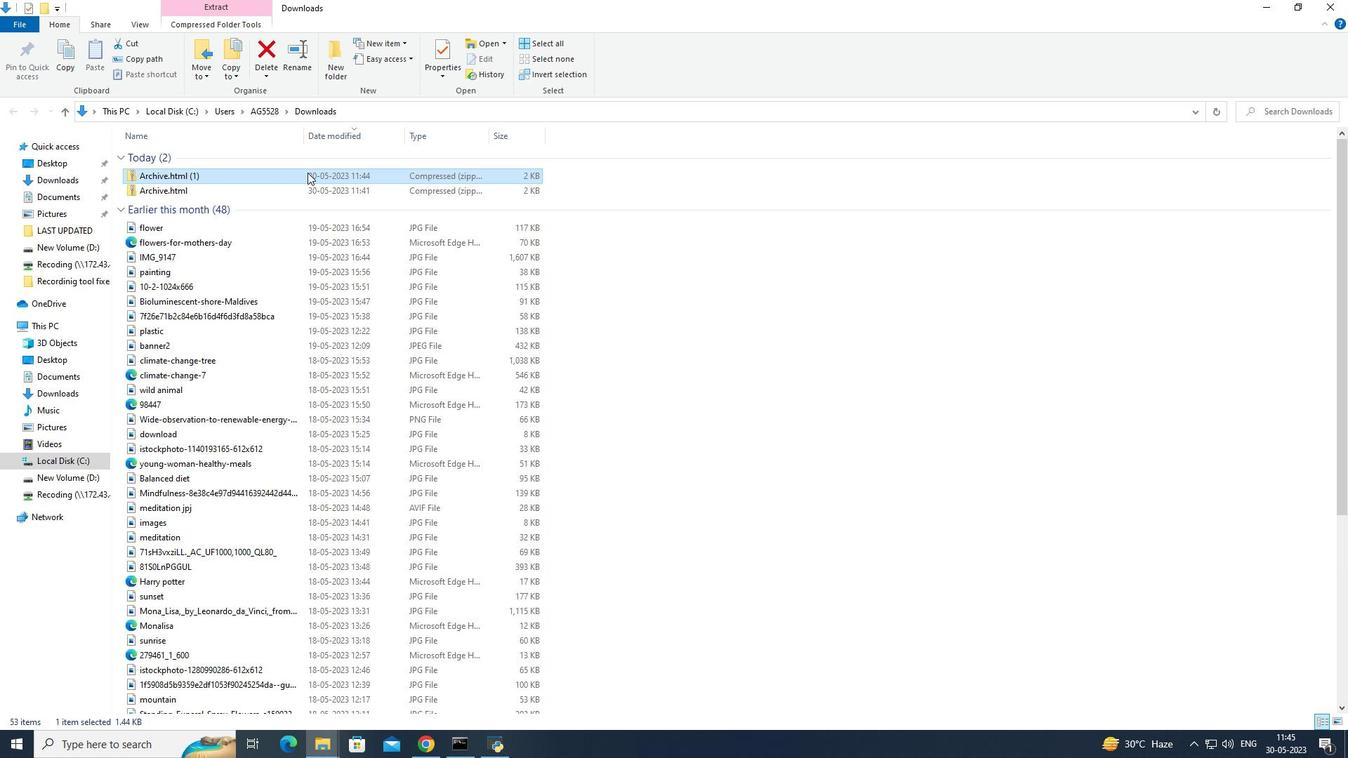 
Action: Mouse pressed right at (307, 172)
Screenshot: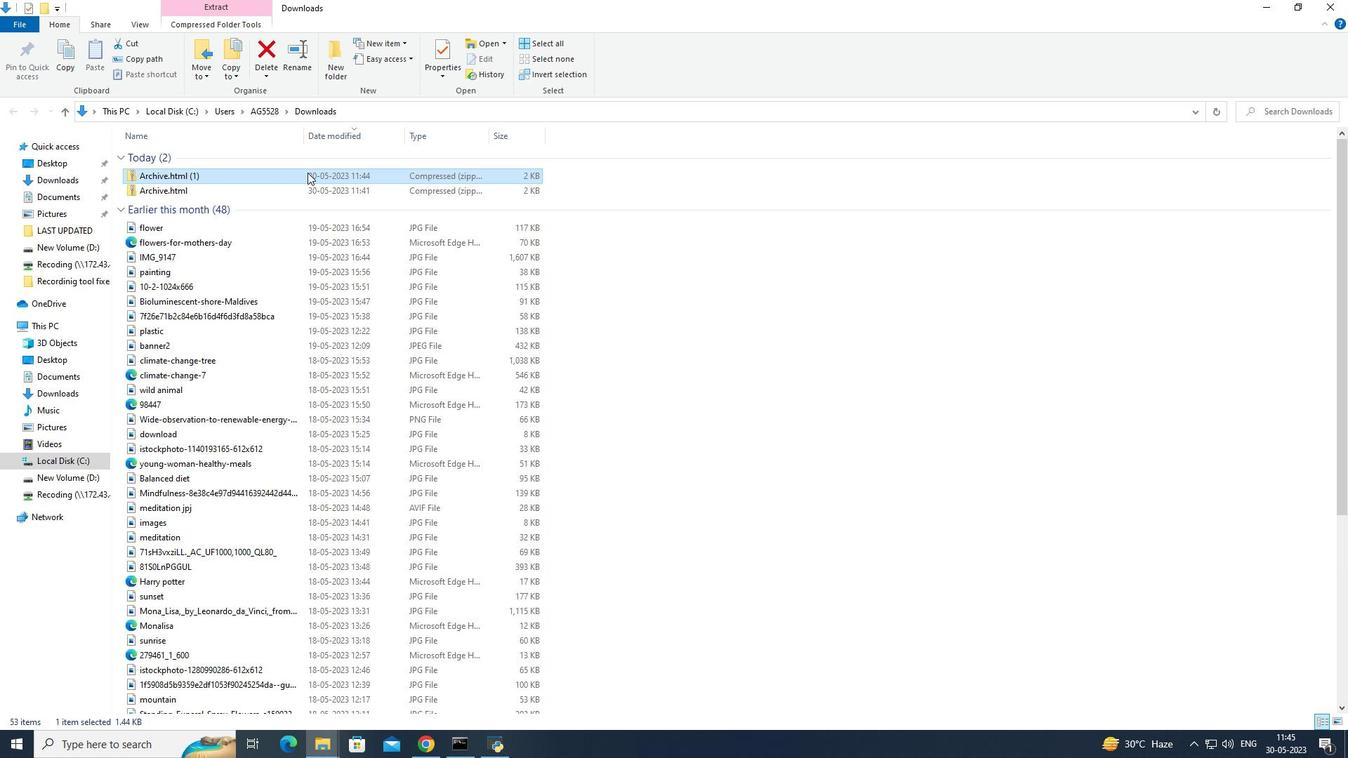 
Action: Mouse moved to (398, 260)
Screenshot: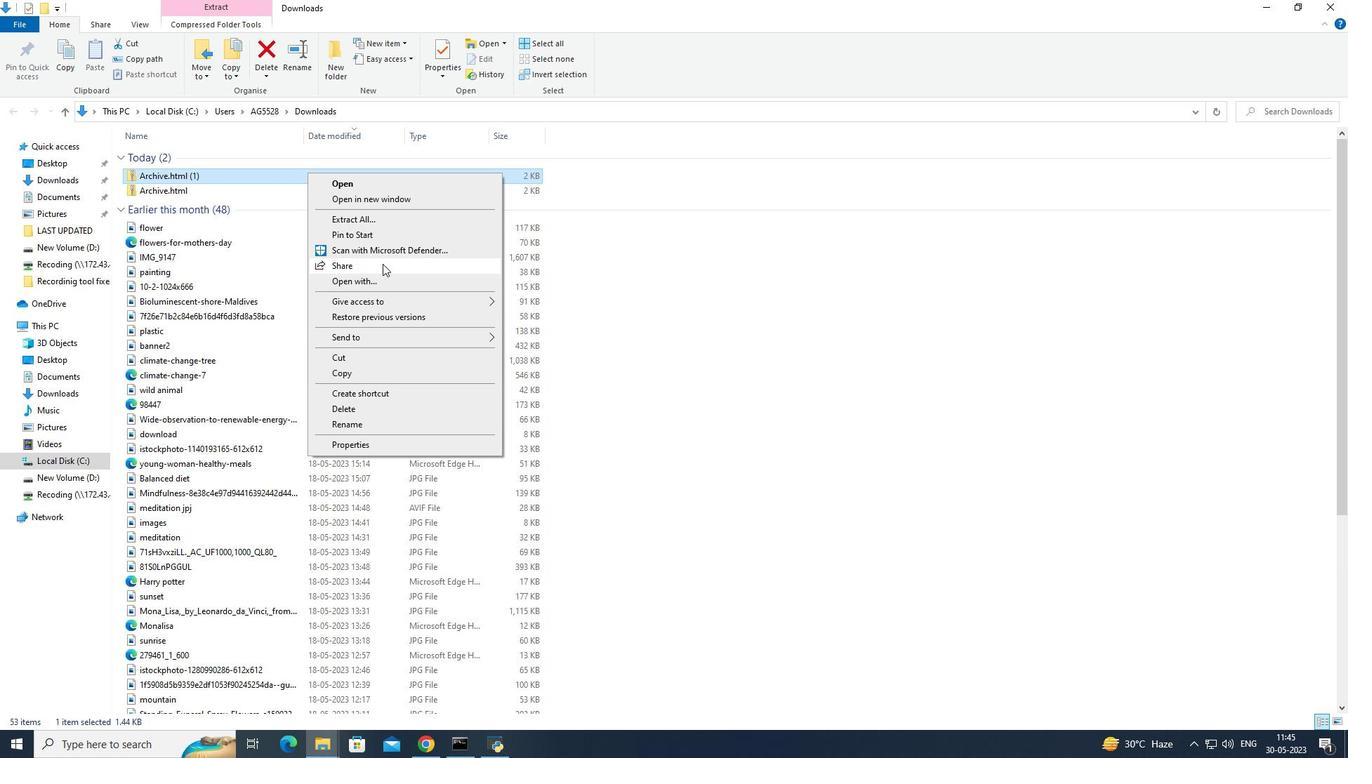 
Action: Mouse pressed left at (398, 260)
Screenshot: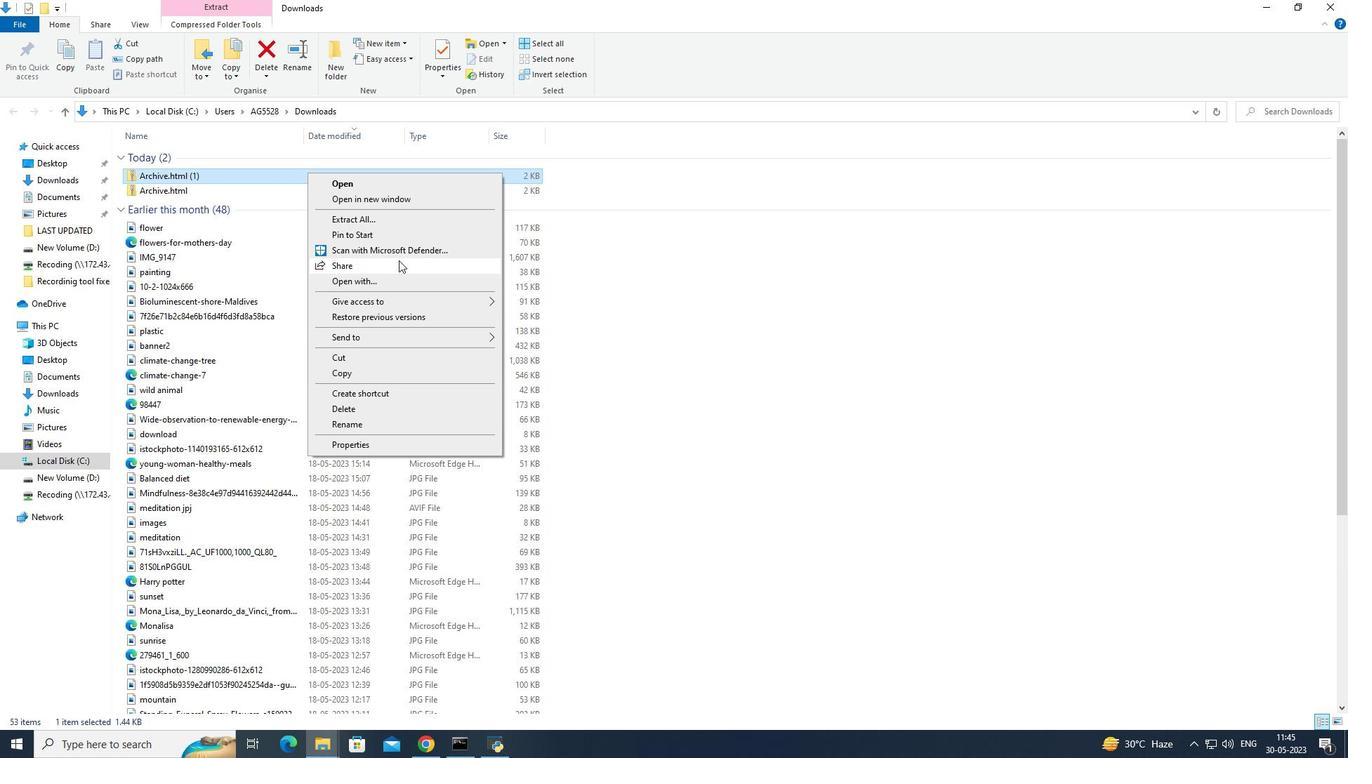
Action: Mouse moved to (598, 376)
Screenshot: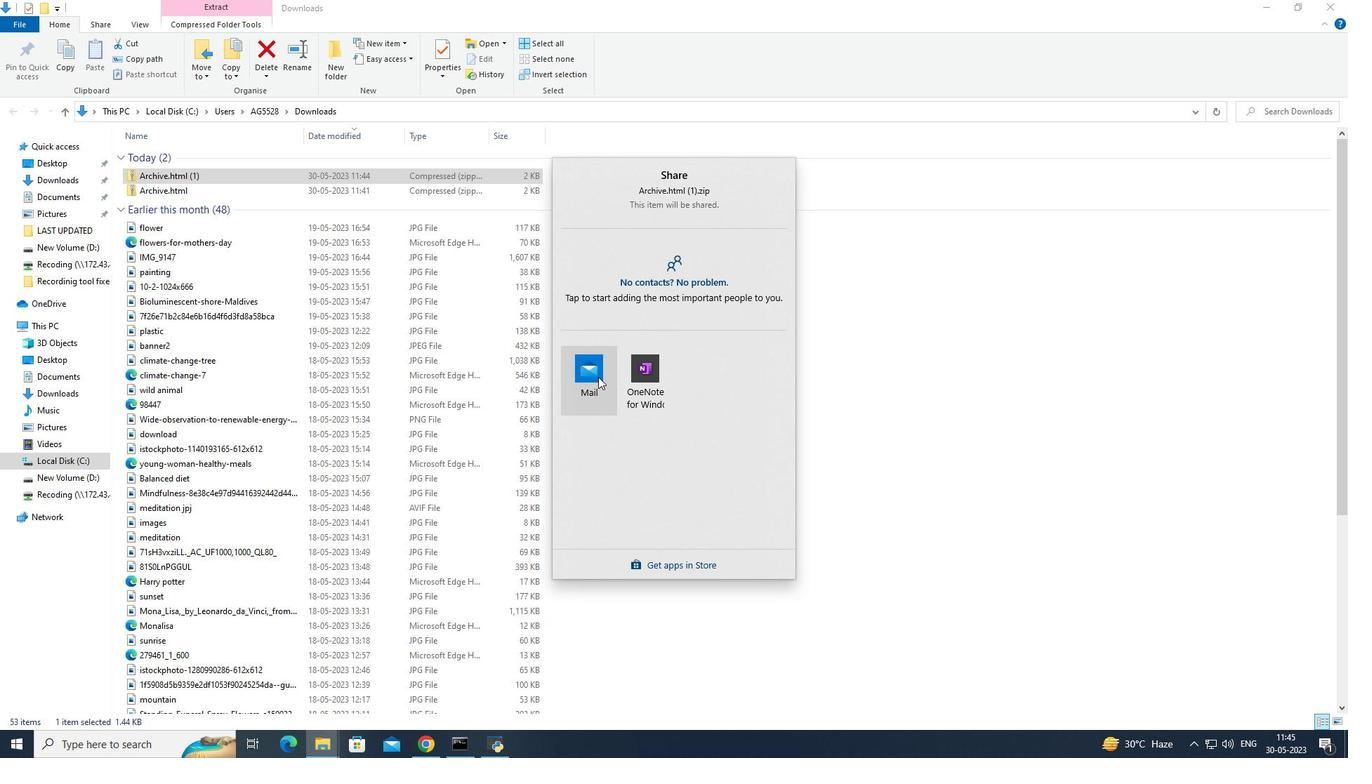 
Action: Mouse pressed left at (598, 376)
Screenshot: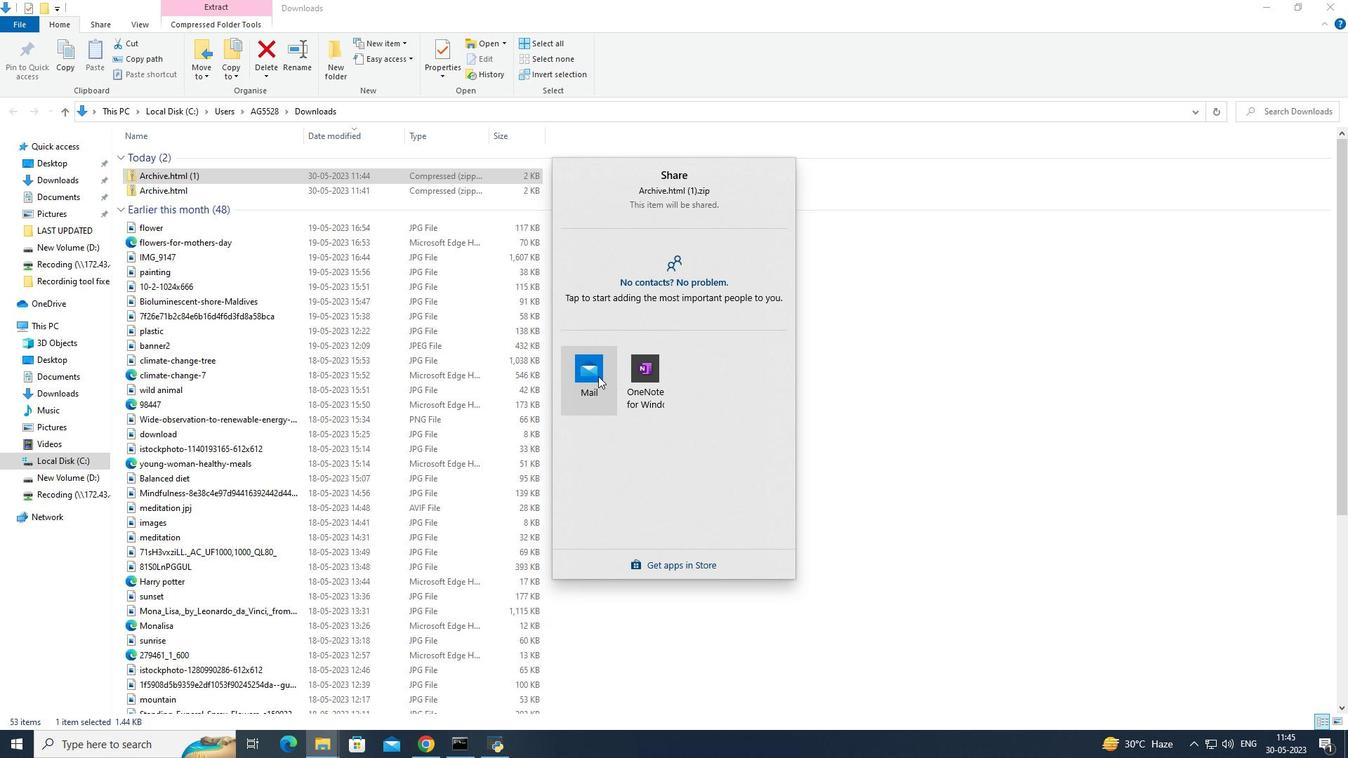 
Action: Mouse pressed left at (598, 376)
Screenshot: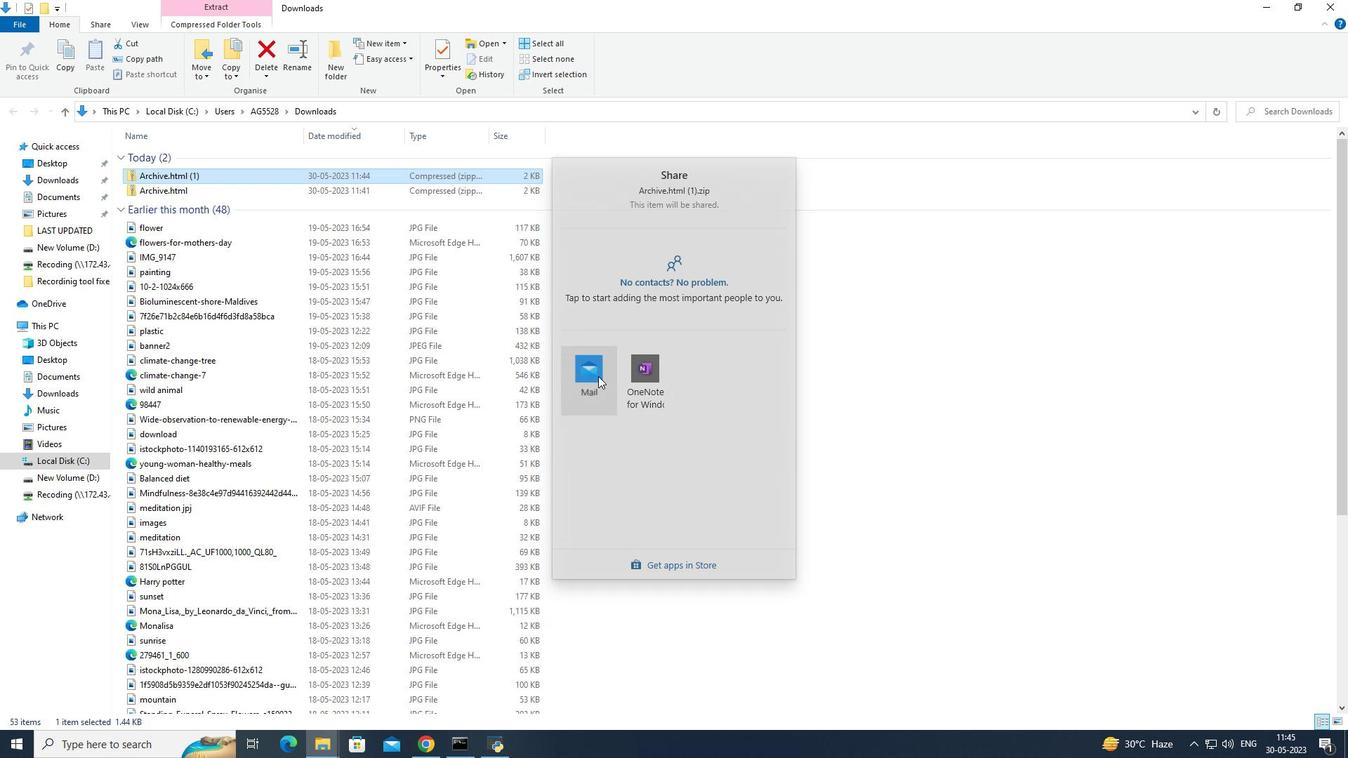 
Action: Mouse pressed left at (598, 376)
Screenshot: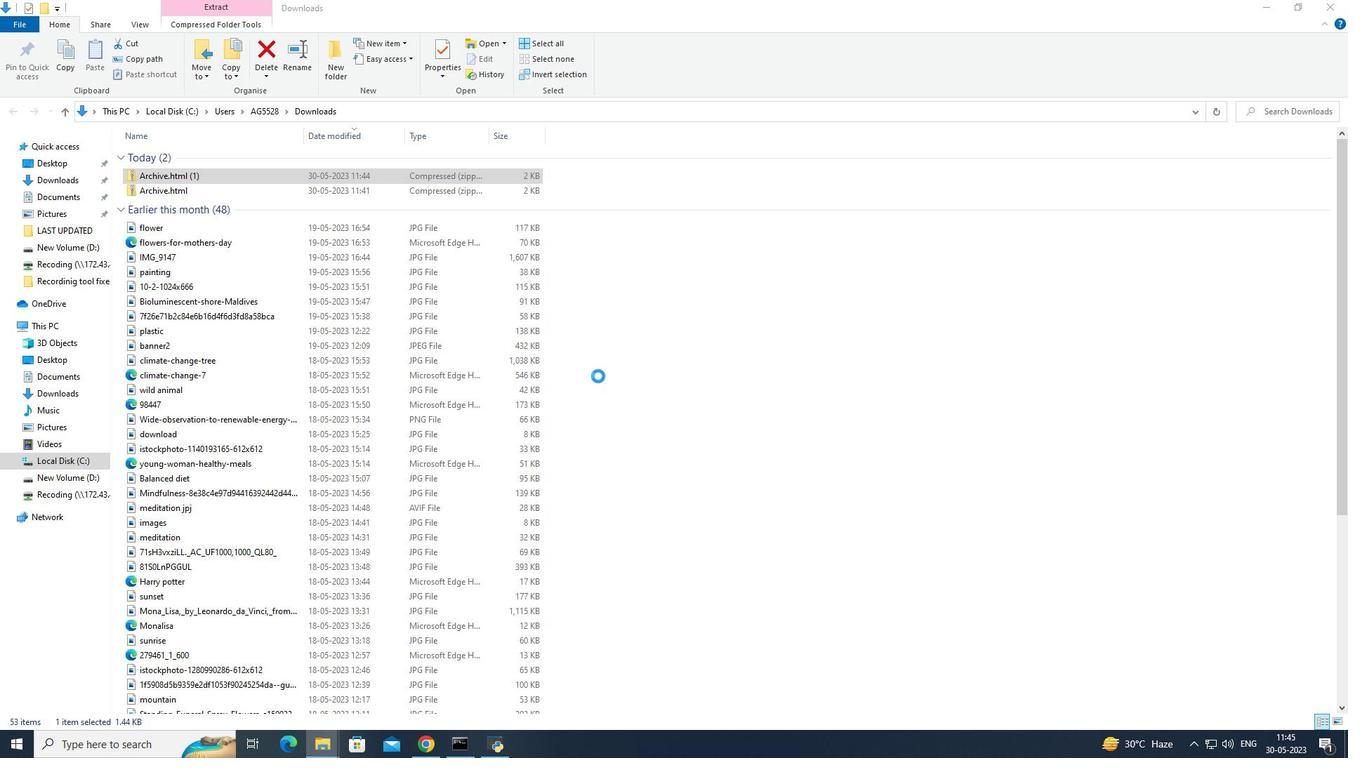 
Action: Mouse moved to (527, 180)
Screenshot: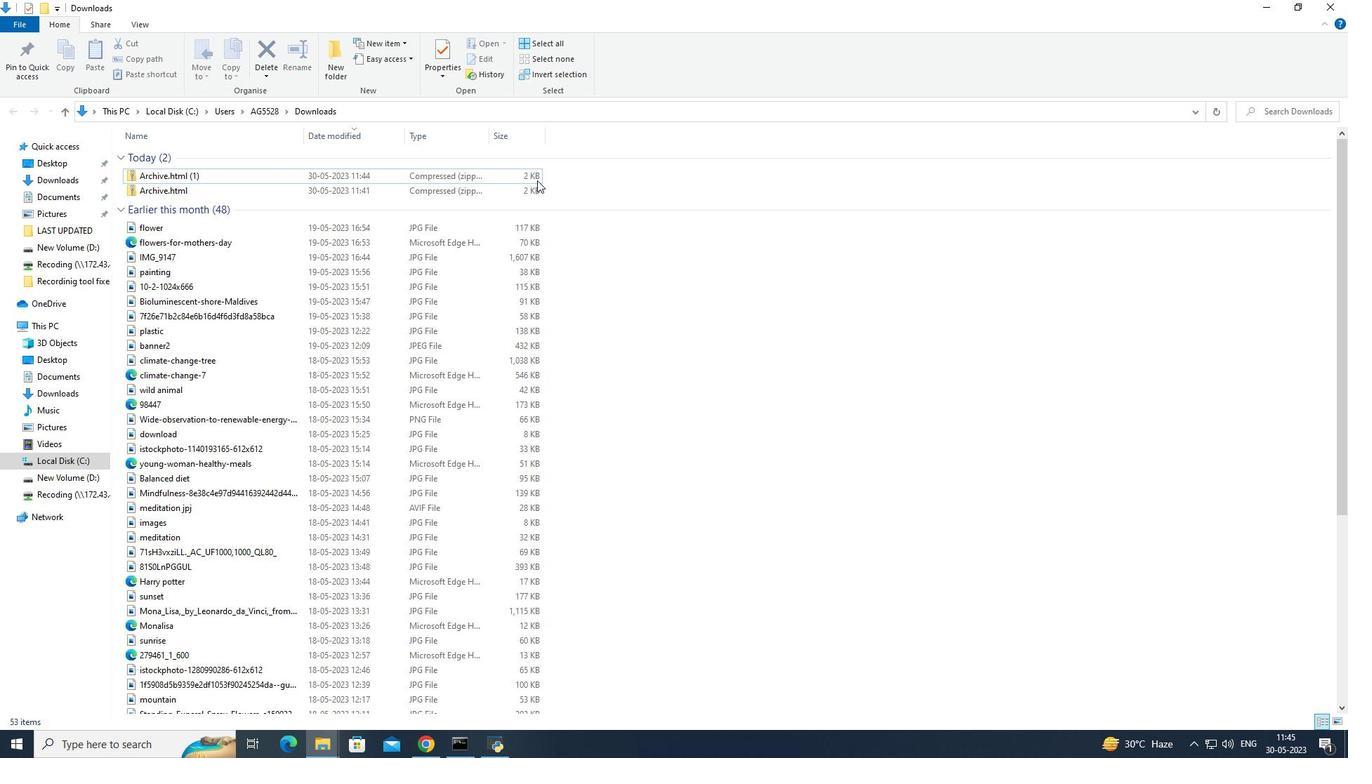 
Action: Mouse pressed right at (527, 180)
Screenshot: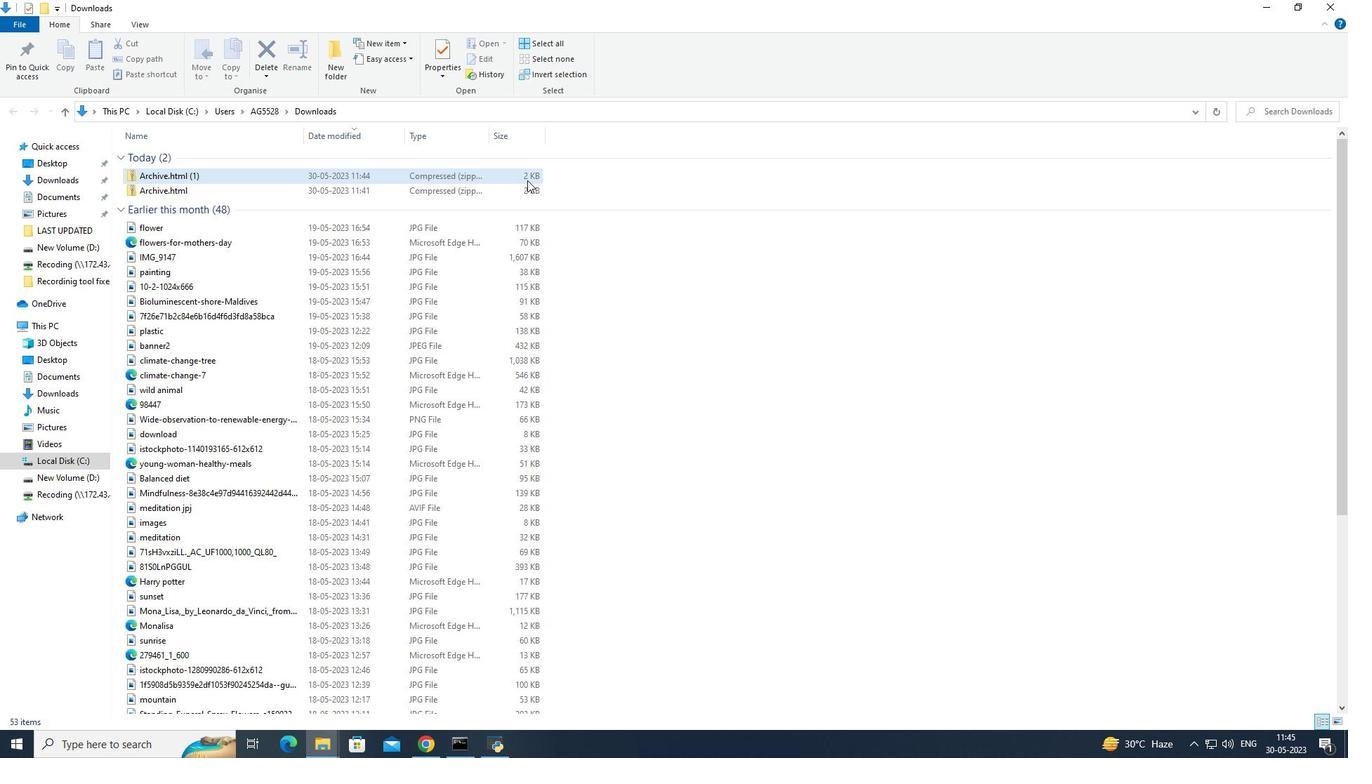
Action: Mouse moved to (544, 272)
Screenshot: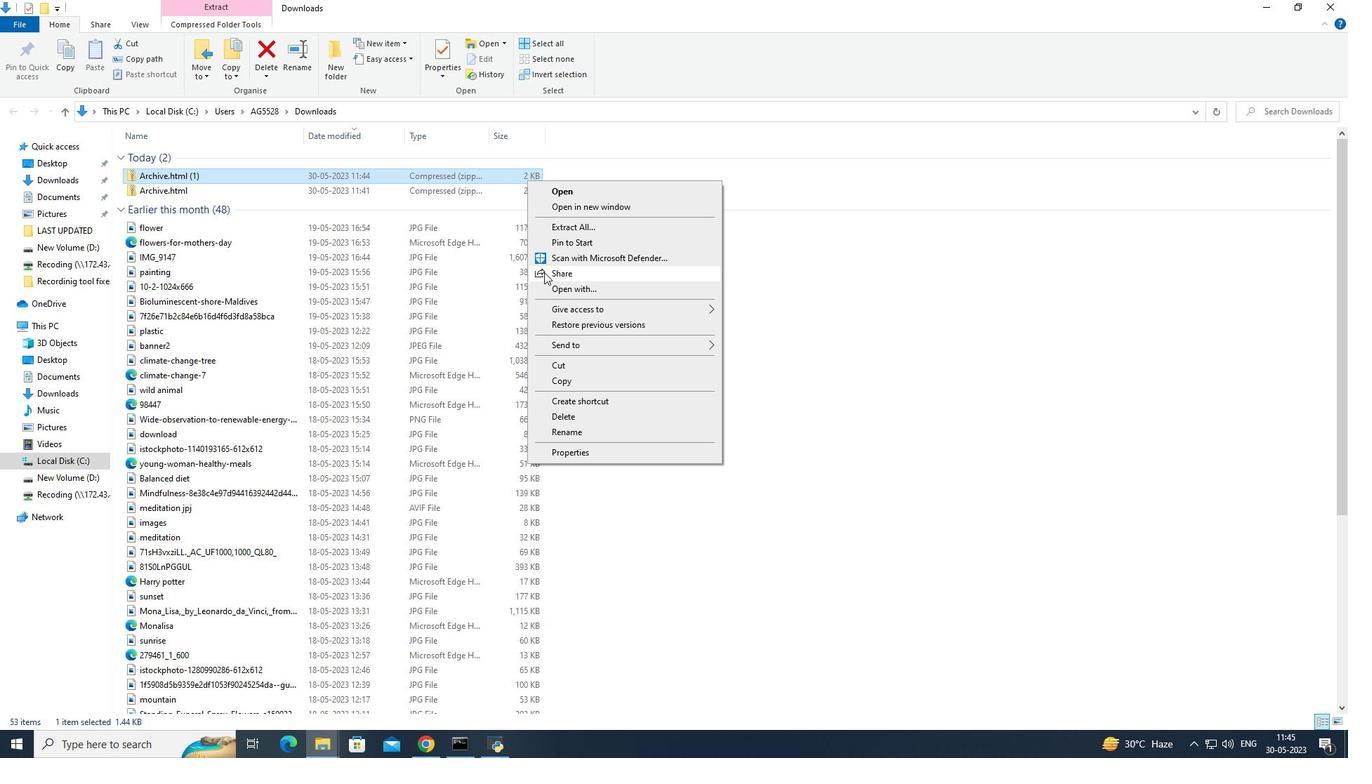 
Action: Mouse pressed left at (544, 272)
Screenshot: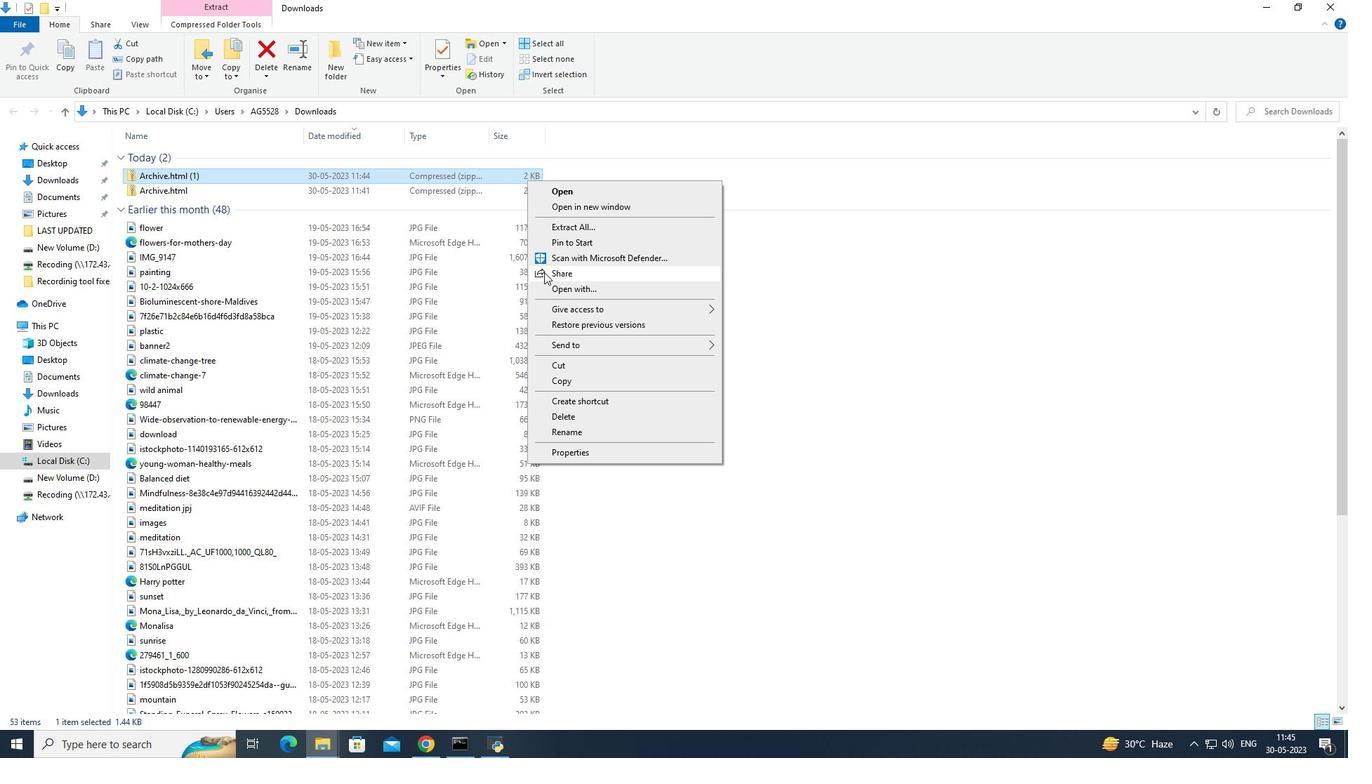 
Action: Mouse moved to (580, 384)
Screenshot: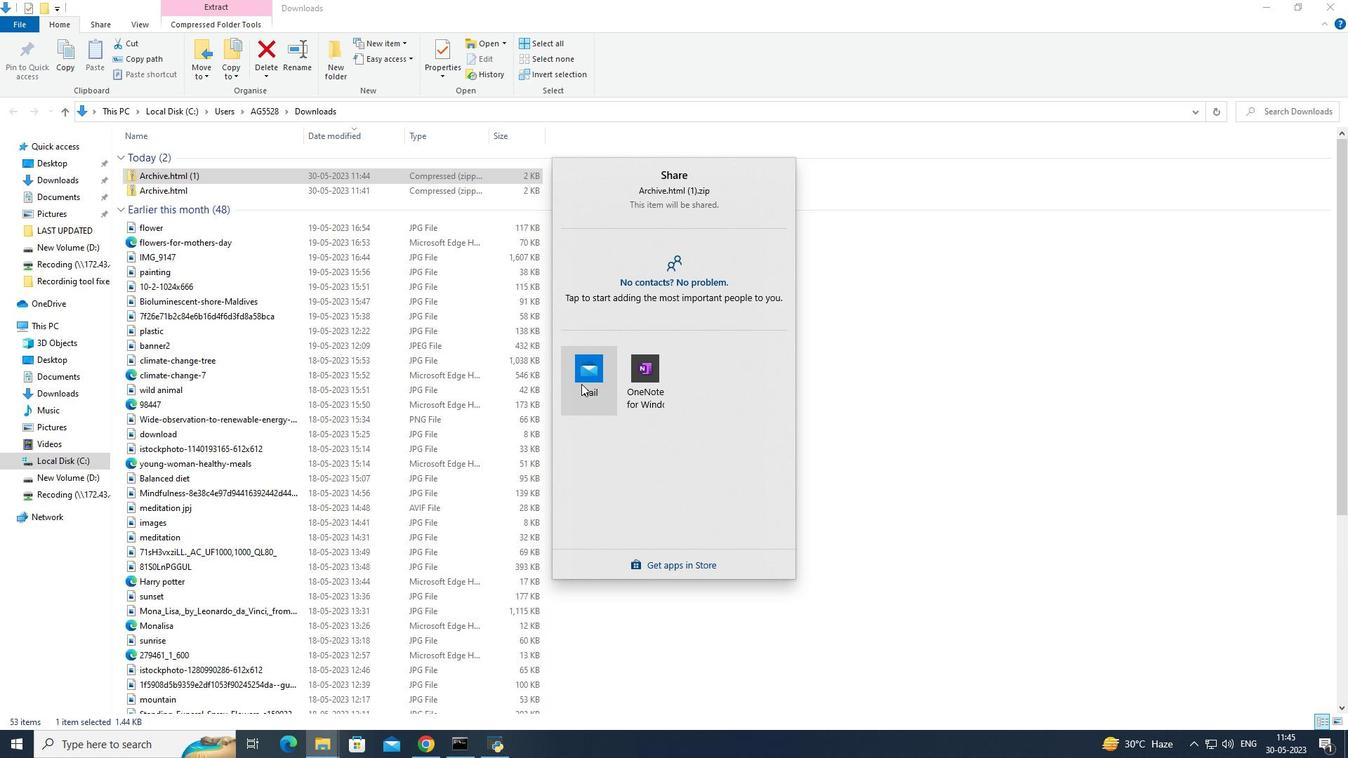 
Action: Mouse pressed right at (580, 384)
Screenshot: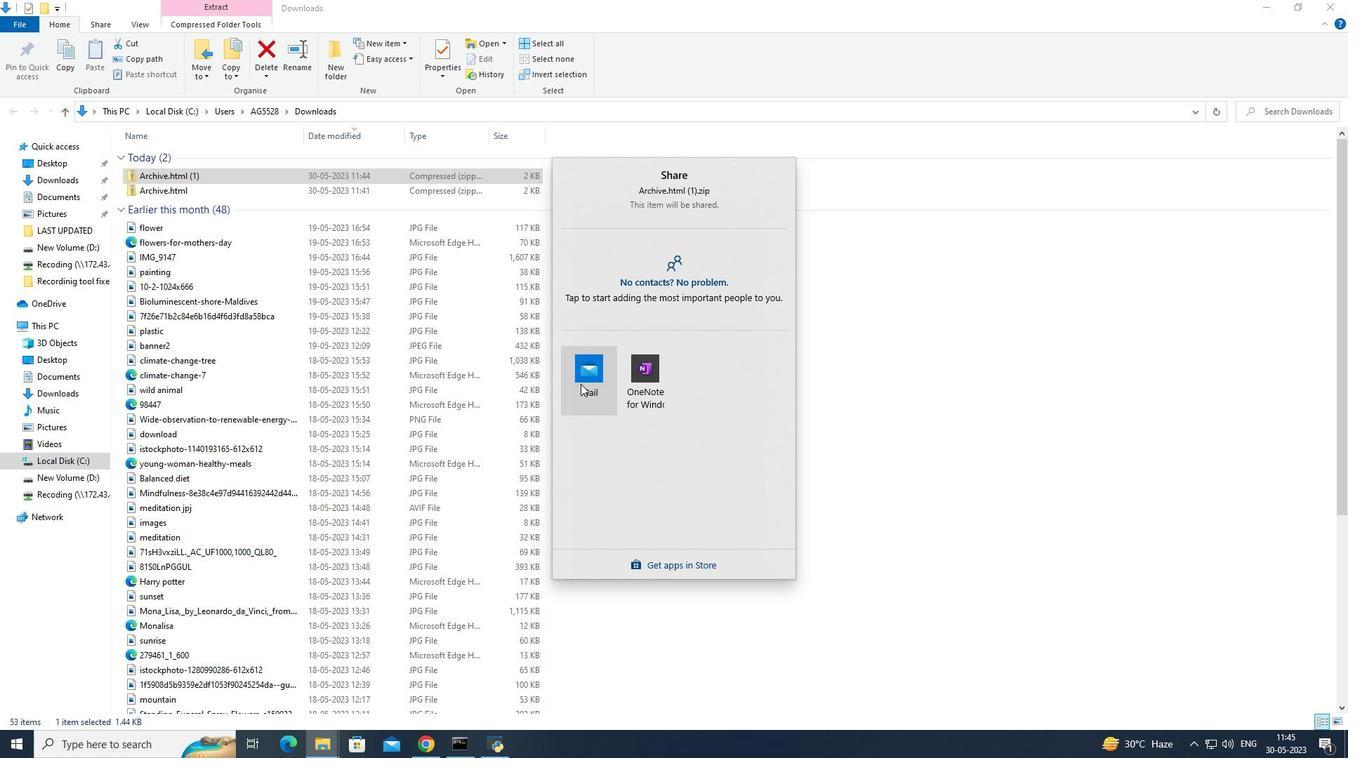 
Action: Mouse moved to (606, 434)
Screenshot: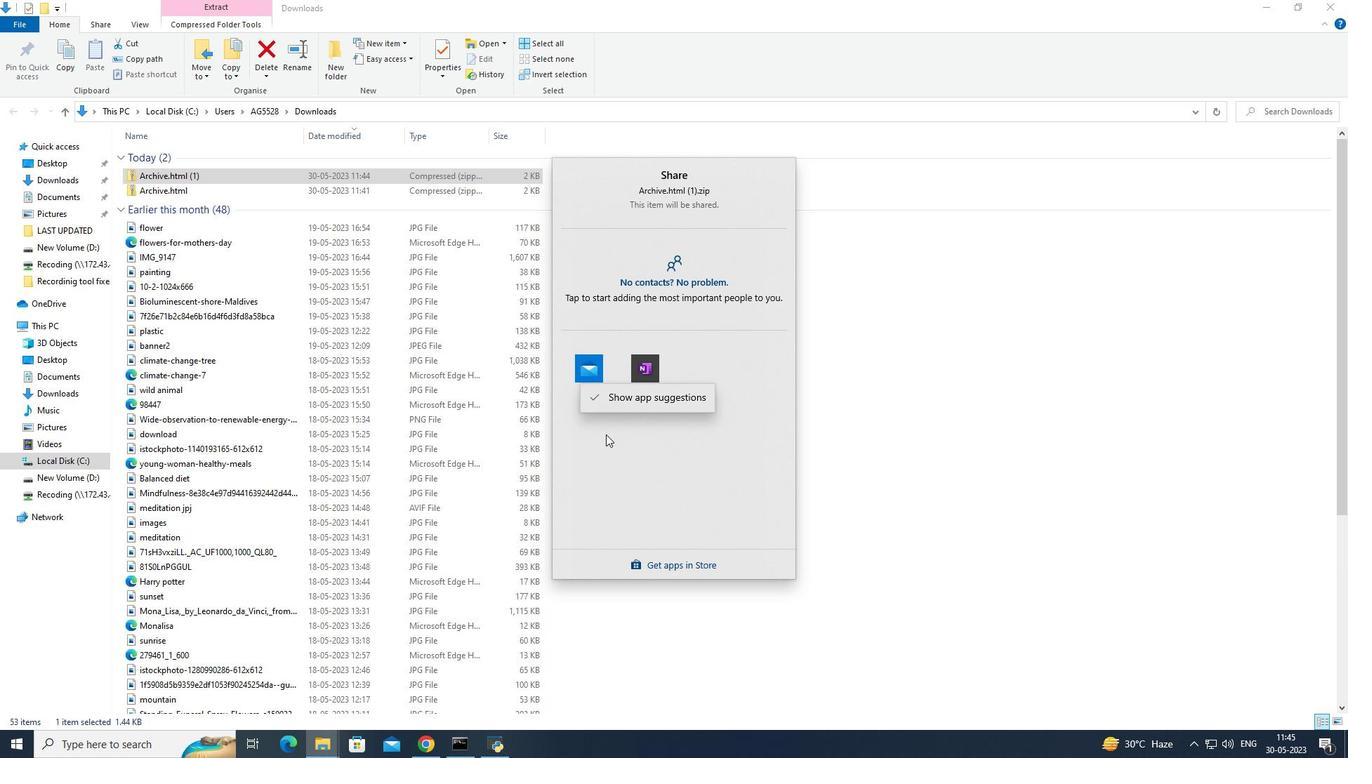 
Action: Mouse pressed left at (606, 434)
Screenshot: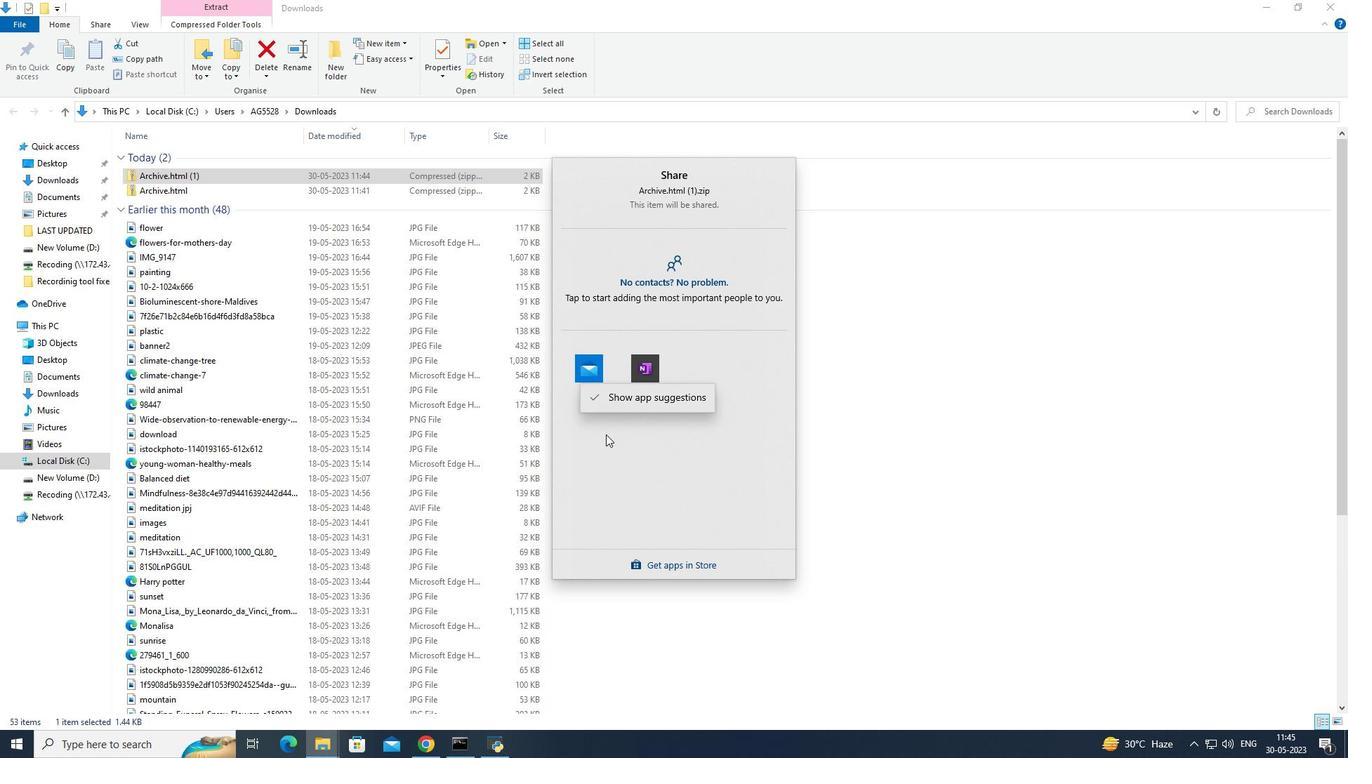 
Action: Mouse moved to (425, 747)
Screenshot: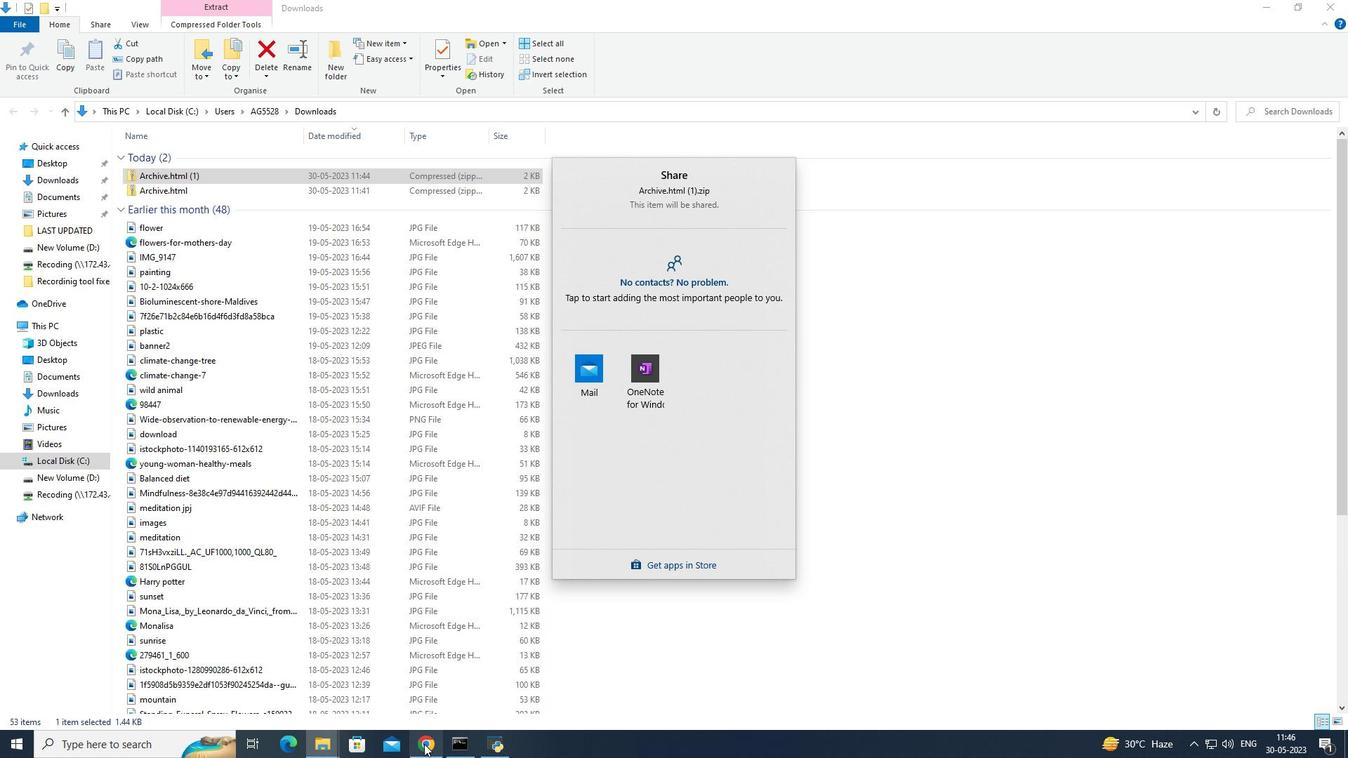 
Action: Mouse pressed left at (425, 747)
Screenshot: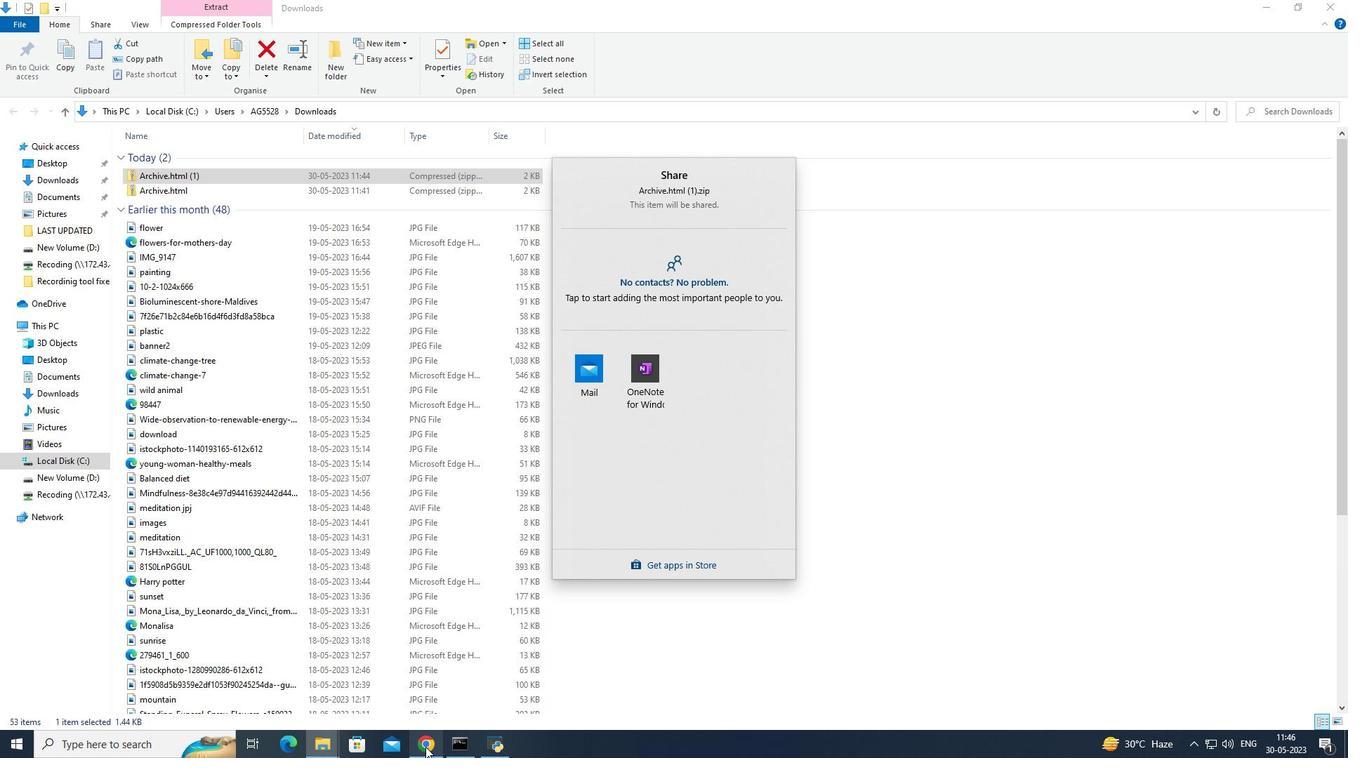 
Action: Mouse moved to (136, 77)
Screenshot: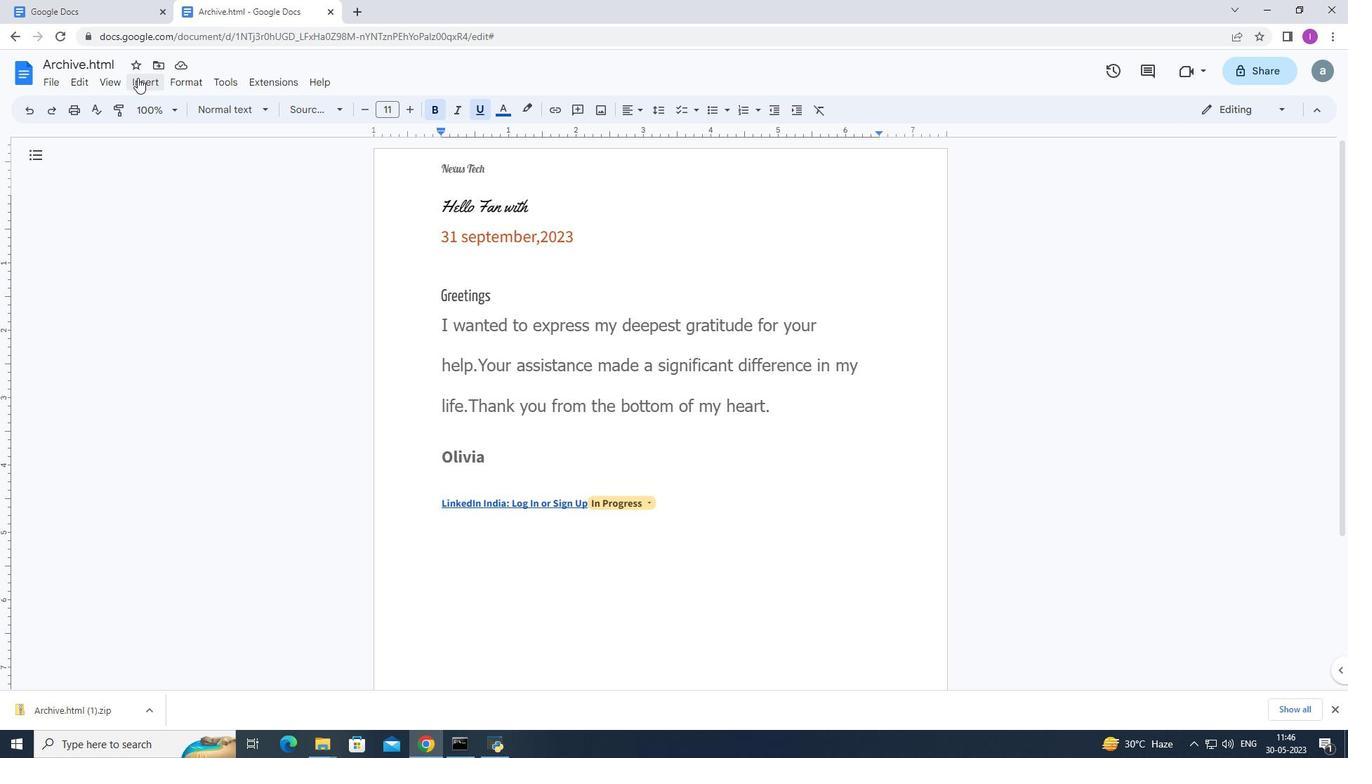 
Action: Mouse pressed left at (136, 77)
Screenshot: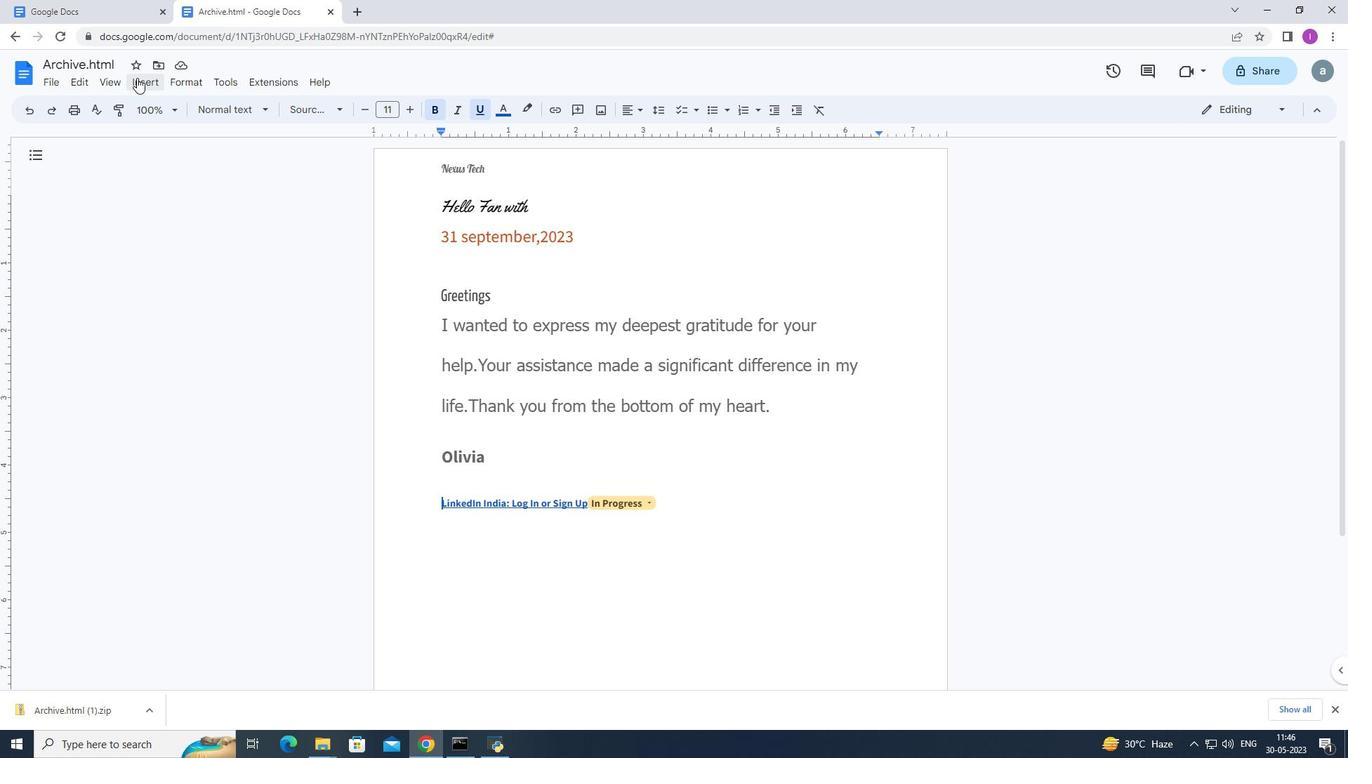 
Action: Mouse moved to (172, 537)
Screenshot: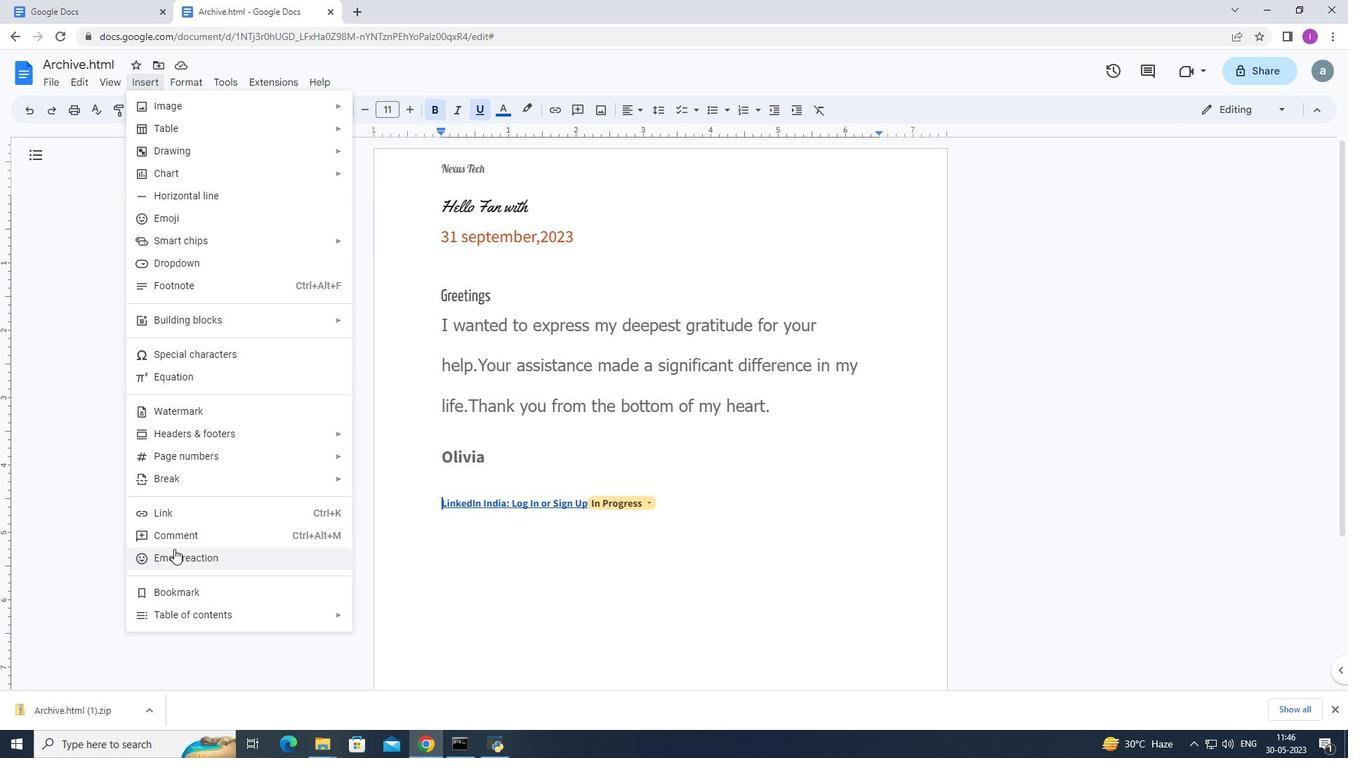 
Action: Mouse pressed left at (172, 537)
Screenshot: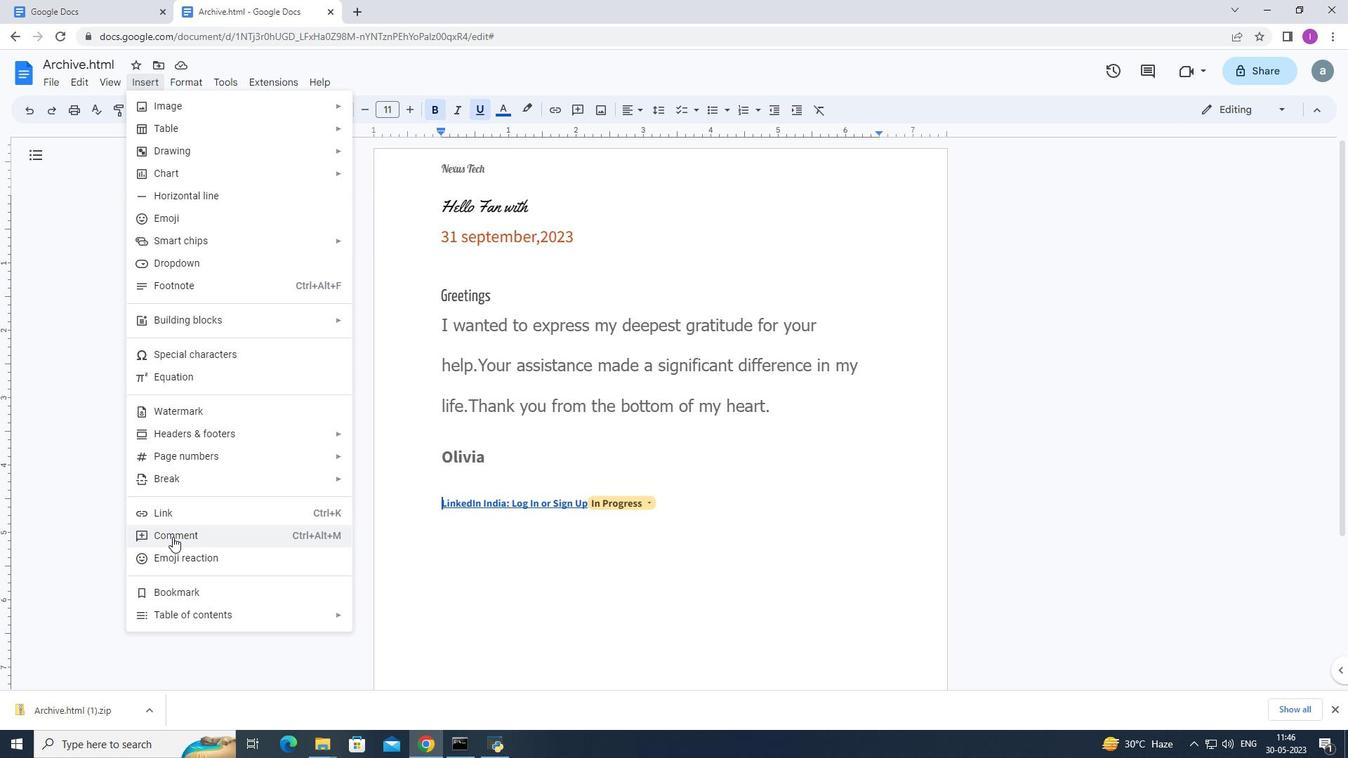 
Action: Mouse moved to (863, 567)
Screenshot: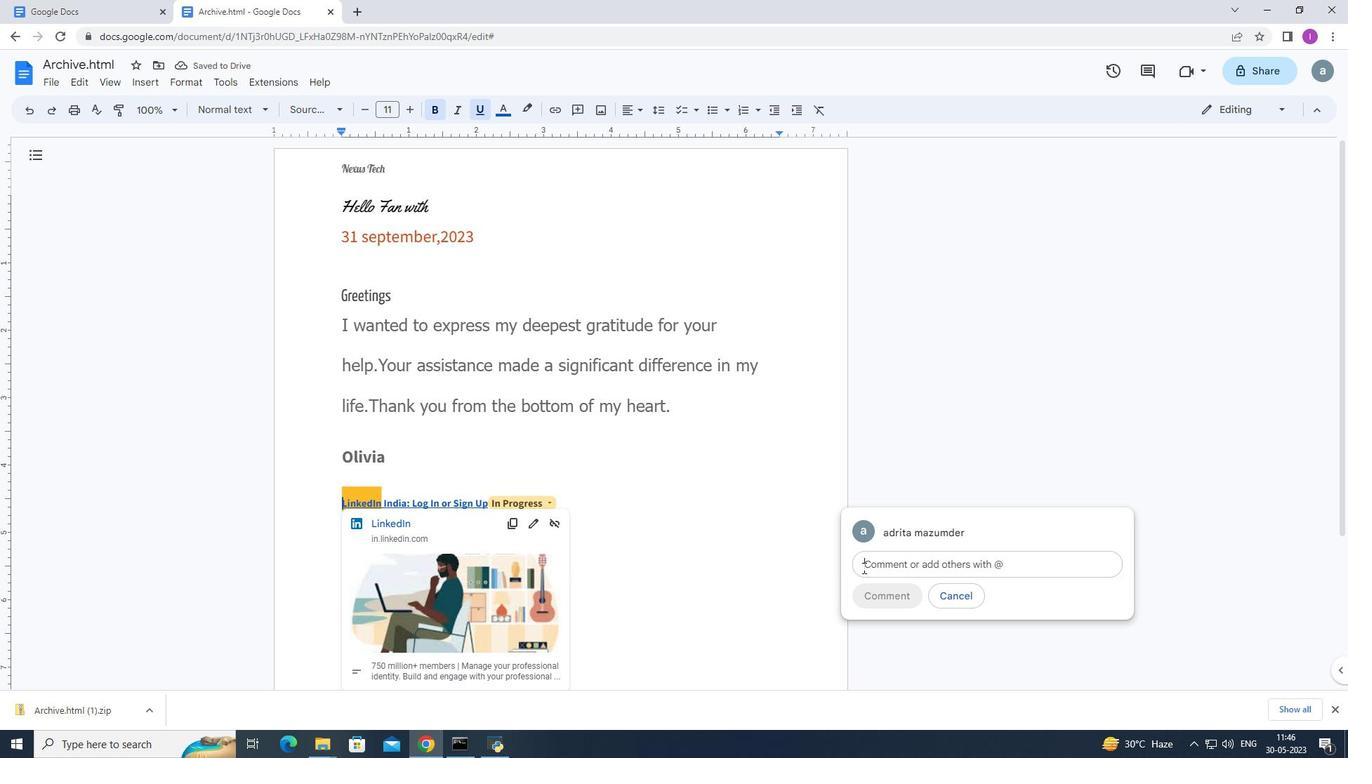 
Action: Mouse pressed left at (863, 567)
Screenshot: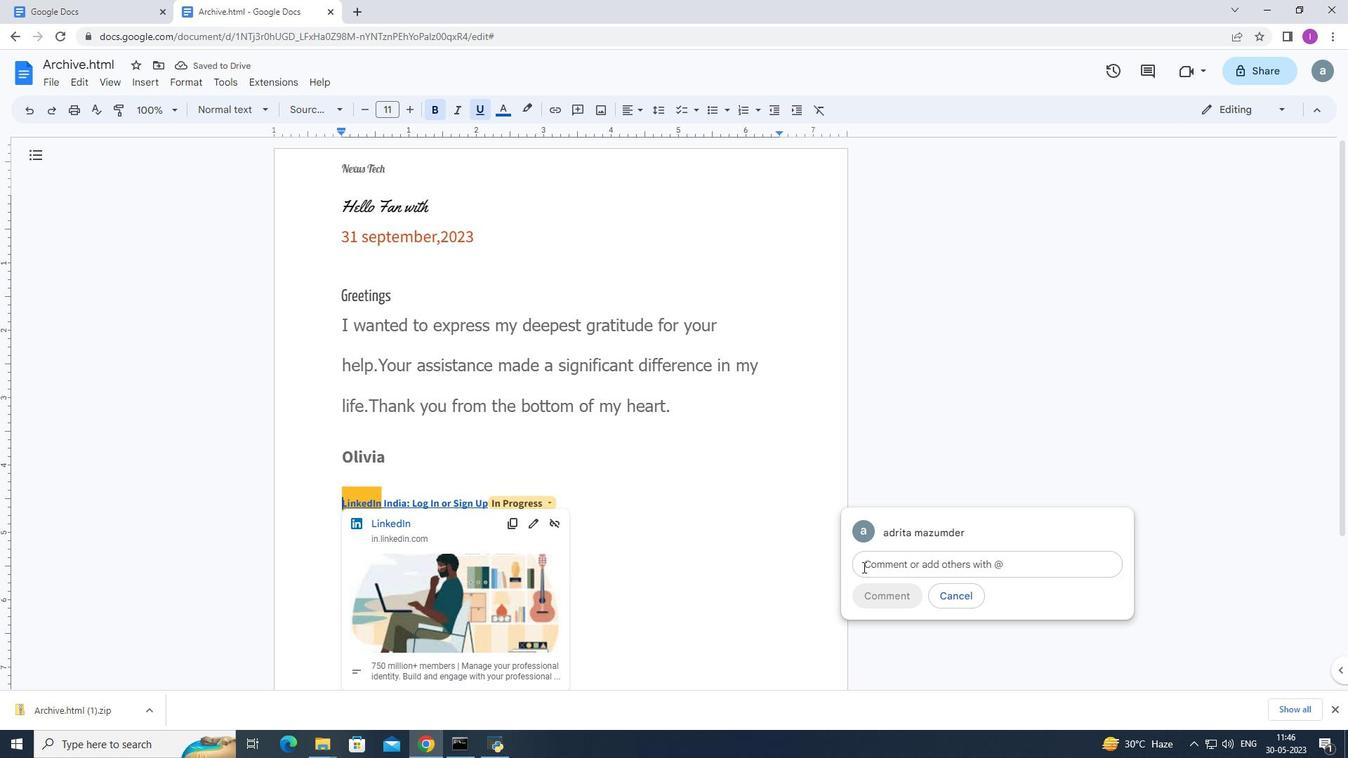 
Action: Mouse moved to (863, 567)
Screenshot: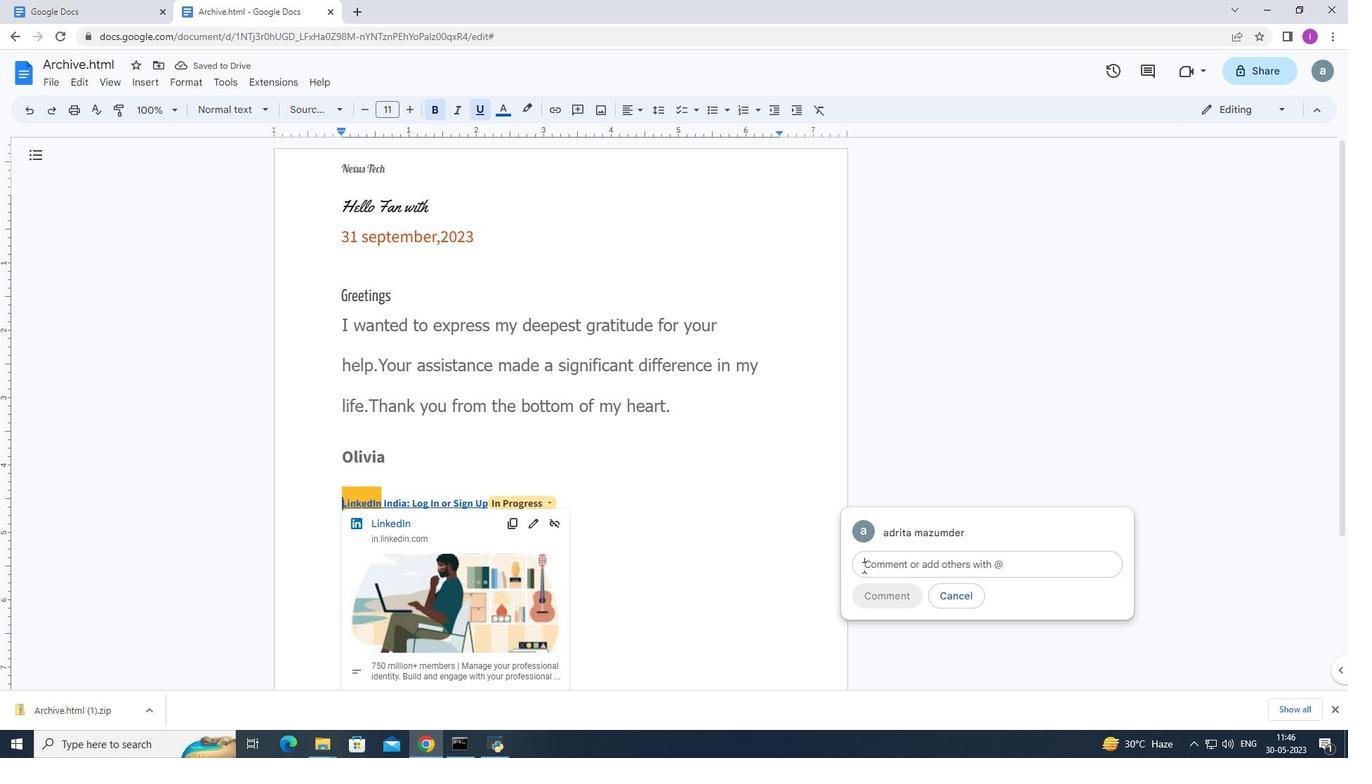 
Action: Key pressed softage.7<Key.shift>@softage.net
Screenshot: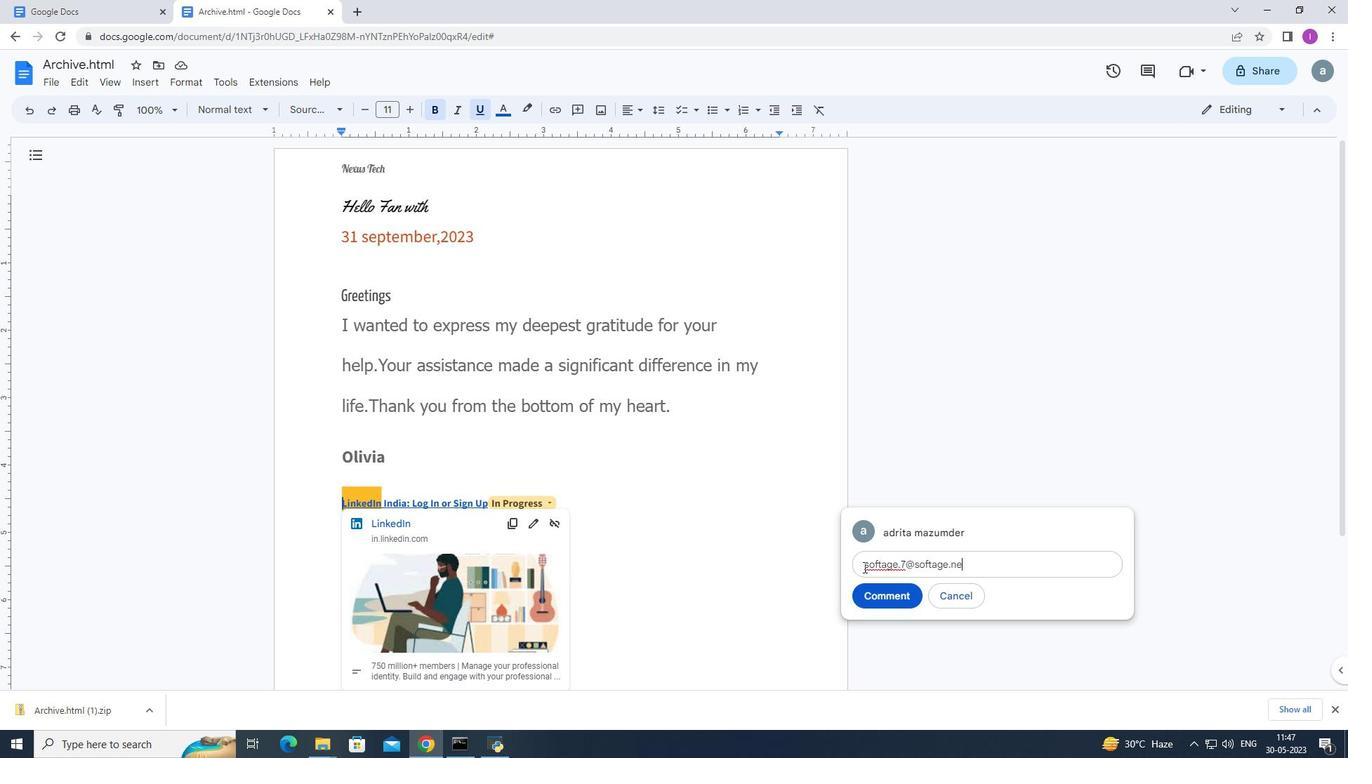 
Action: Mouse moved to (882, 600)
Screenshot: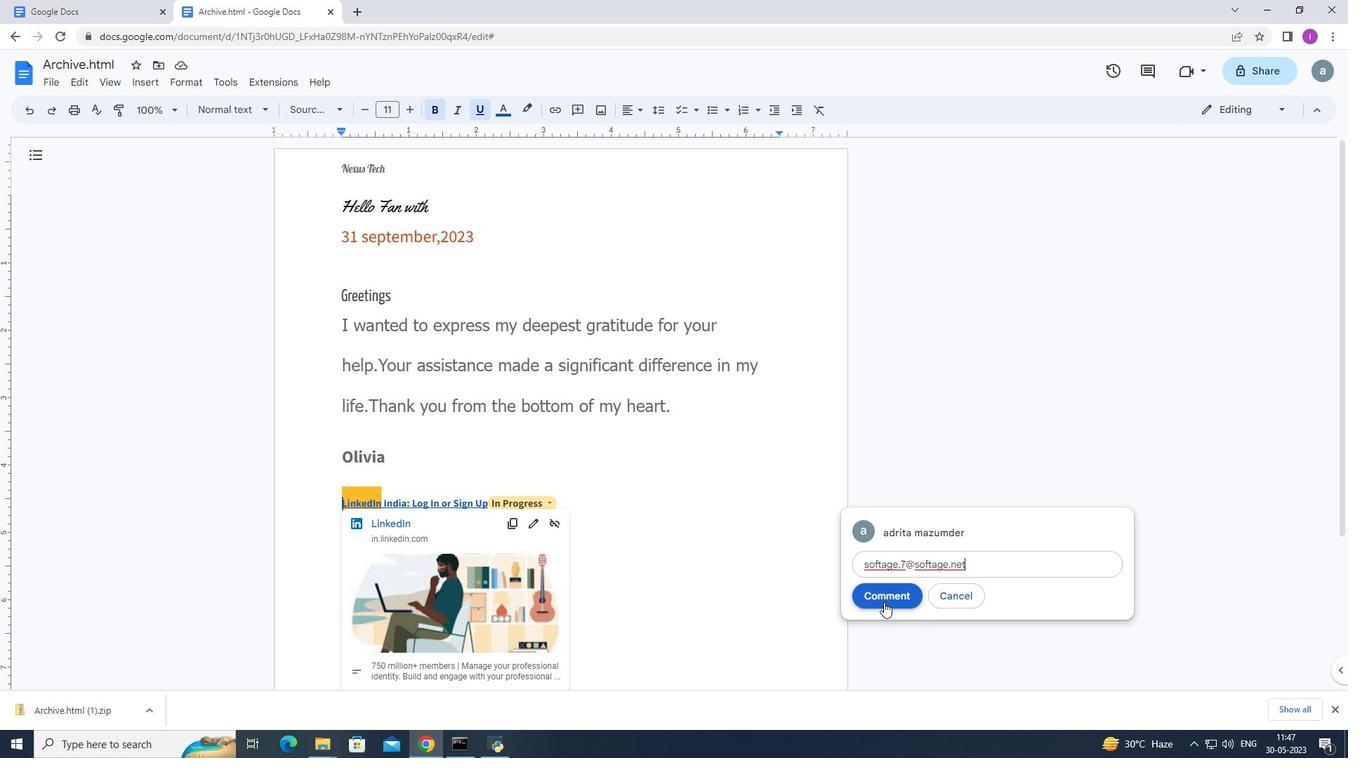 
Action: Mouse pressed left at (882, 600)
Screenshot: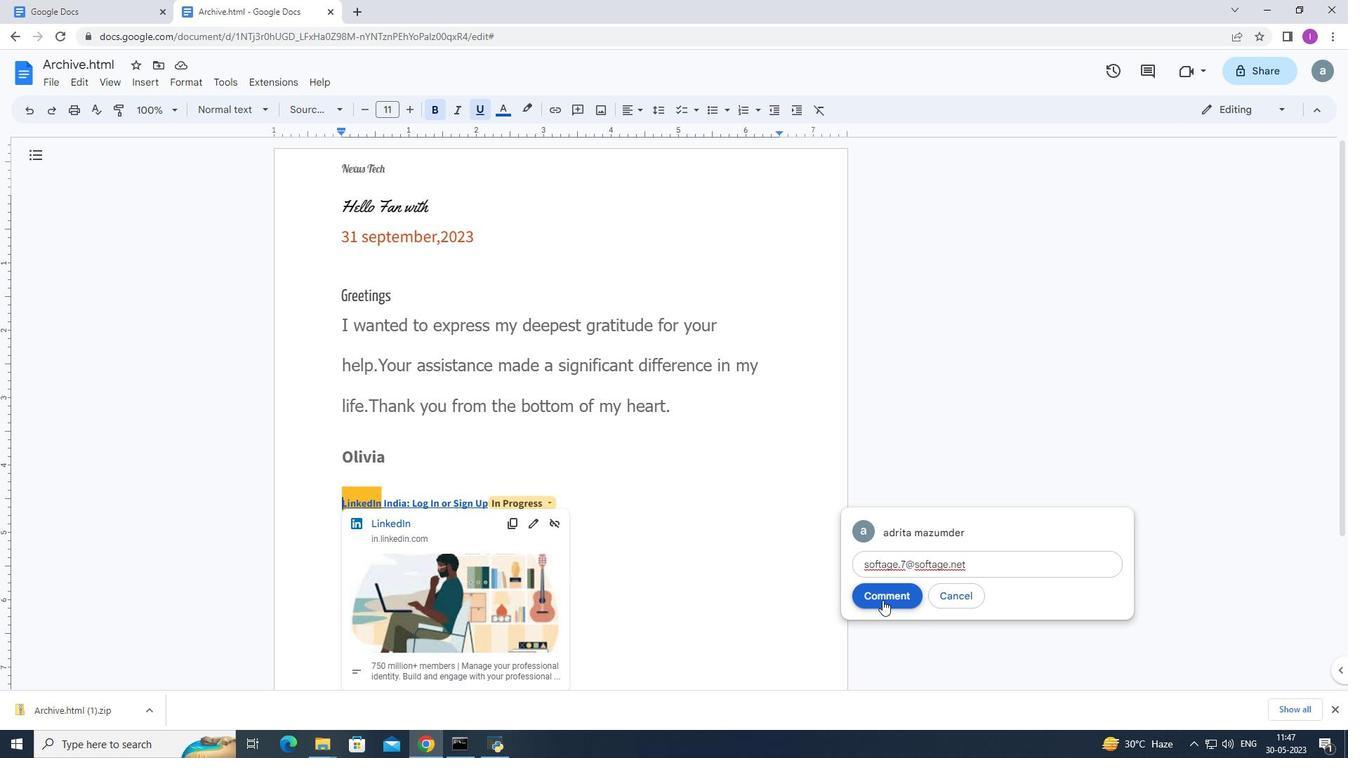 
Action: Mouse moved to (1007, 530)
Screenshot: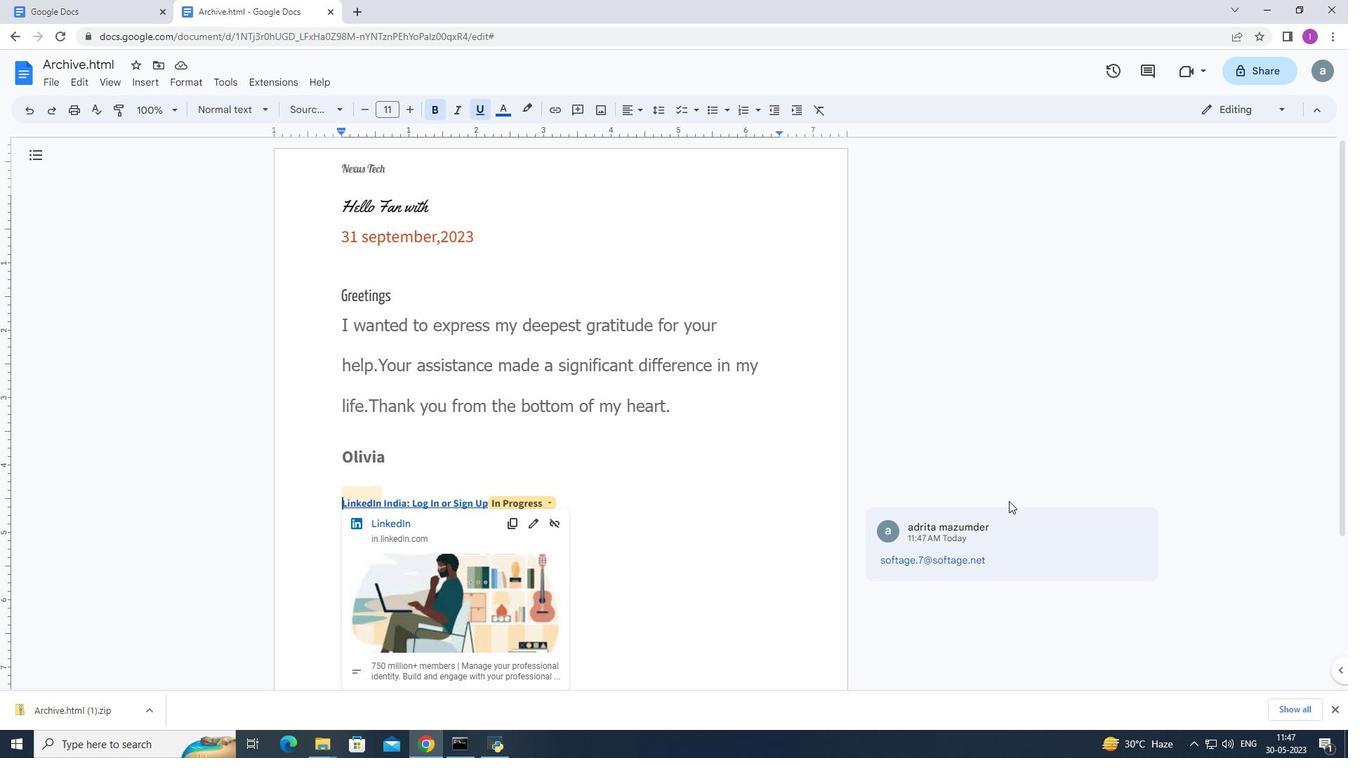 
Action: Mouse pressed left at (1007, 530)
Screenshot: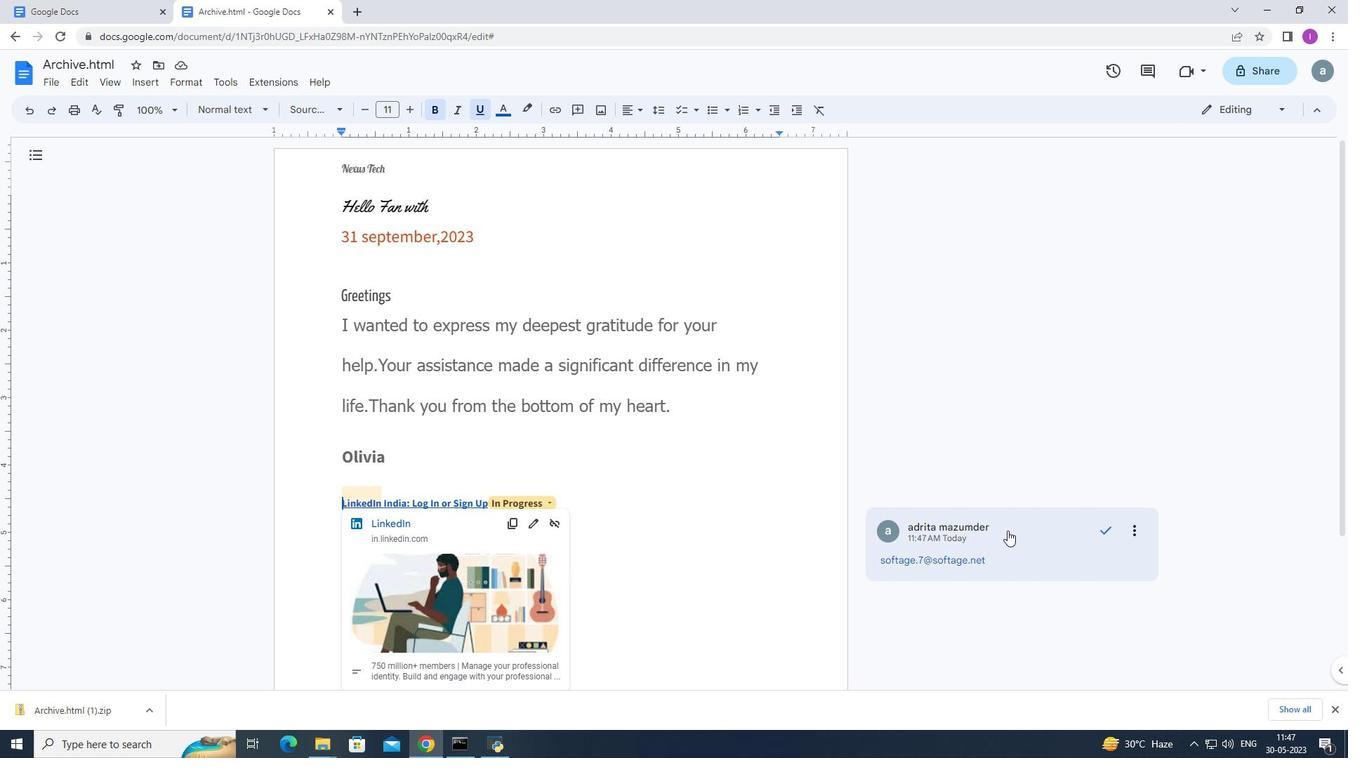 
Action: Mouse moved to (985, 528)
Screenshot: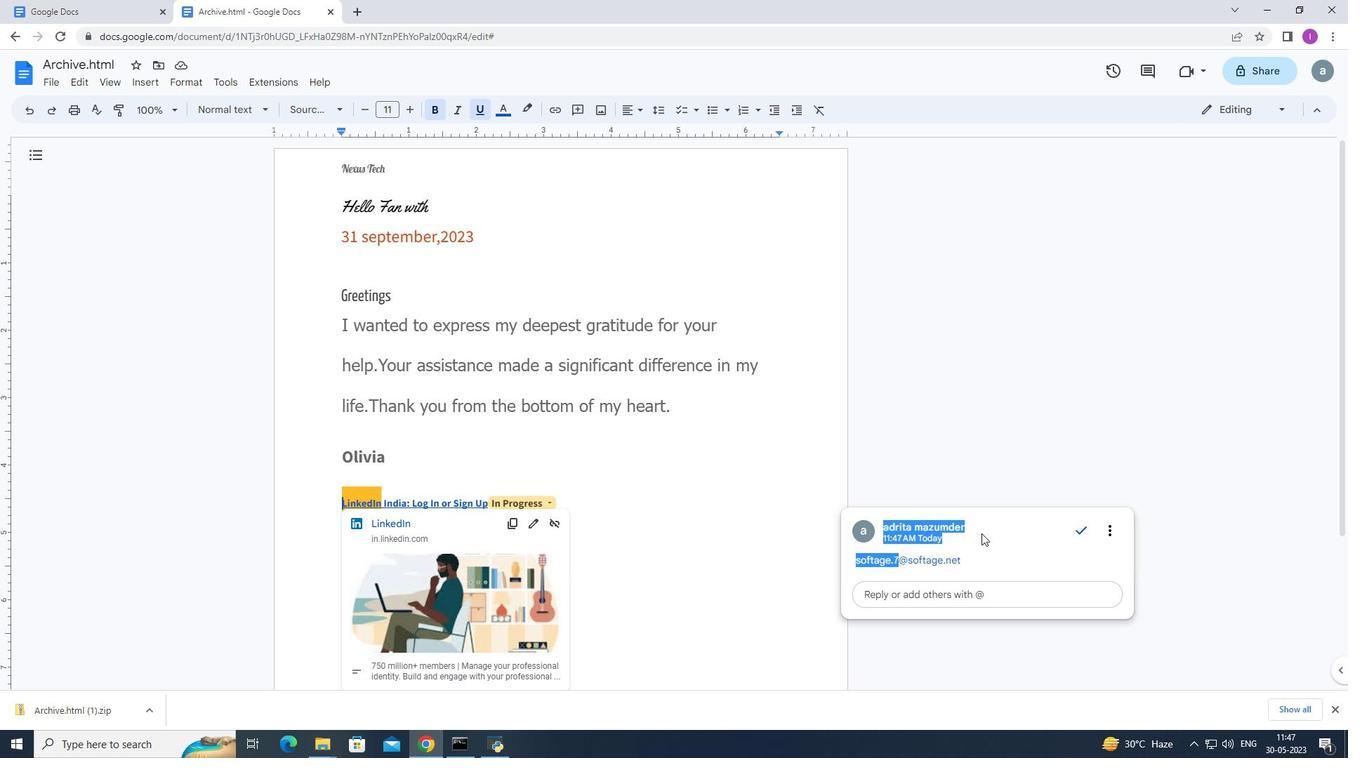 
Action: Mouse pressed left at (985, 528)
Screenshot: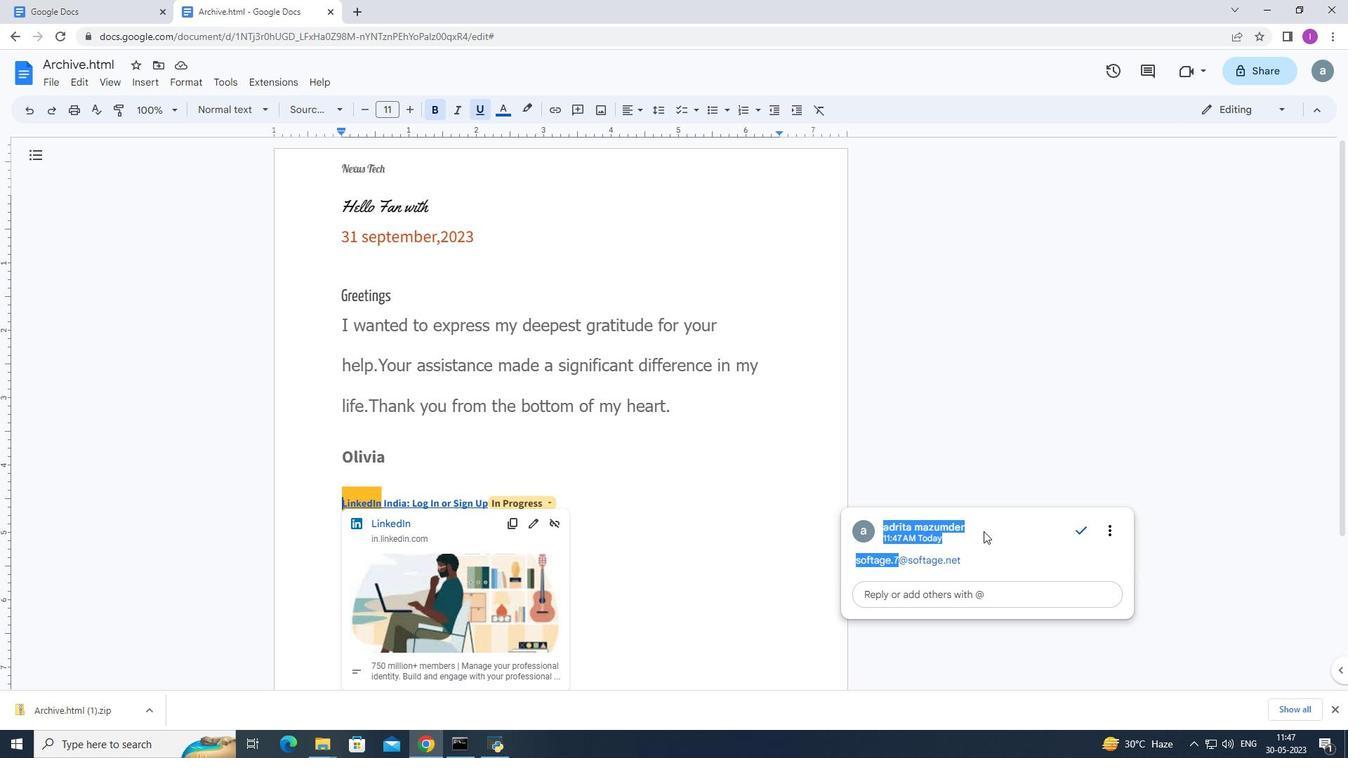 
Action: Mouse moved to (1008, 512)
Screenshot: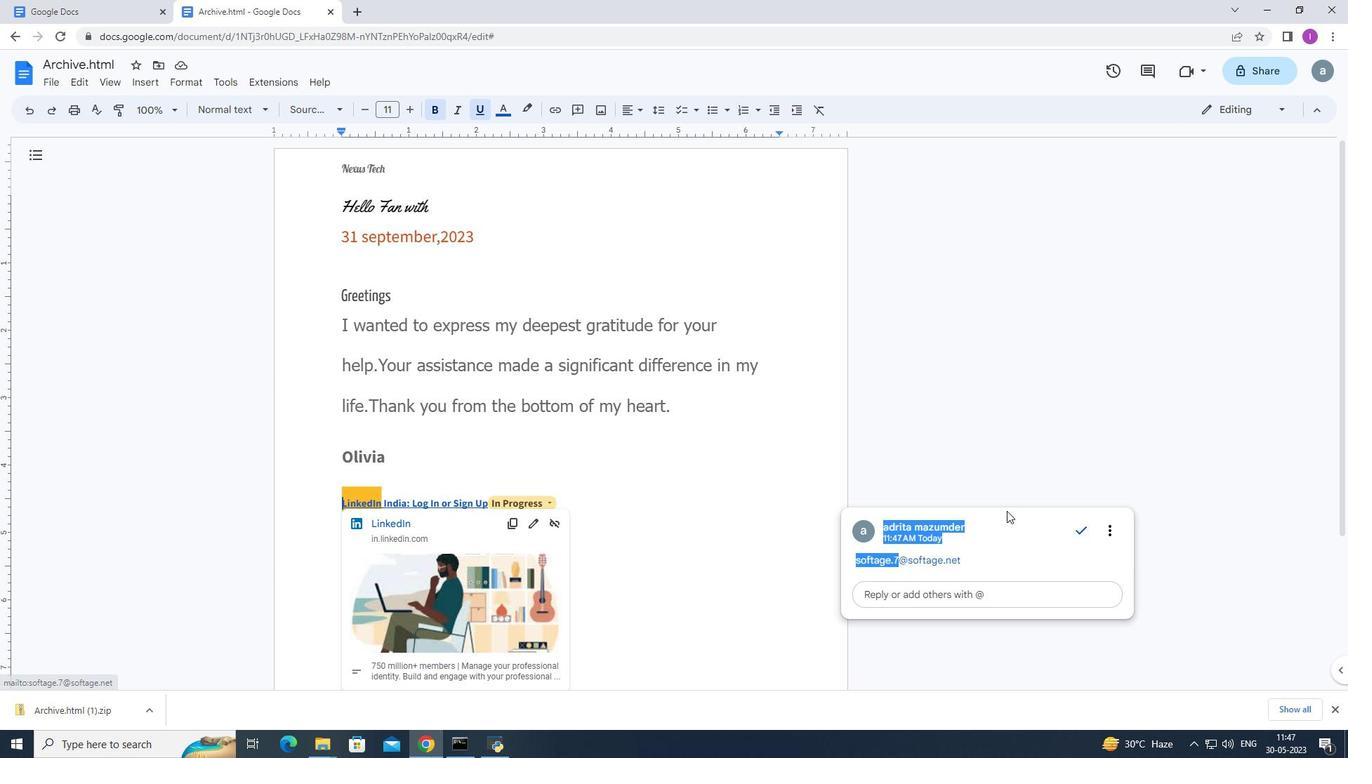 
Action: Mouse pressed left at (1008, 512)
Screenshot: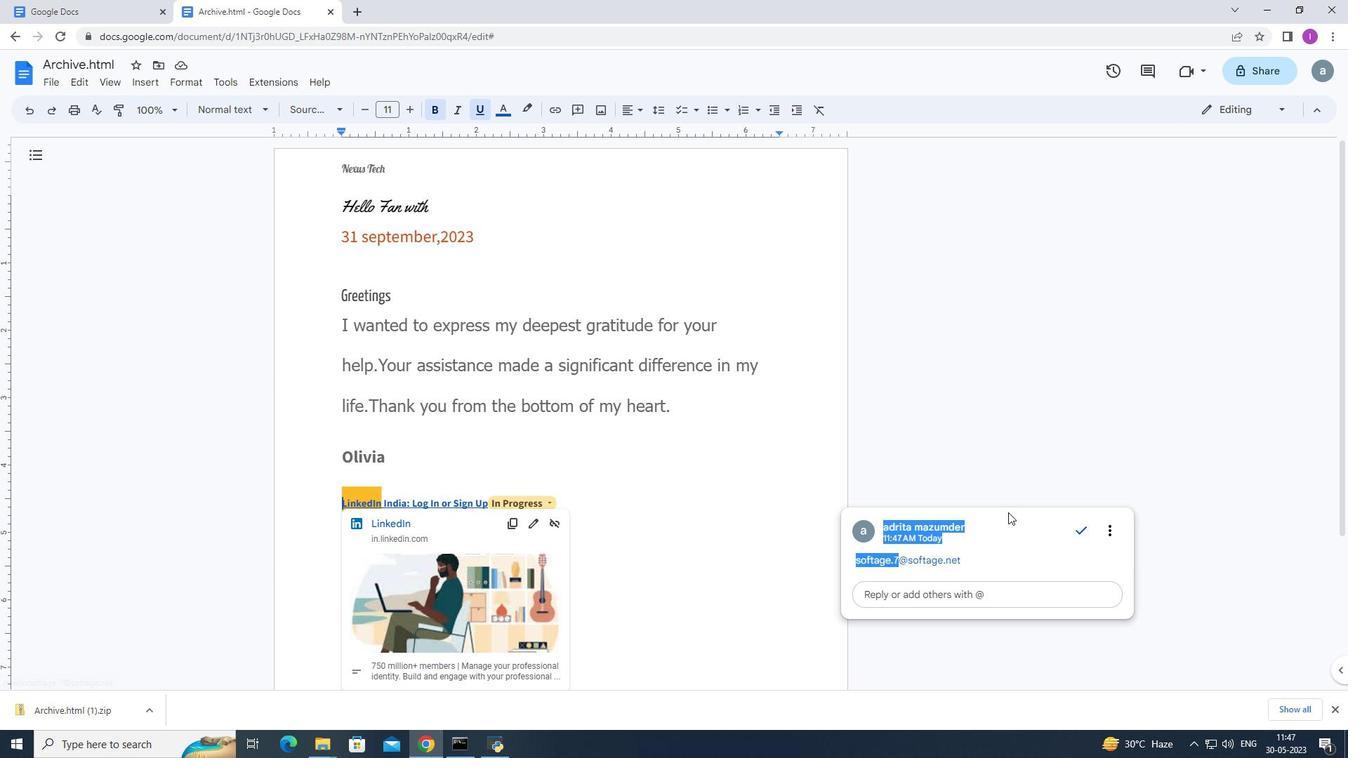 
Action: Mouse moved to (924, 396)
Screenshot: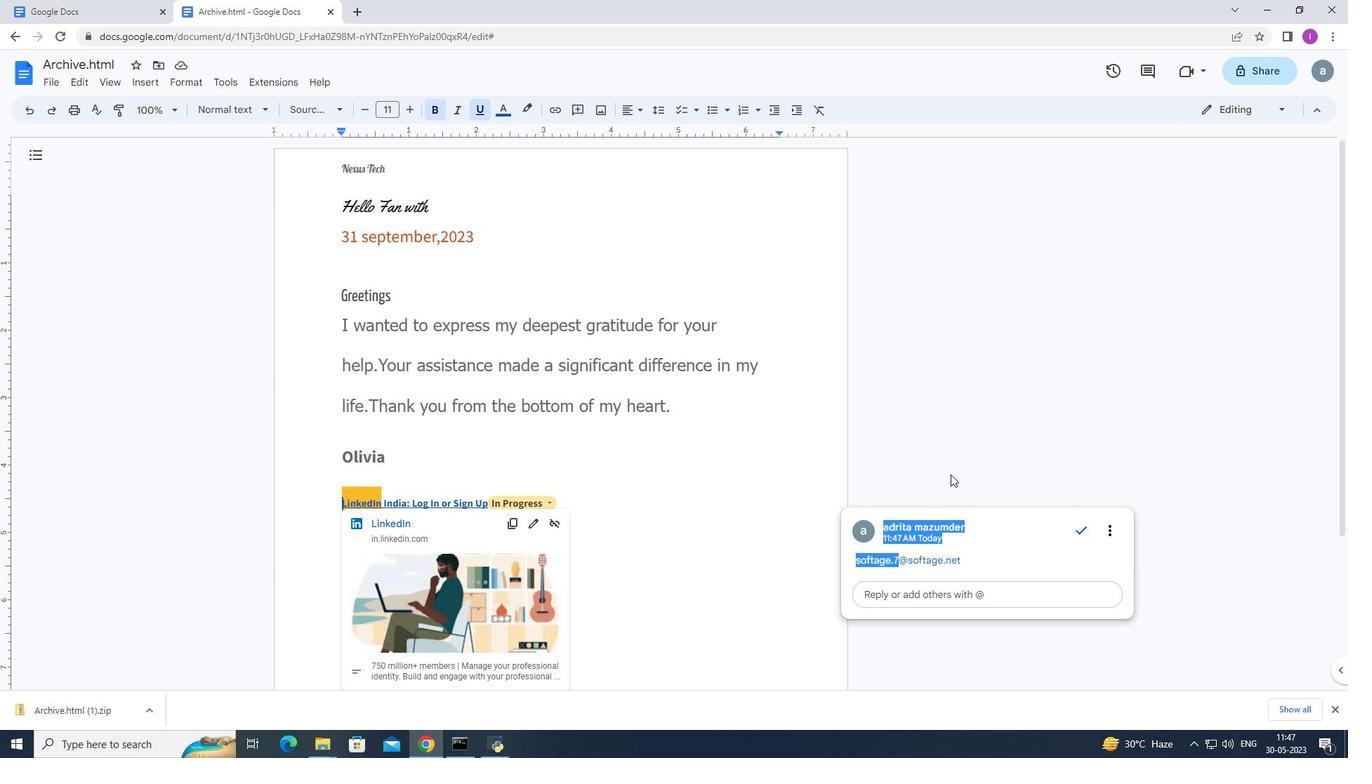 
Action: Mouse pressed left at (924, 396)
Screenshot: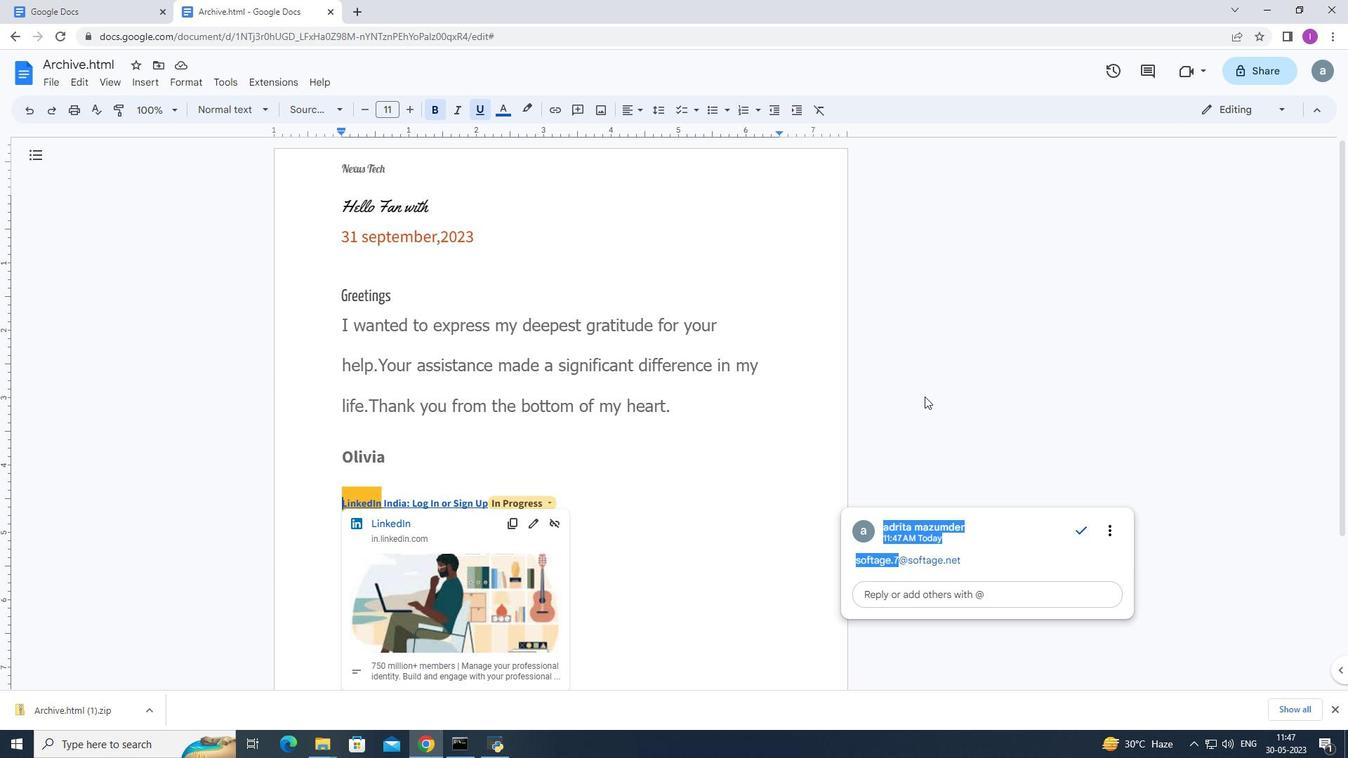 
Action: Mouse moved to (1054, 518)
Screenshot: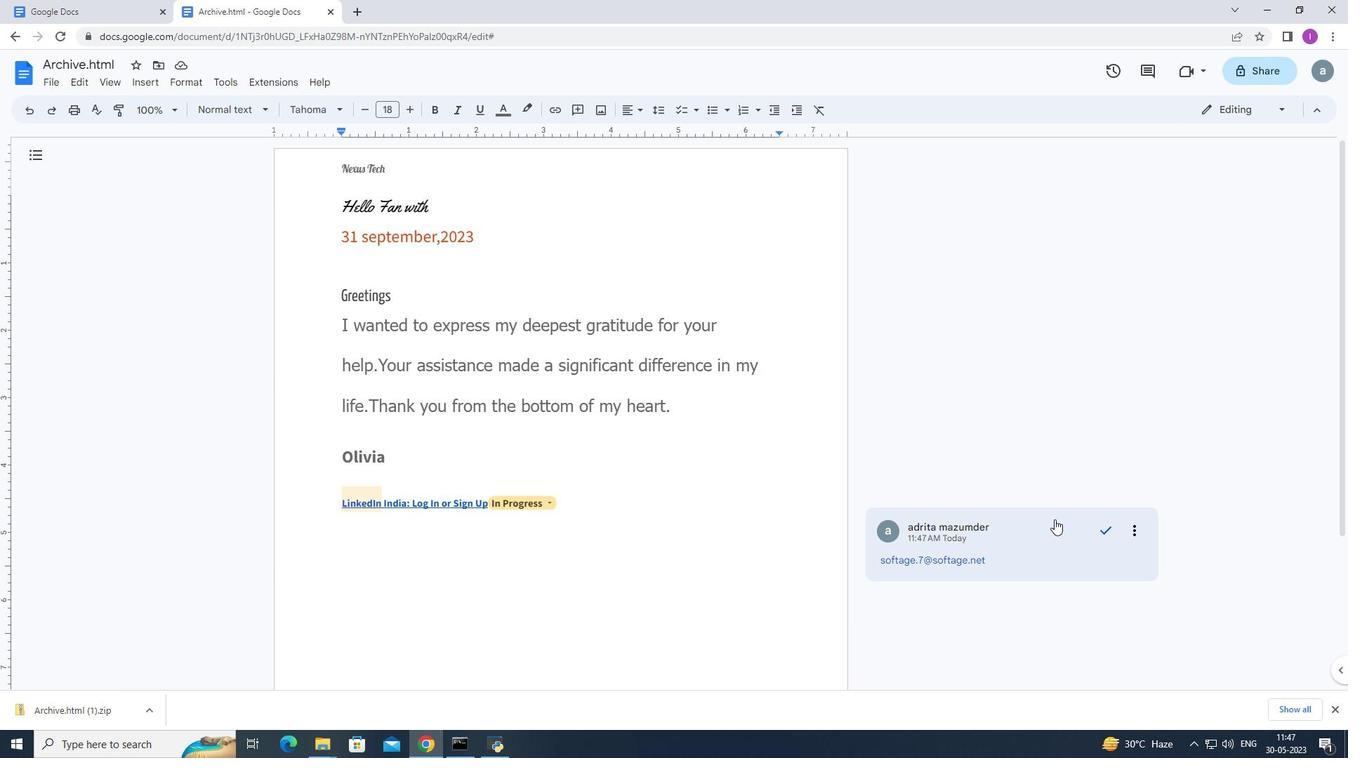 
Action: Mouse pressed left at (1054, 518)
Screenshot: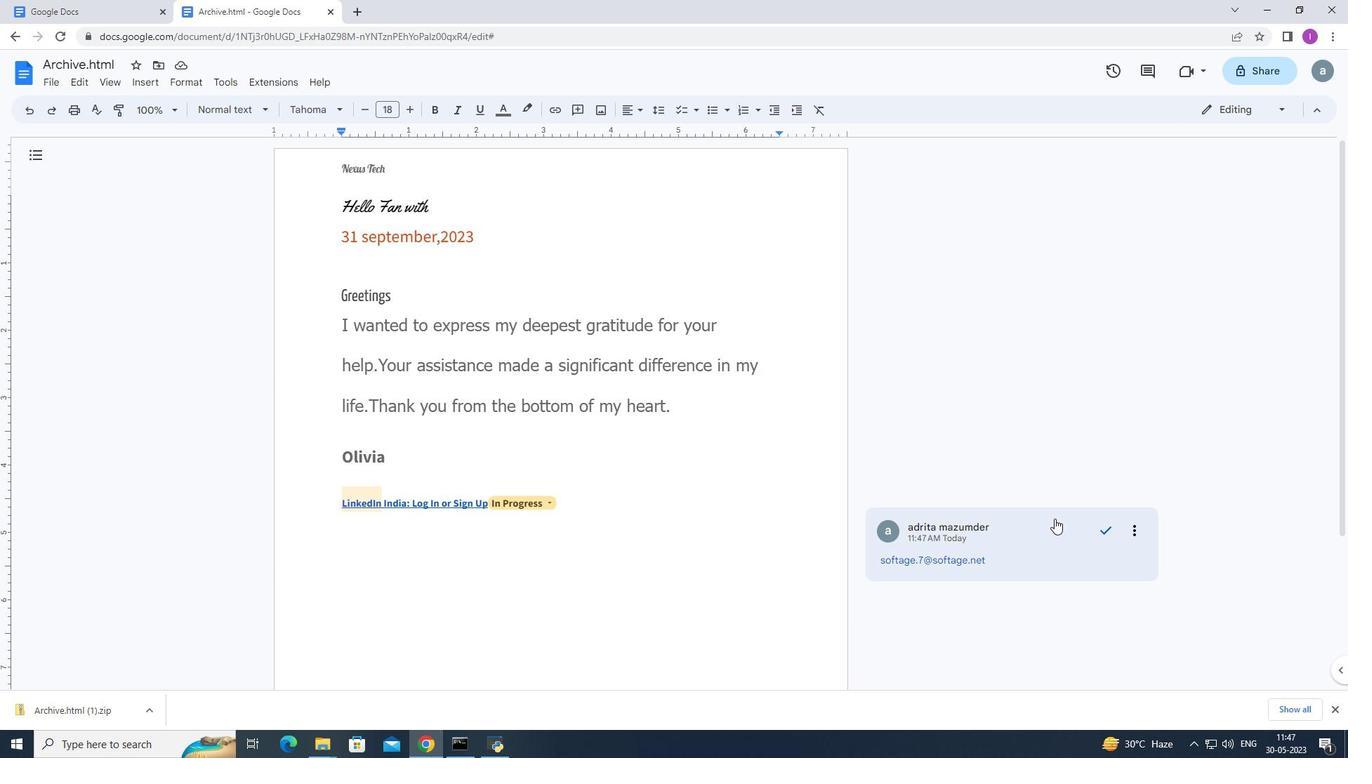 
Action: Mouse moved to (958, 438)
Screenshot: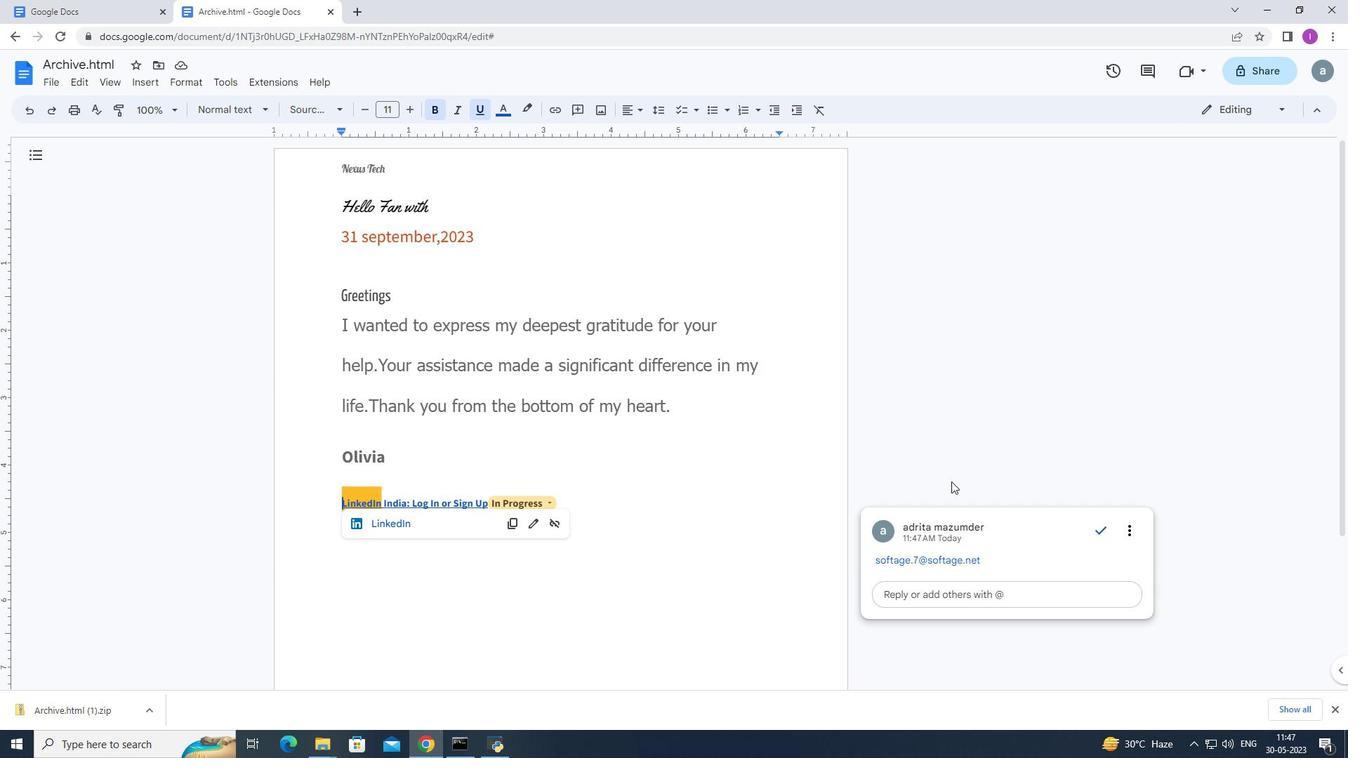 
Action: Mouse pressed left at (958, 438)
Screenshot: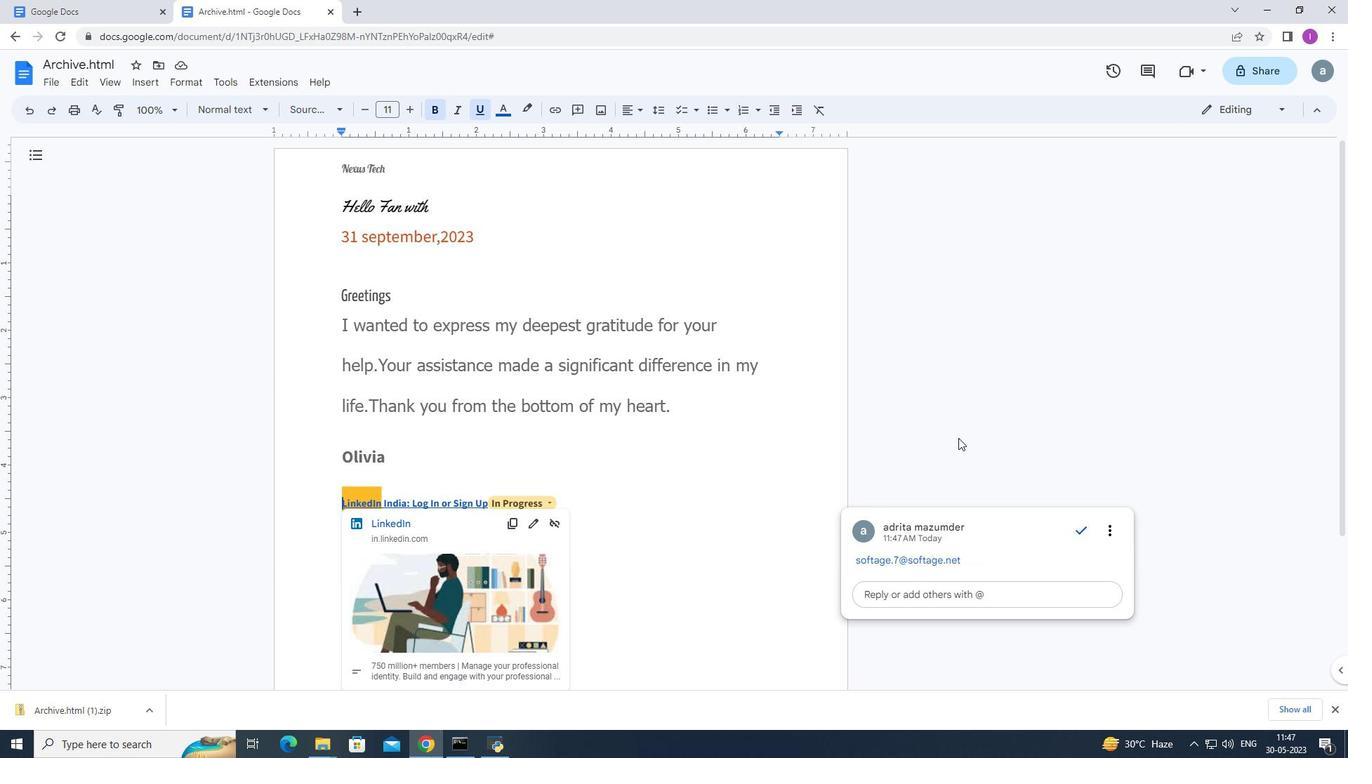 
Action: Mouse moved to (1041, 531)
Screenshot: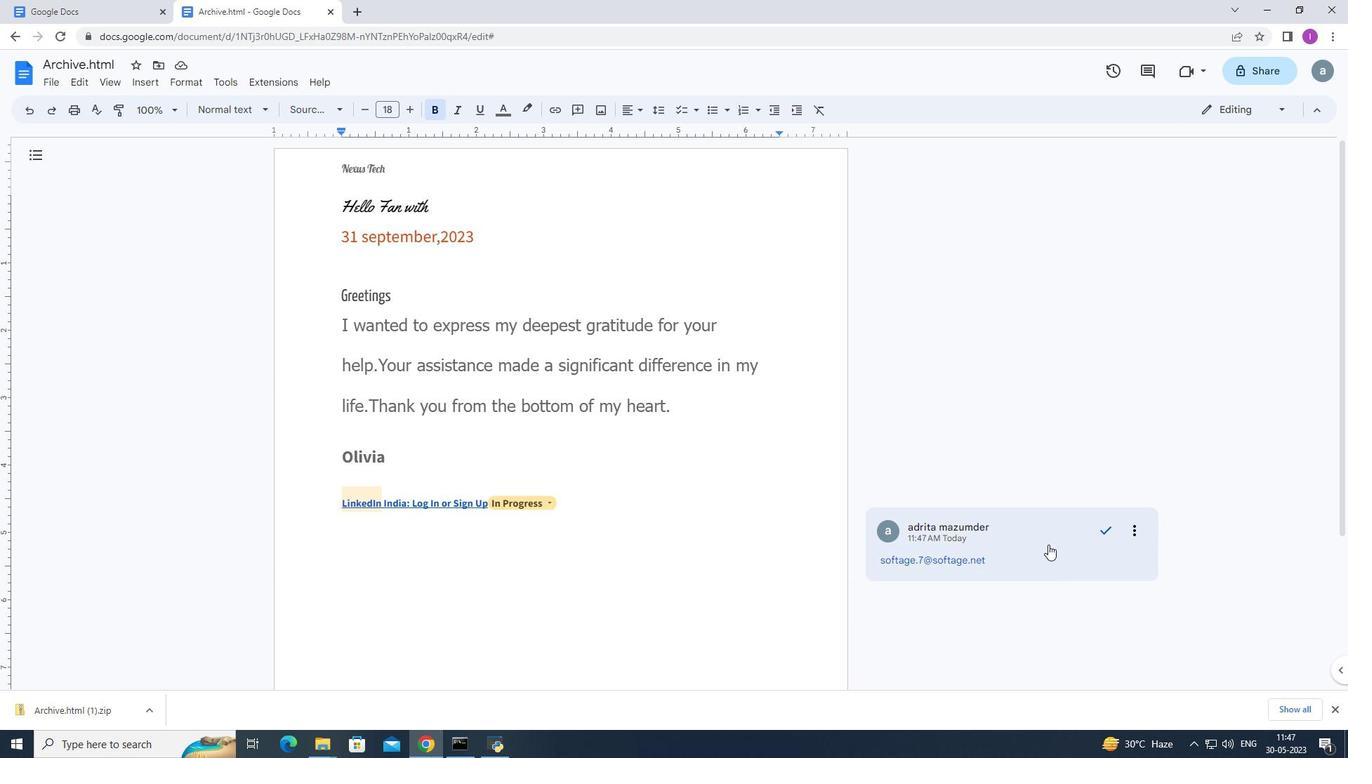 
Action: Mouse pressed left at (1041, 531)
Screenshot: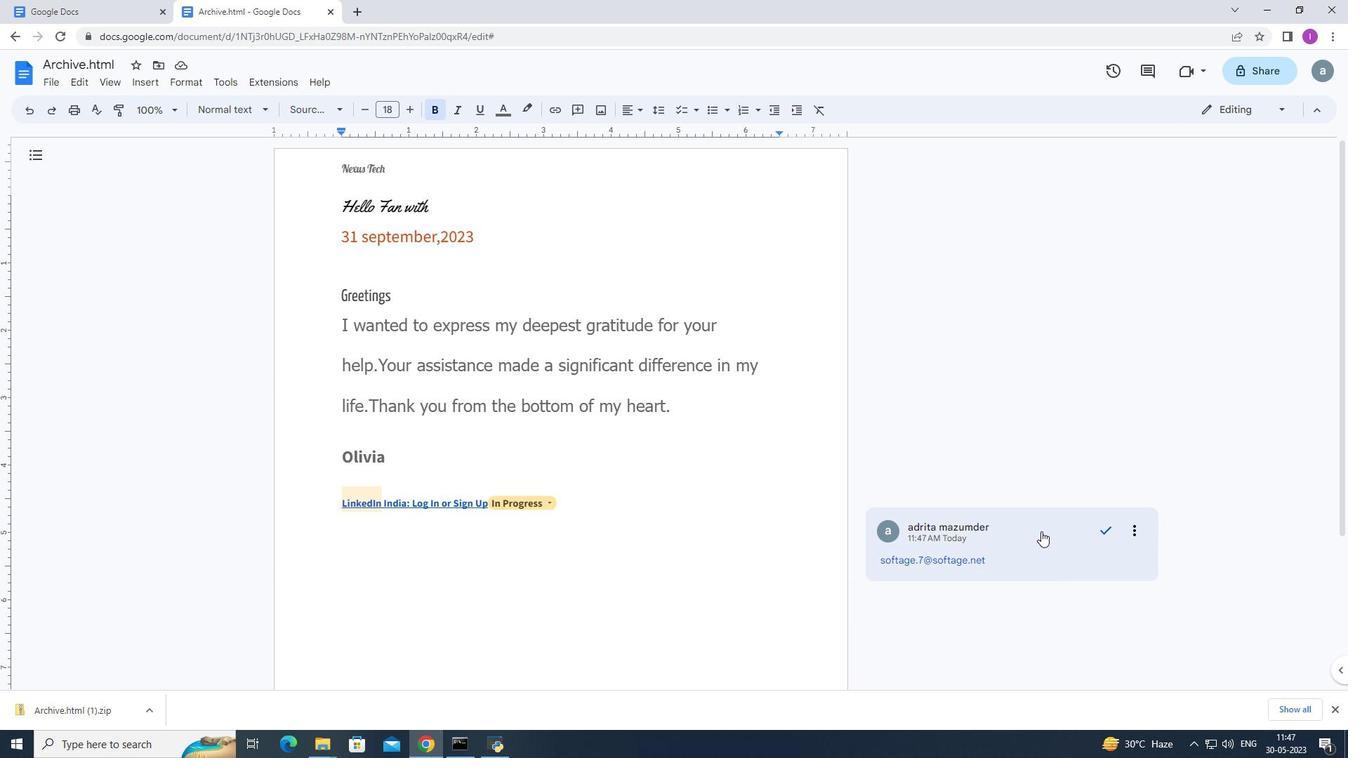 
Action: Mouse moved to (940, 379)
Screenshot: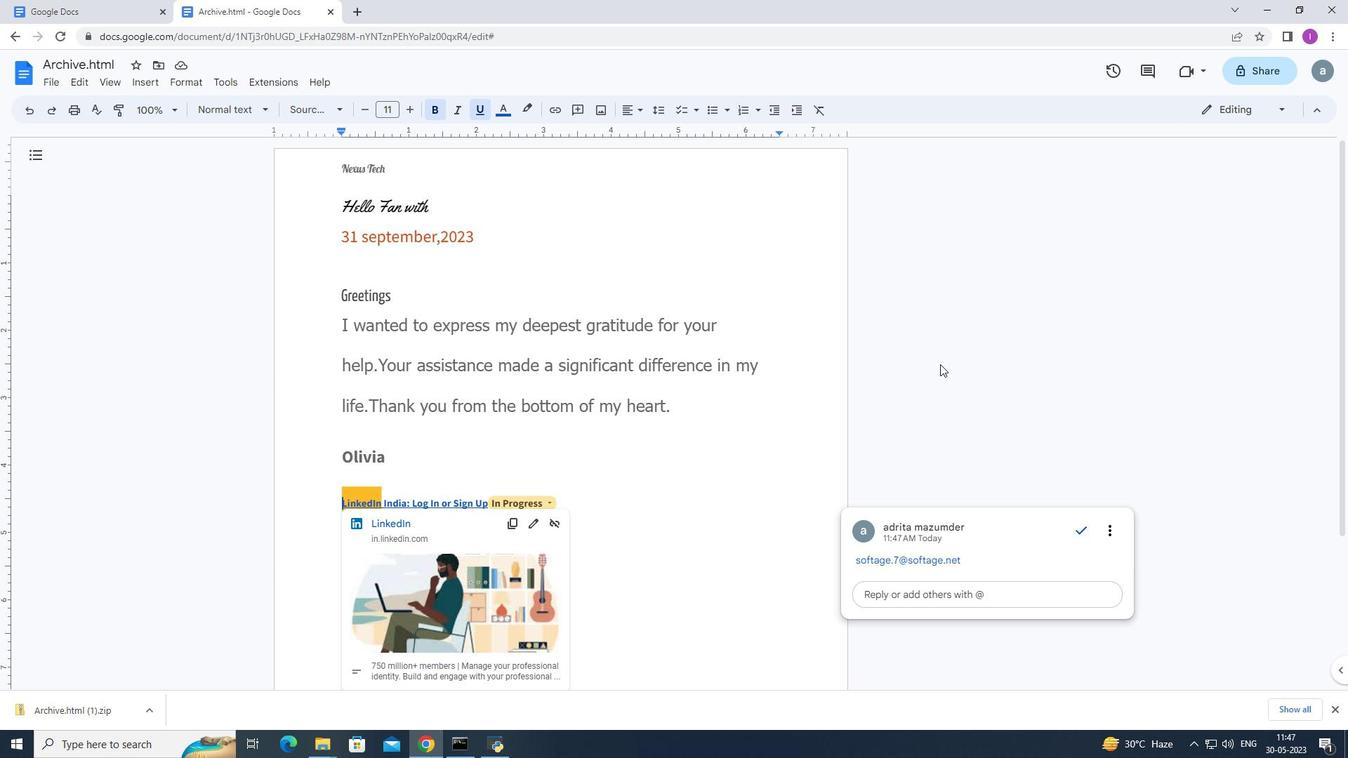 
Action: Mouse pressed left at (940, 379)
Screenshot: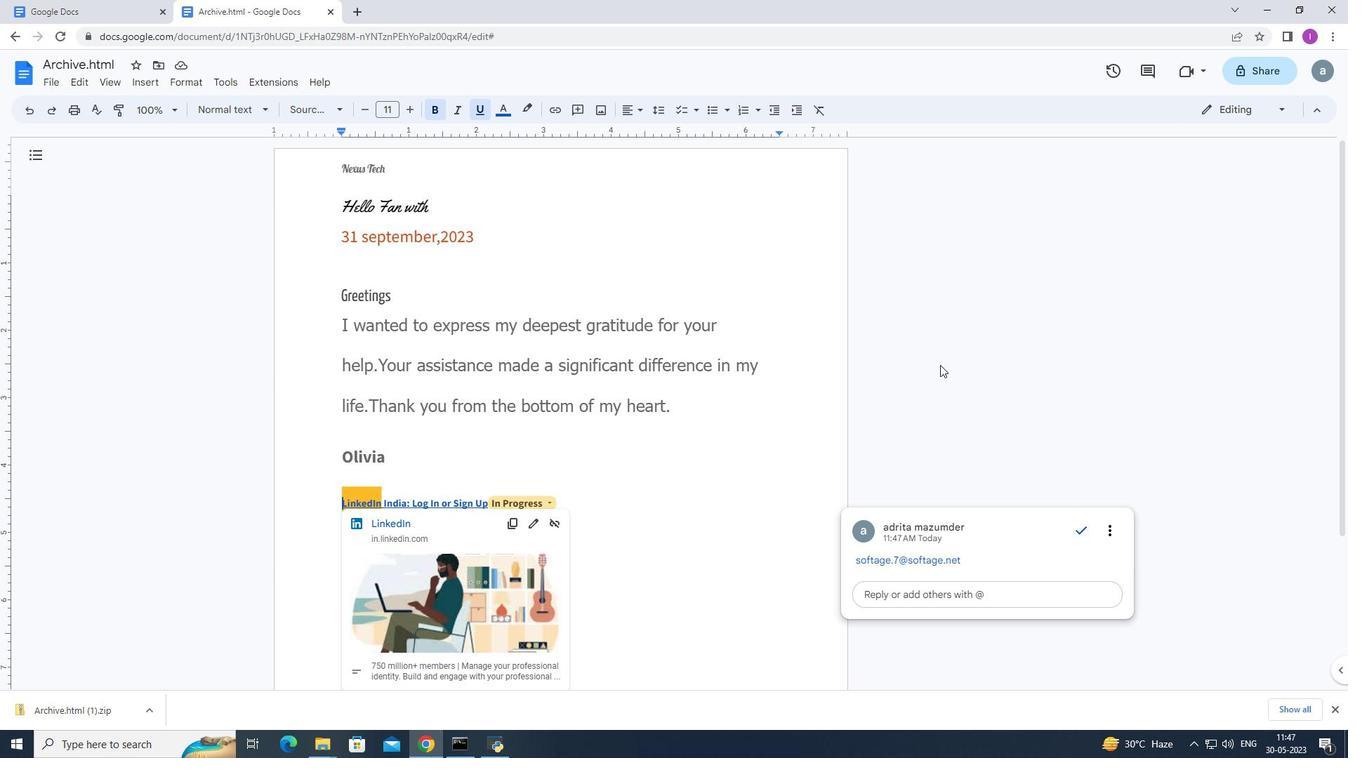 
Action: Mouse moved to (307, 613)
Screenshot: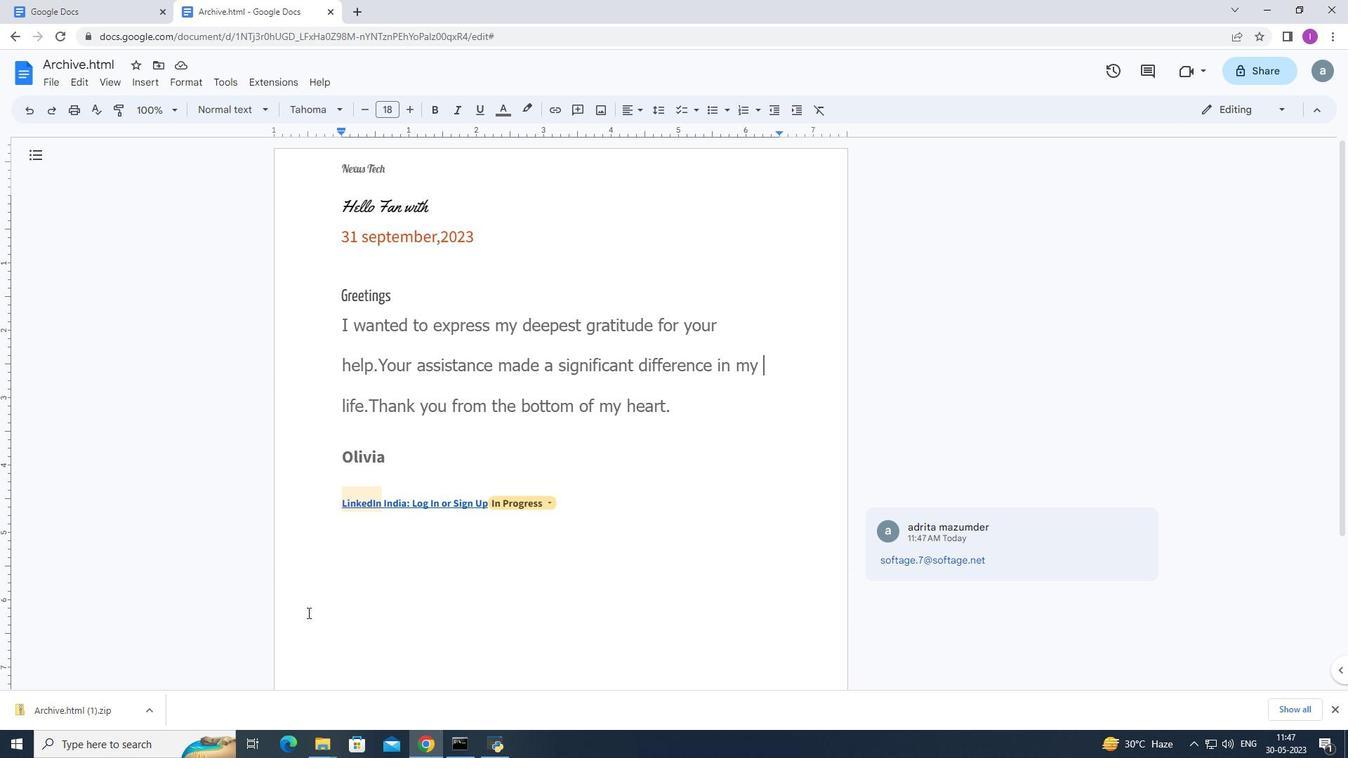 
